 Task: Find connections with filter location Lara with filter topic #Jobpostingwith filter profile language French with filter current company Mobile Programming LLC with filter school G.B. Pant Govt. Engineering College with filter industry Writing and Editing with filter service category Human Resources with filter keywords title Marketing Communications Manager
Action: Mouse moved to (229, 270)
Screenshot: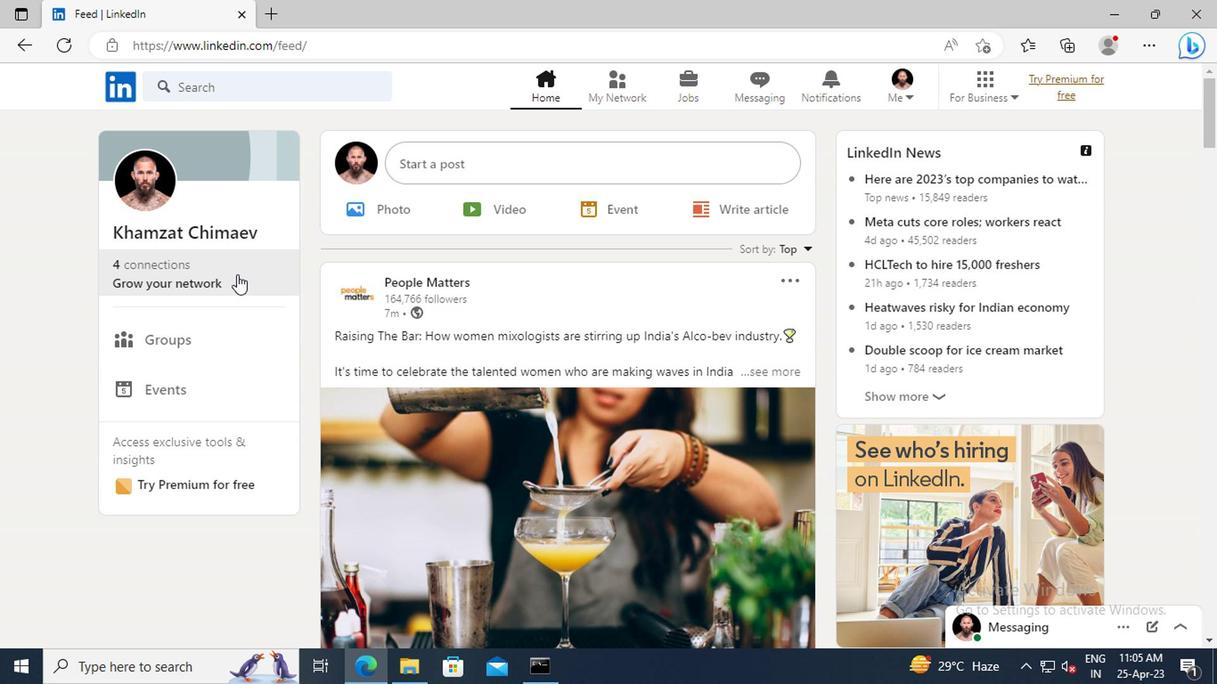 
Action: Mouse pressed left at (229, 270)
Screenshot: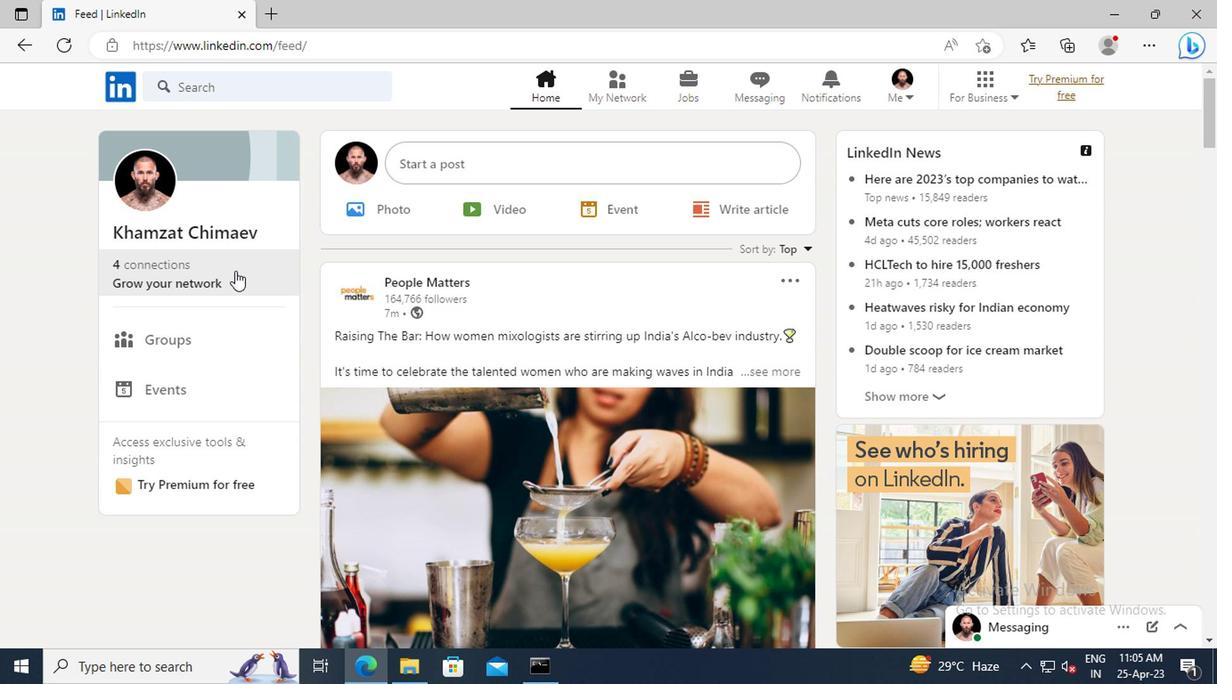 
Action: Mouse moved to (242, 192)
Screenshot: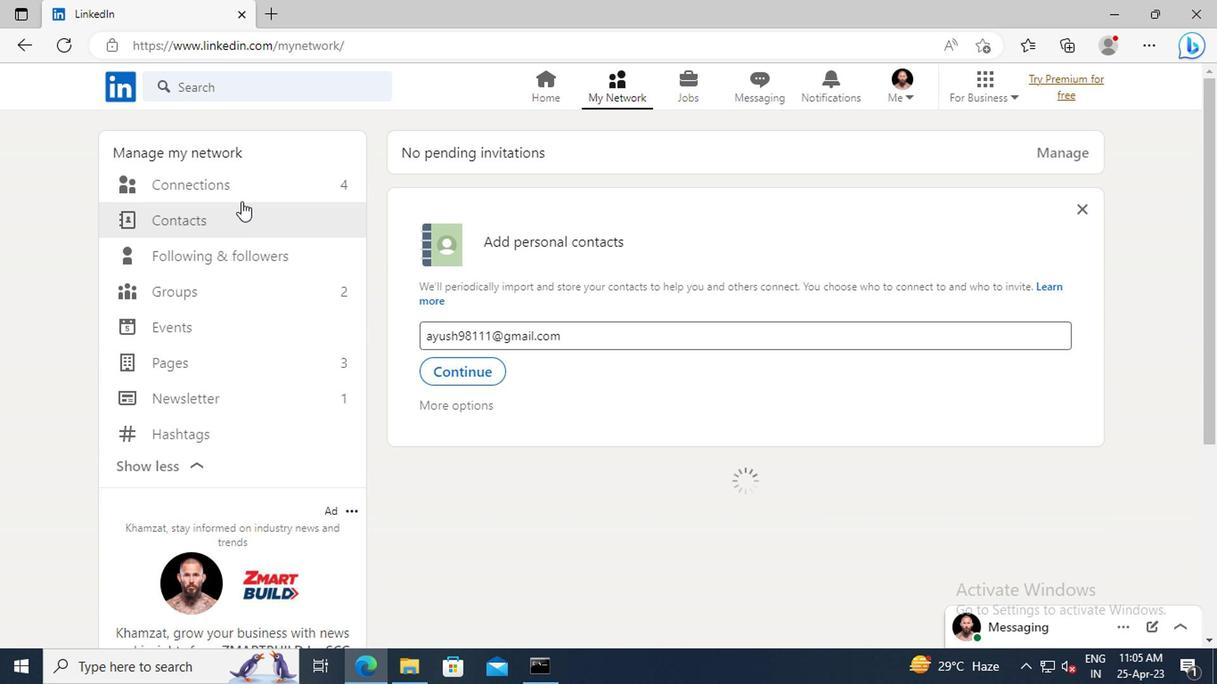 
Action: Mouse pressed left at (242, 192)
Screenshot: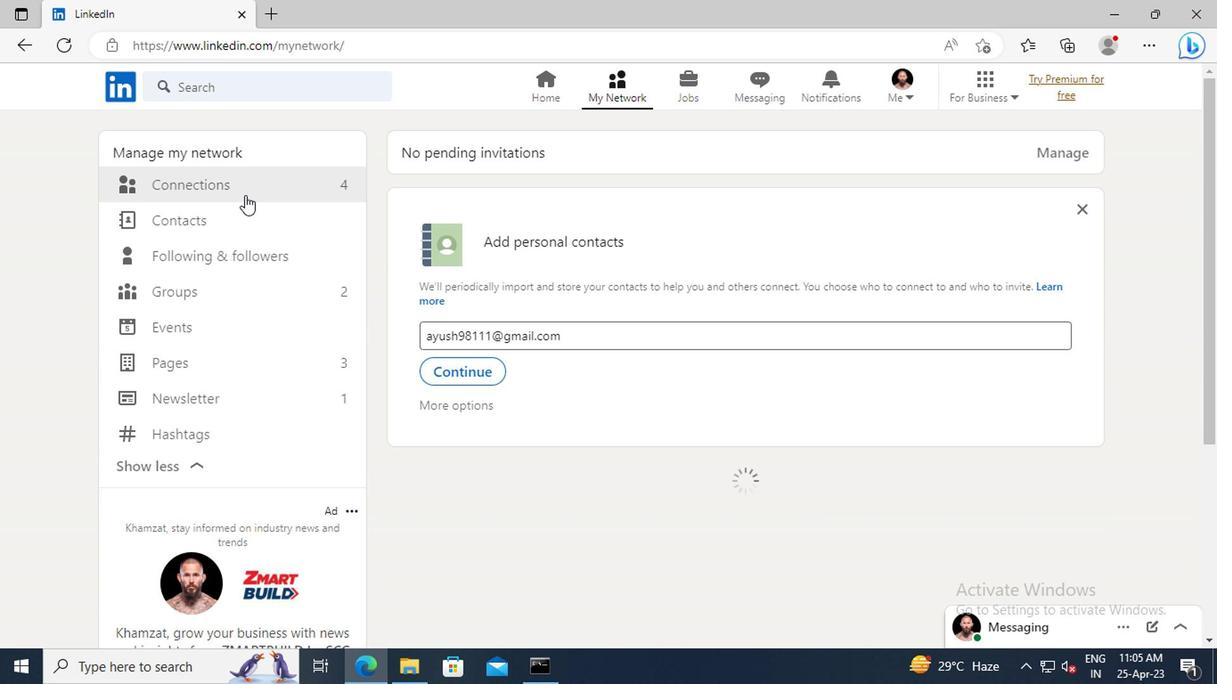 
Action: Mouse moved to (705, 185)
Screenshot: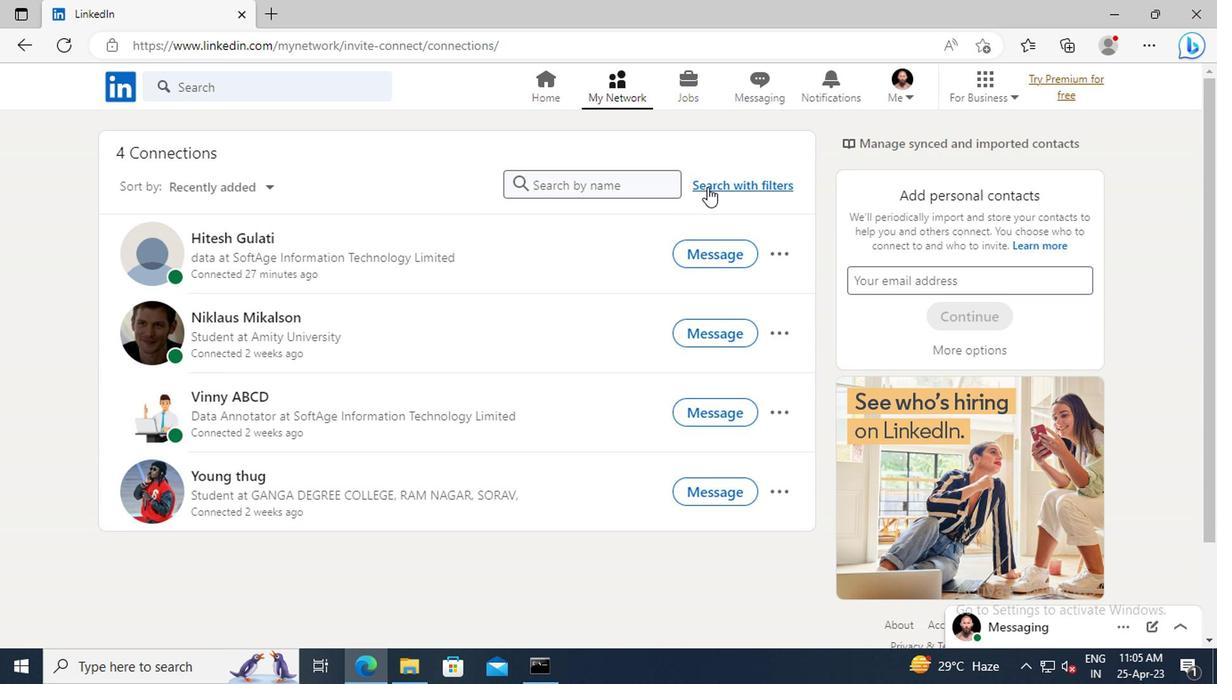 
Action: Mouse pressed left at (705, 185)
Screenshot: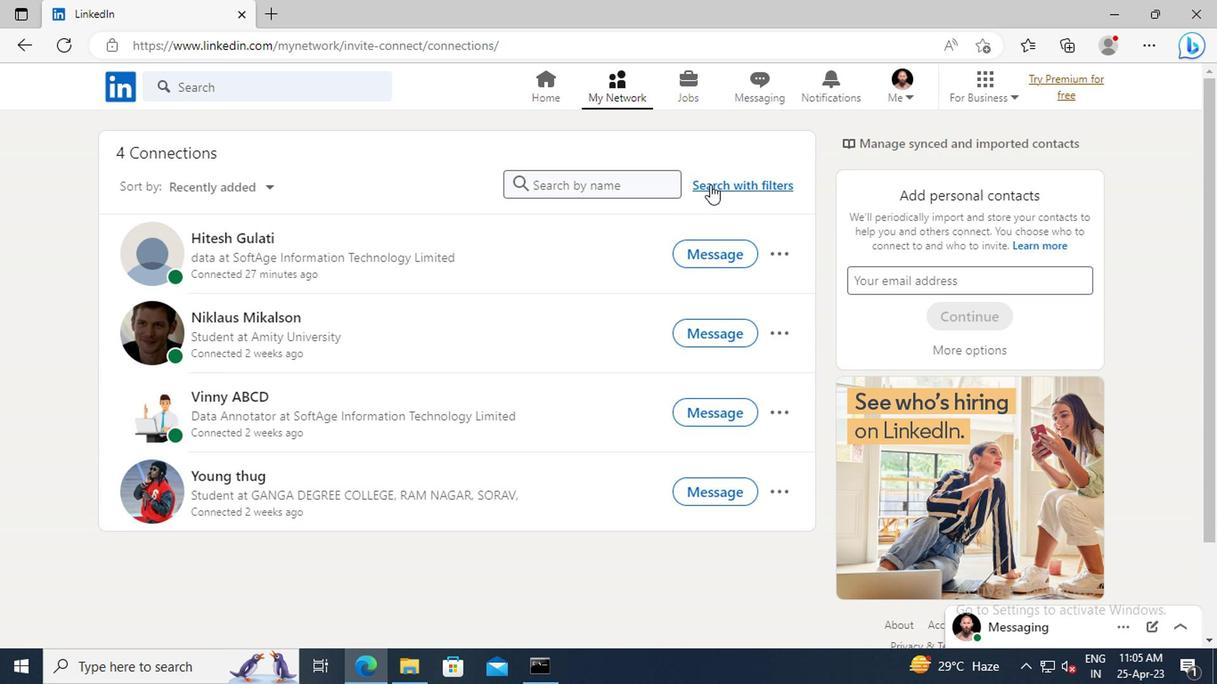 
Action: Mouse moved to (654, 142)
Screenshot: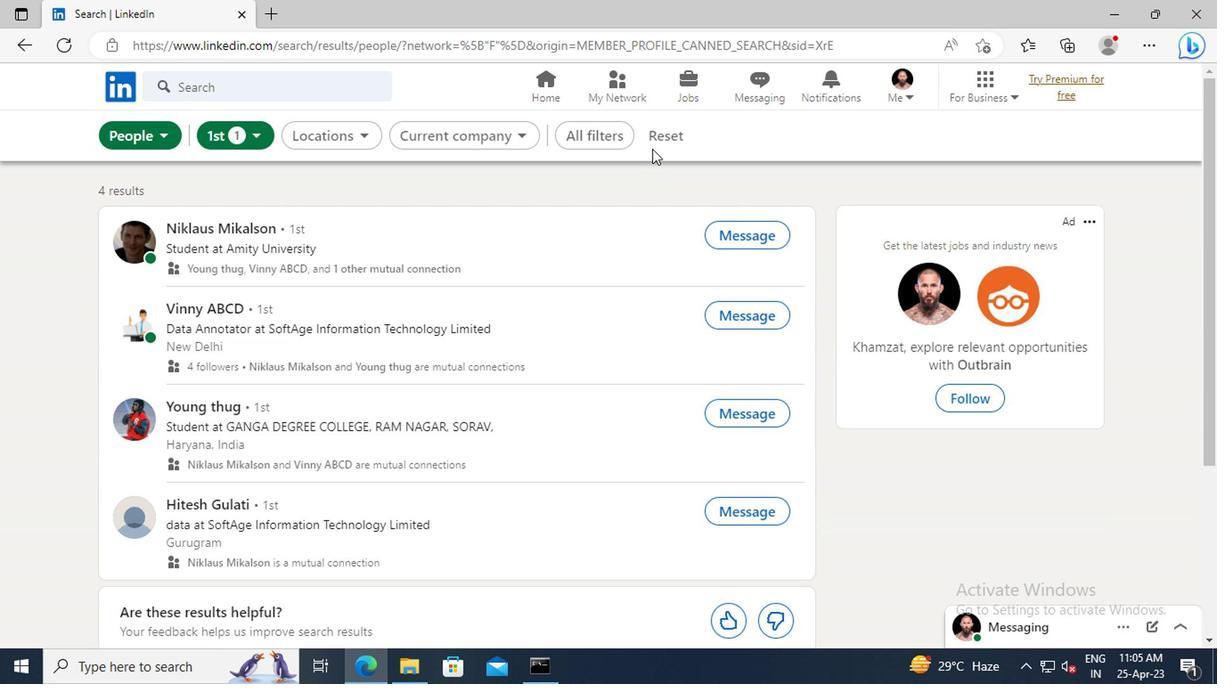 
Action: Mouse pressed left at (654, 142)
Screenshot: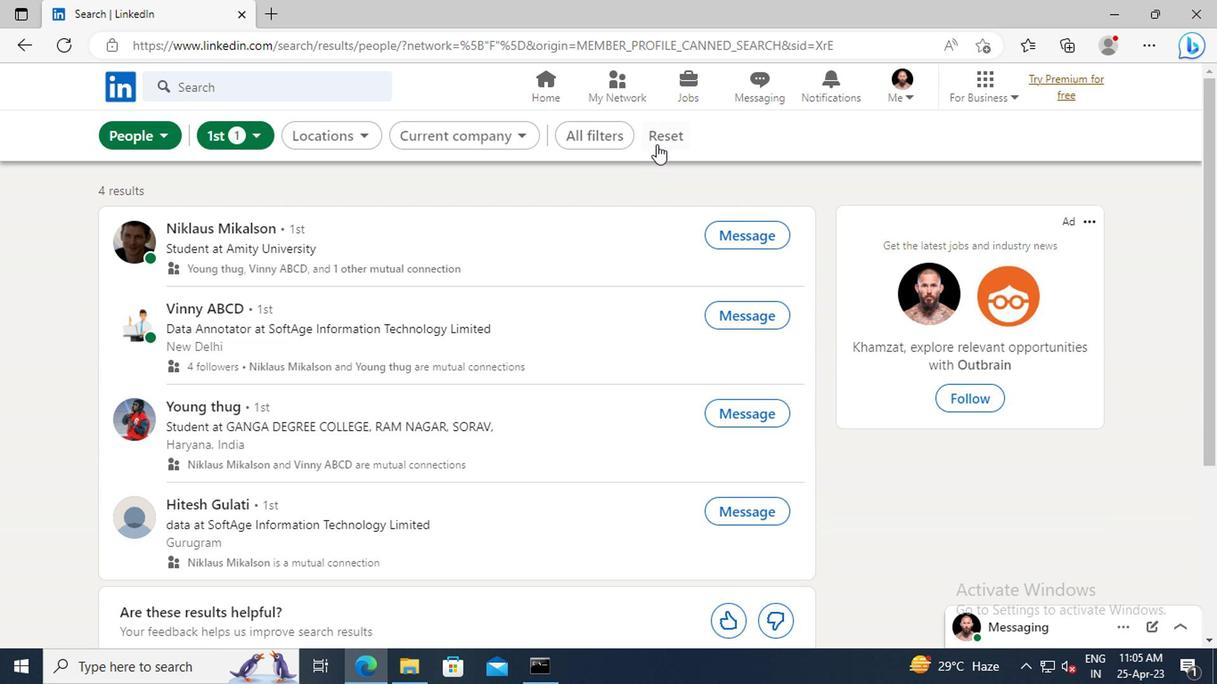 
Action: Mouse moved to (634, 142)
Screenshot: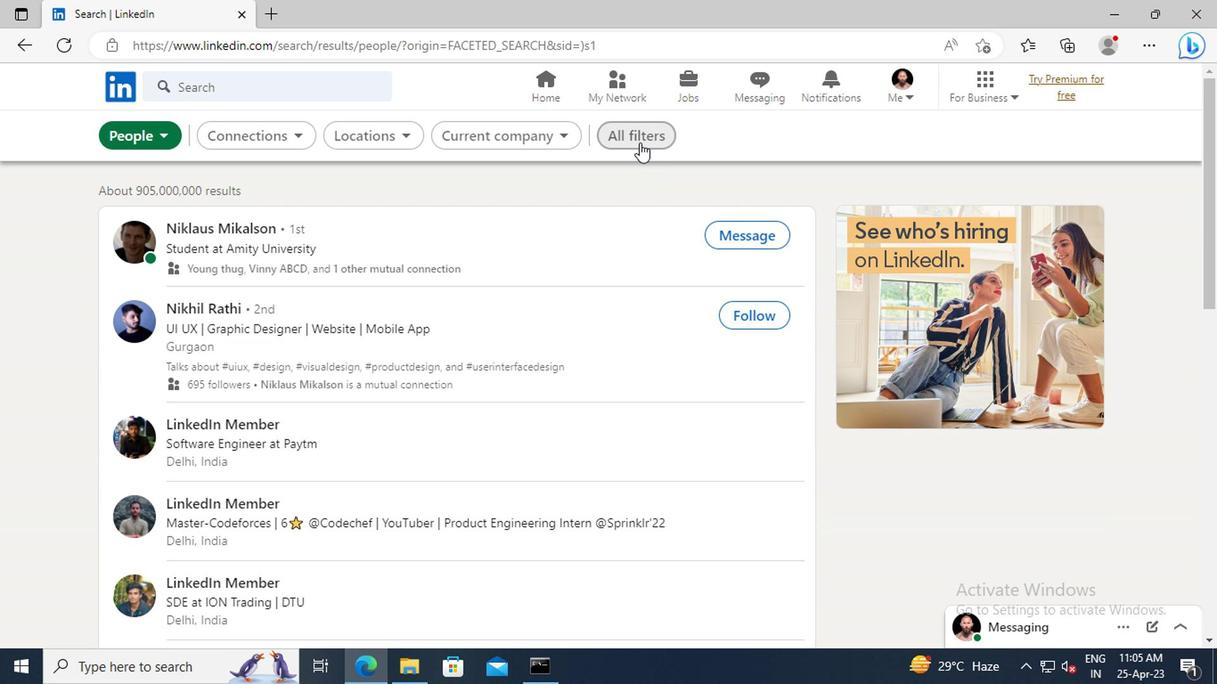 
Action: Mouse pressed left at (634, 142)
Screenshot: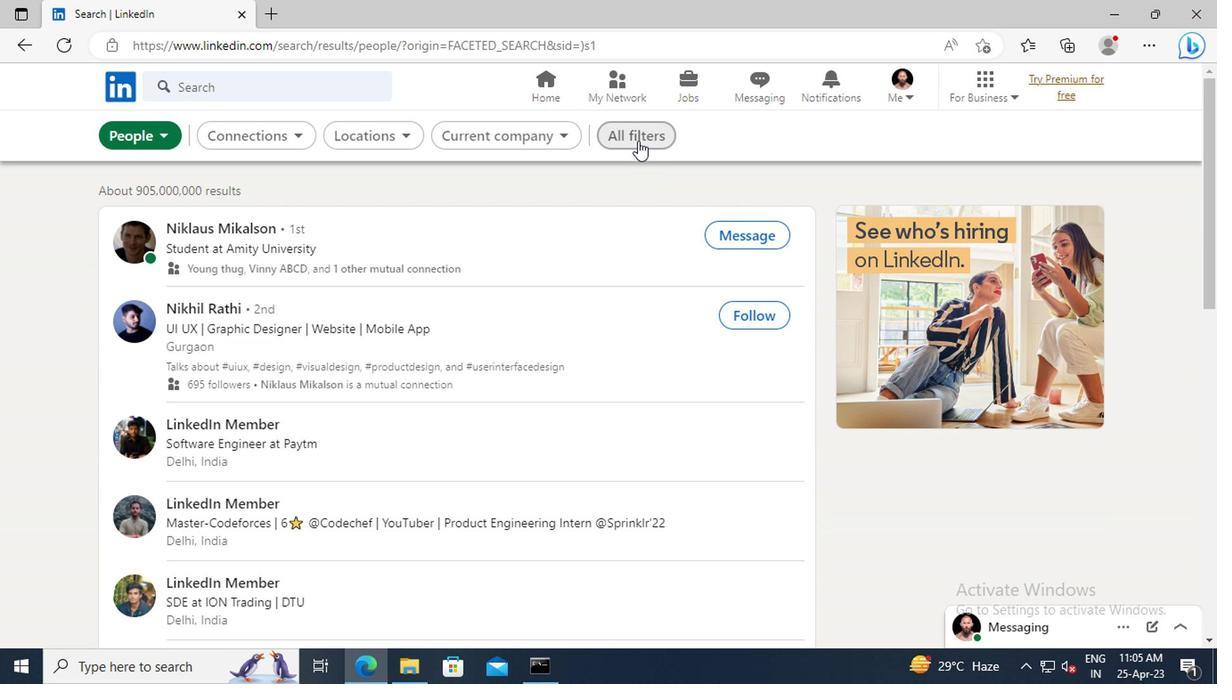 
Action: Mouse moved to (876, 283)
Screenshot: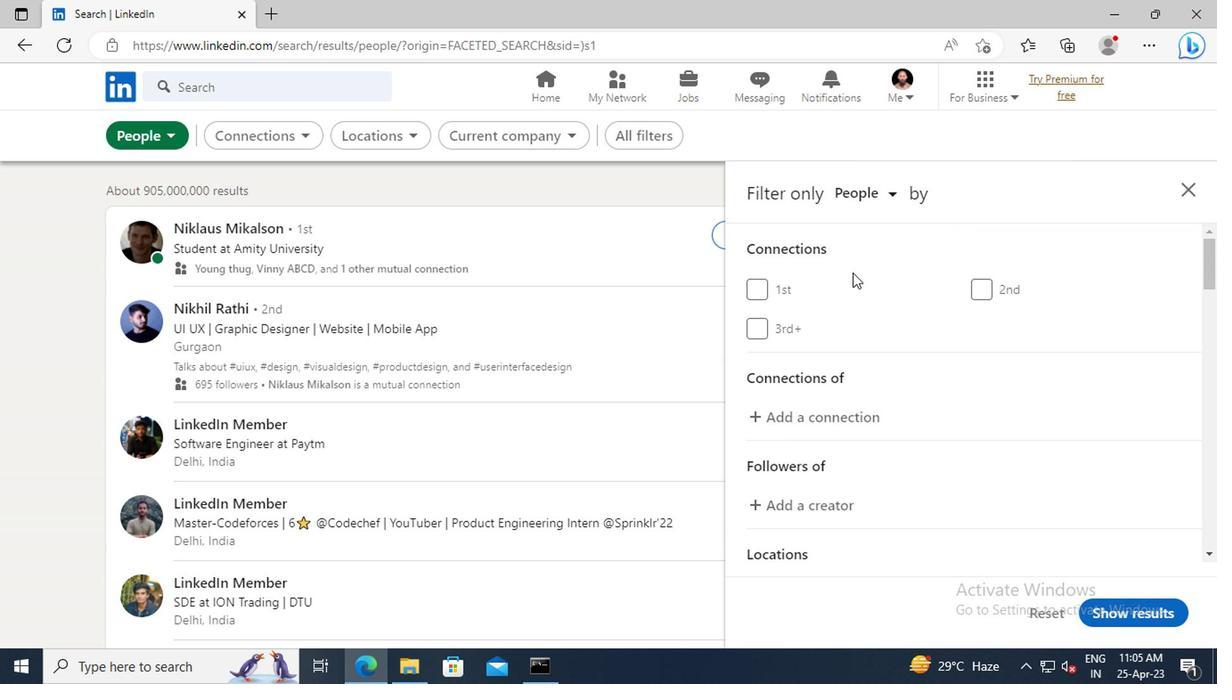 
Action: Mouse scrolled (876, 282) with delta (0, 0)
Screenshot: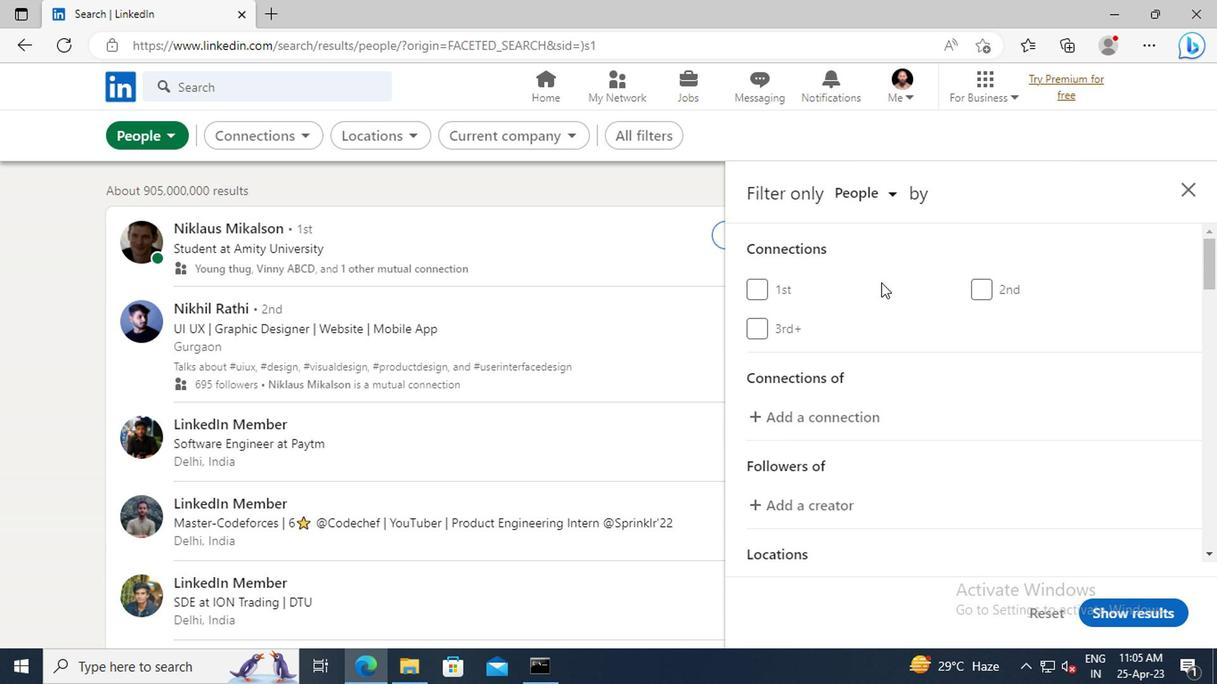 
Action: Mouse scrolled (876, 282) with delta (0, 0)
Screenshot: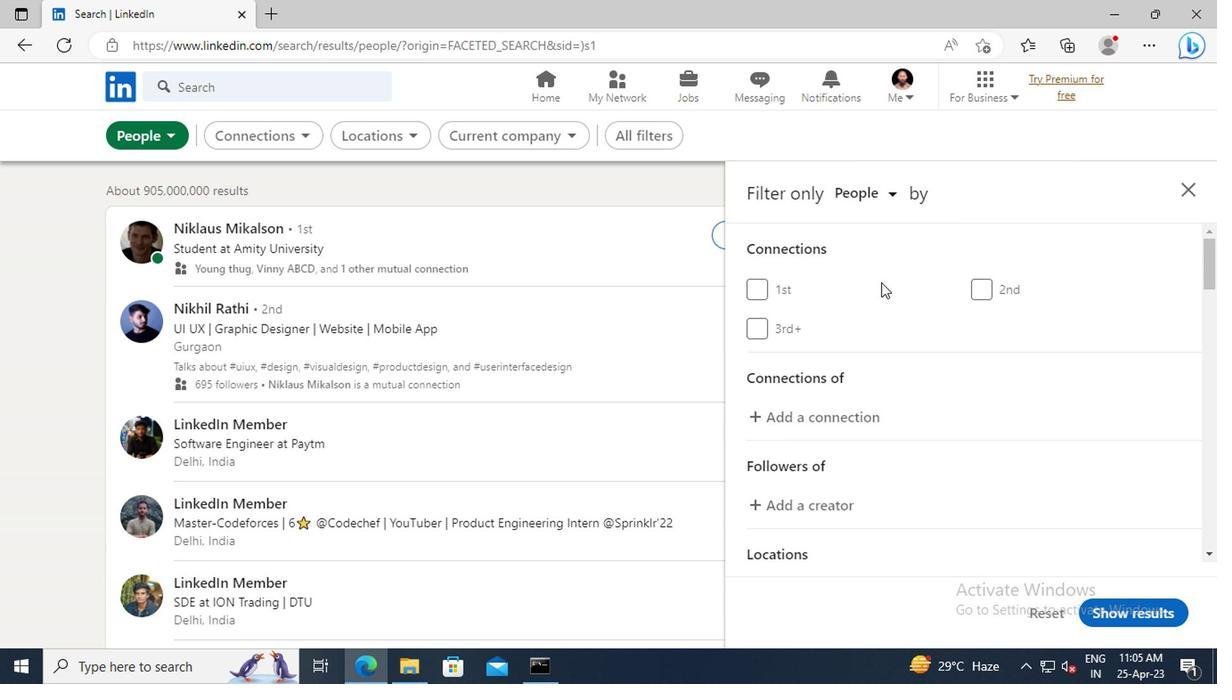 
Action: Mouse scrolled (876, 282) with delta (0, 0)
Screenshot: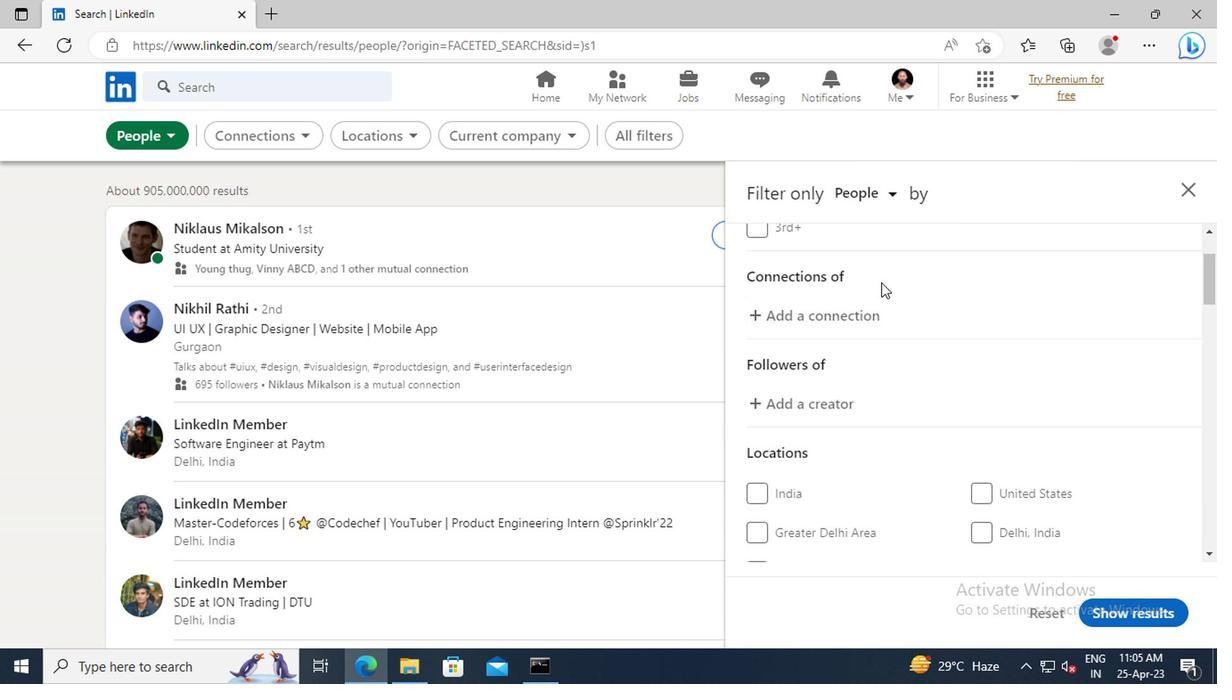 
Action: Mouse scrolled (876, 282) with delta (0, 0)
Screenshot: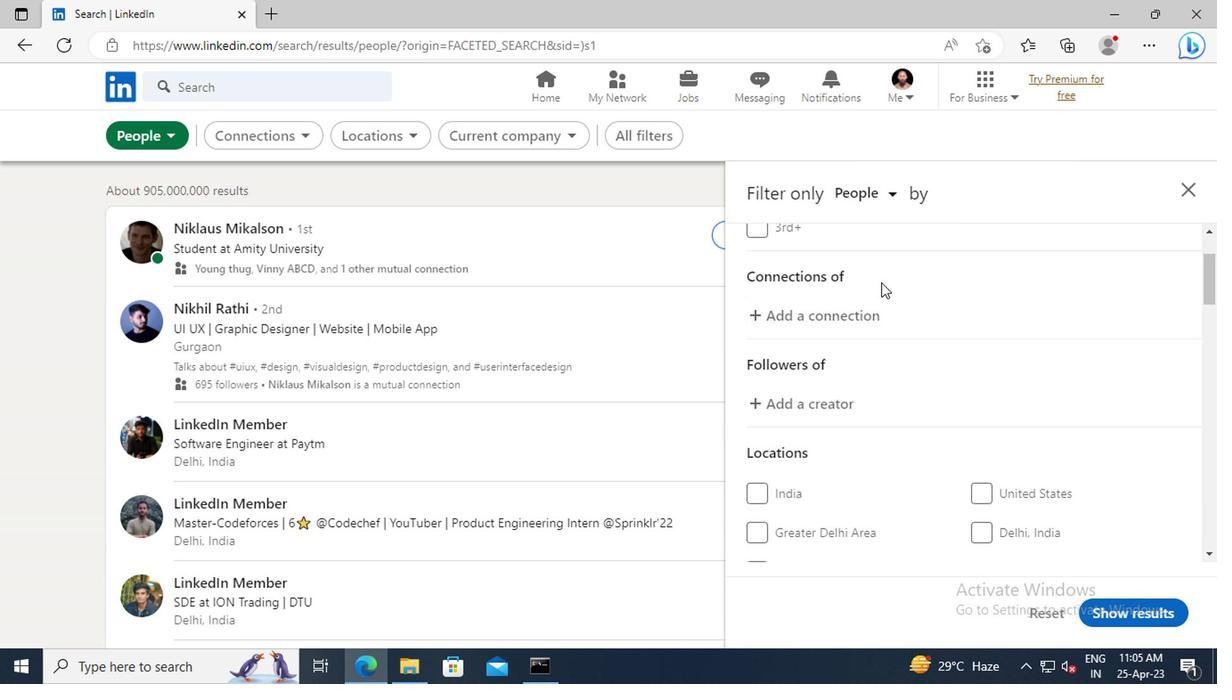 
Action: Mouse scrolled (876, 282) with delta (0, 0)
Screenshot: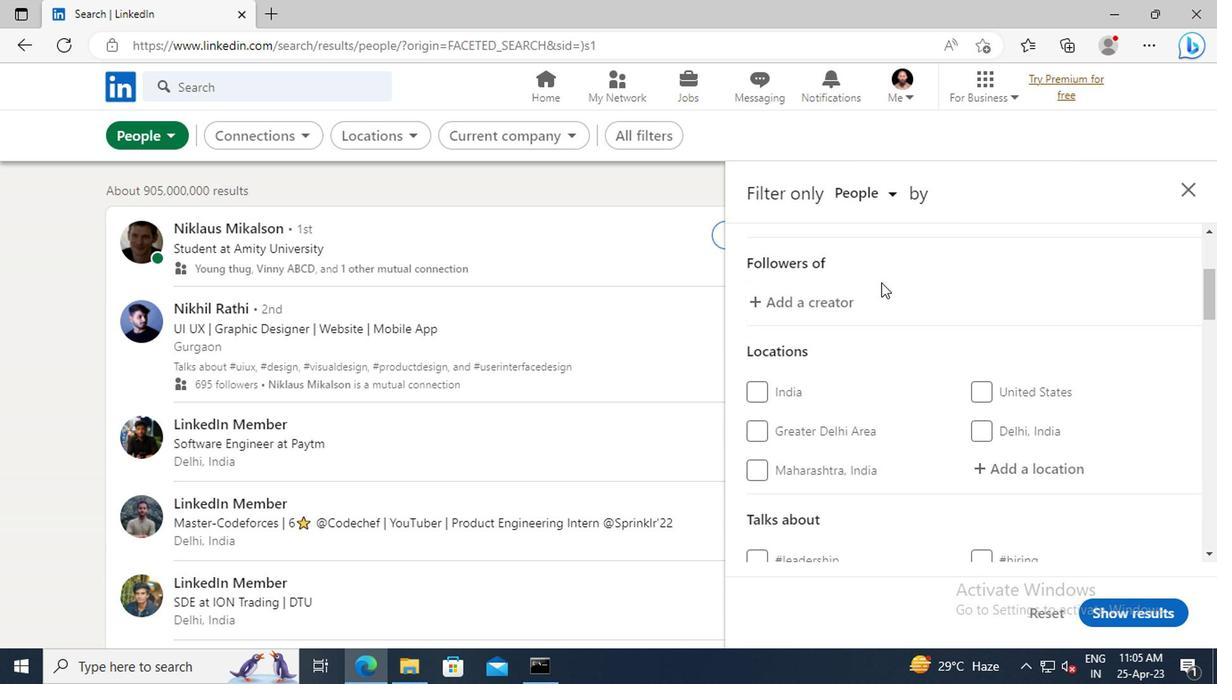 
Action: Mouse scrolled (876, 282) with delta (0, 0)
Screenshot: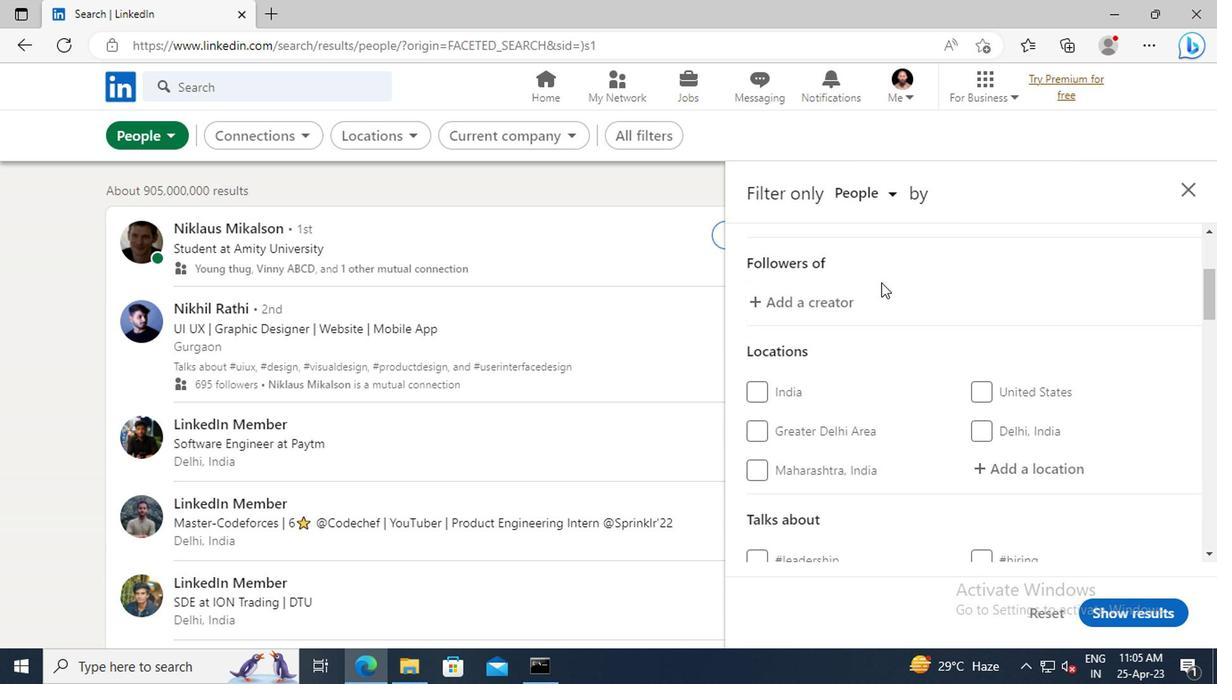 
Action: Mouse moved to (998, 367)
Screenshot: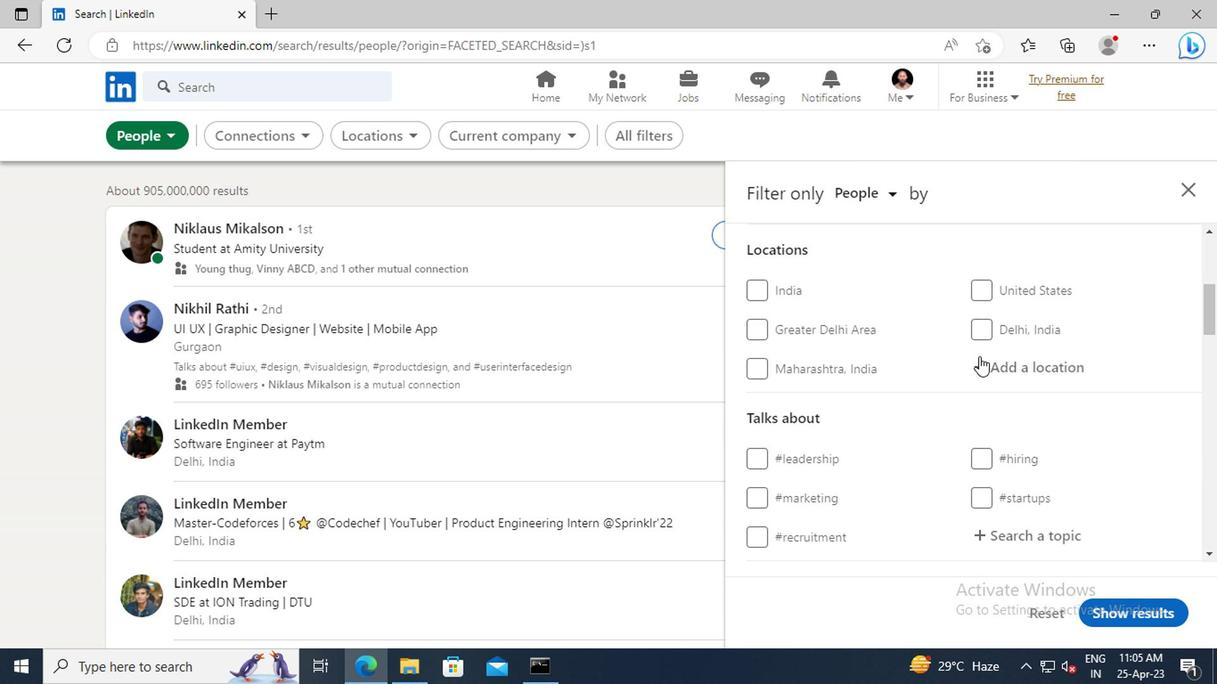 
Action: Mouse pressed left at (998, 367)
Screenshot: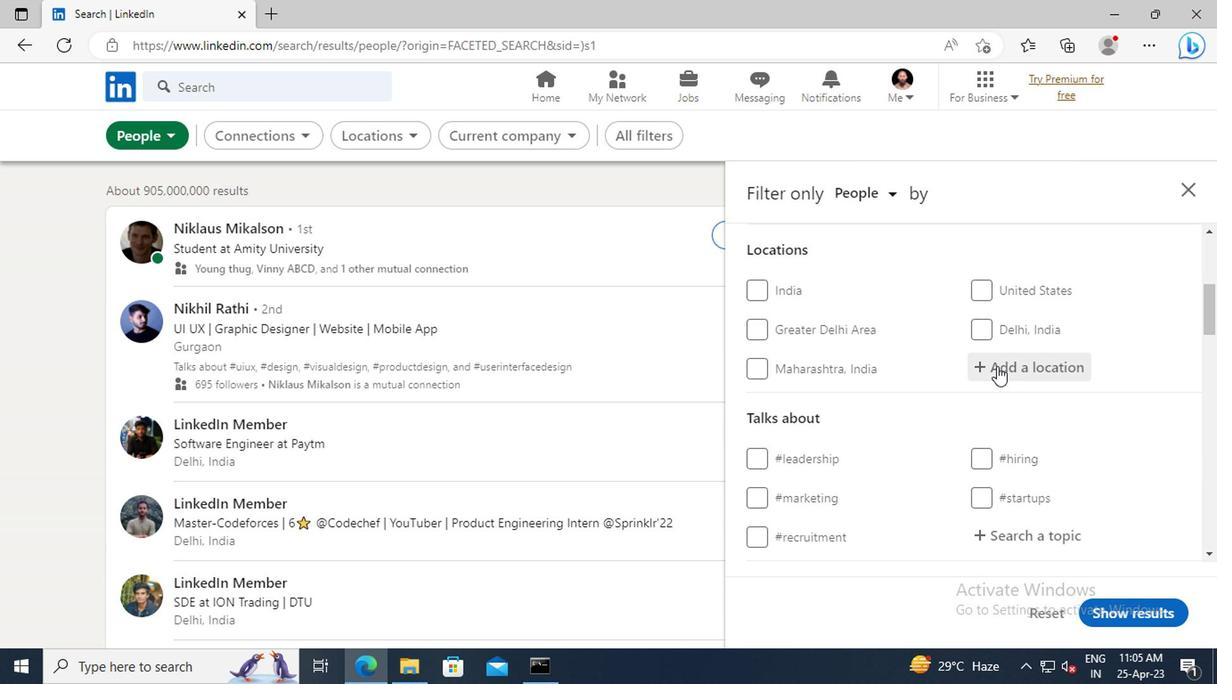 
Action: Key pressed <Key.shift>LARA
Screenshot: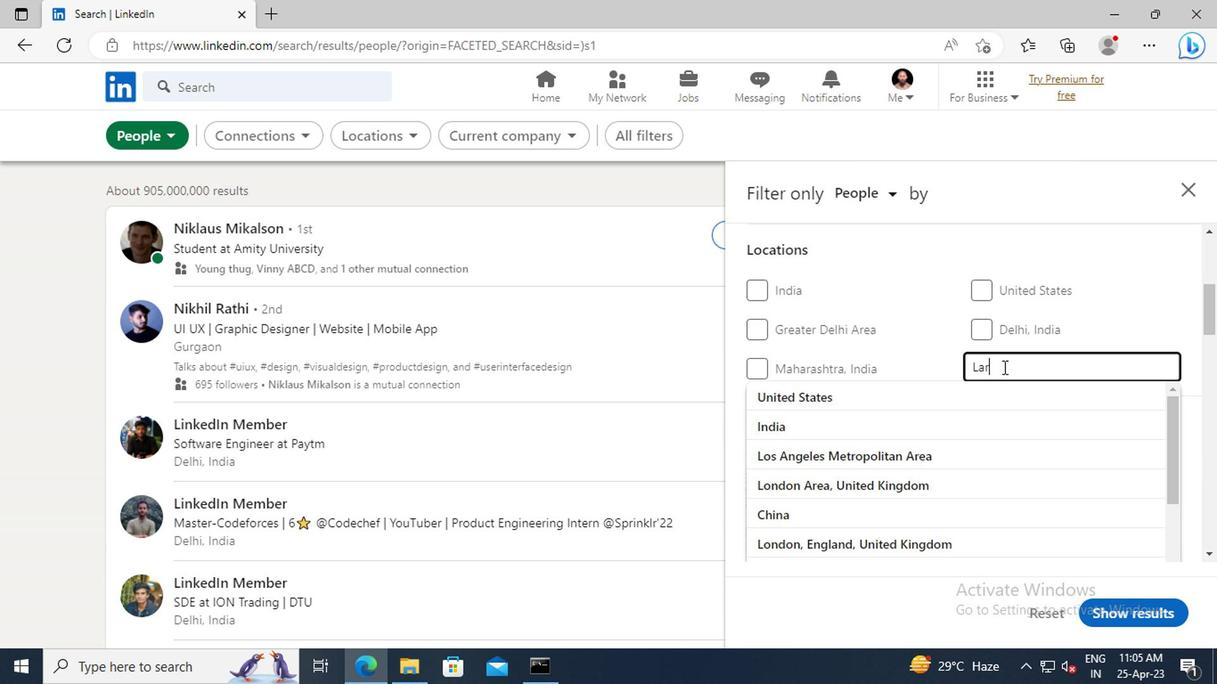 
Action: Mouse moved to (916, 390)
Screenshot: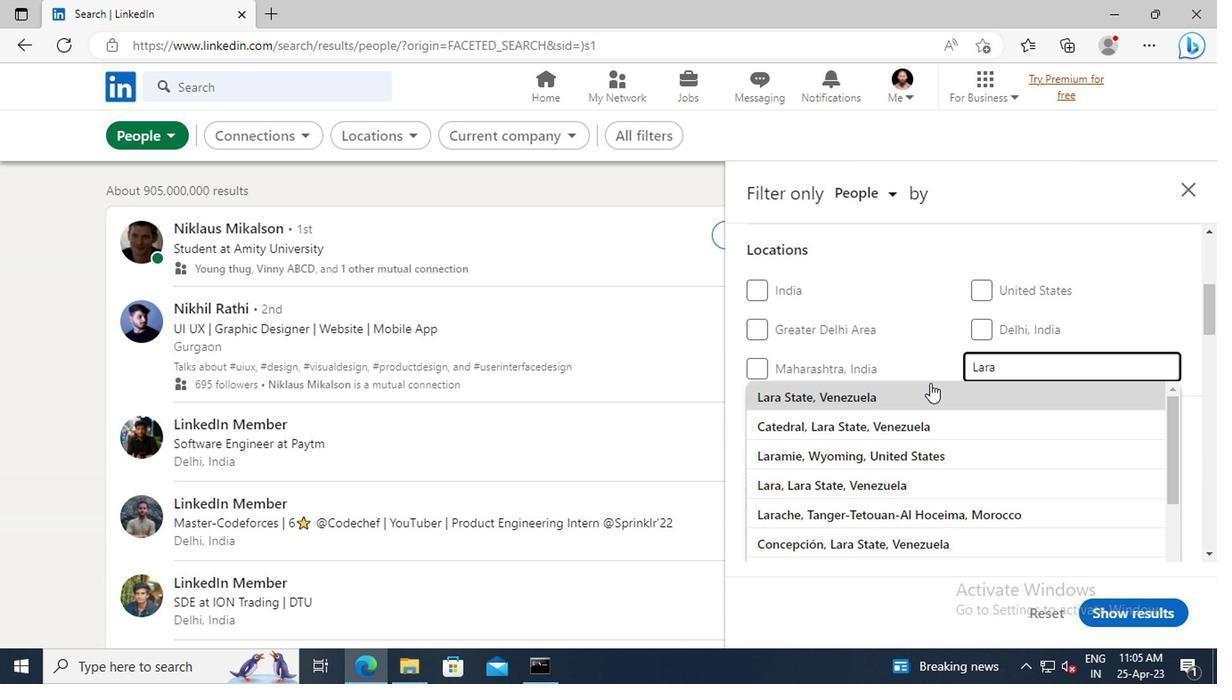 
Action: Mouse pressed left at (916, 390)
Screenshot: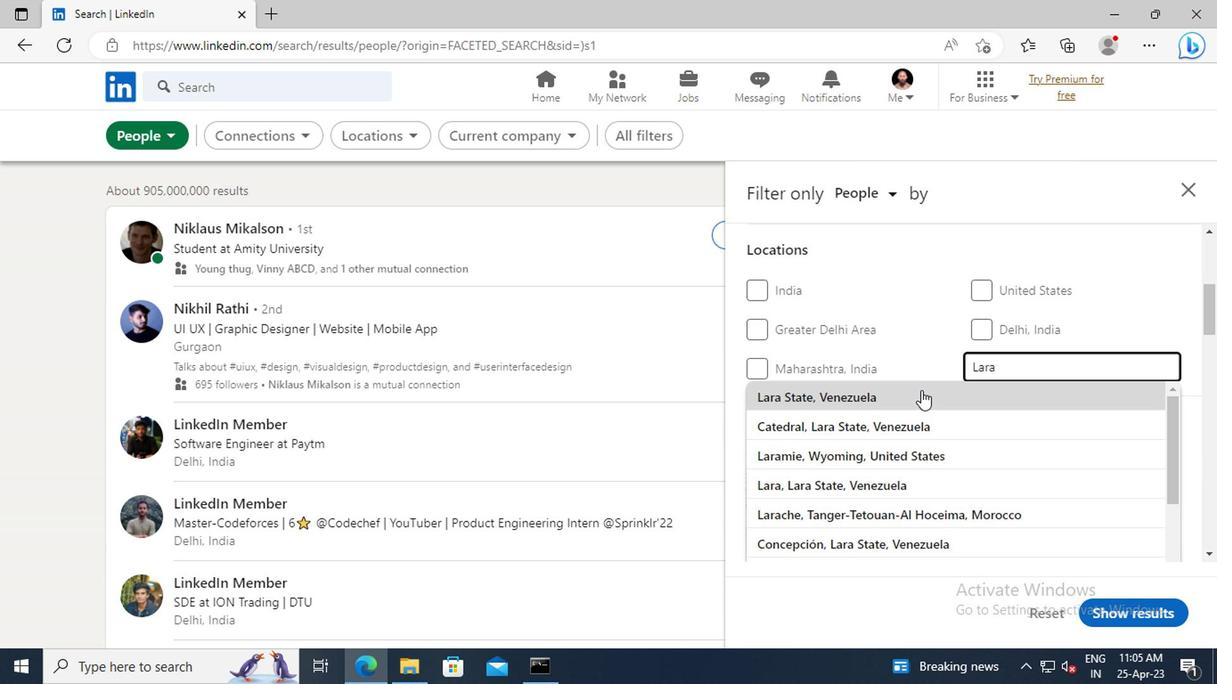 
Action: Mouse scrolled (916, 389) with delta (0, 0)
Screenshot: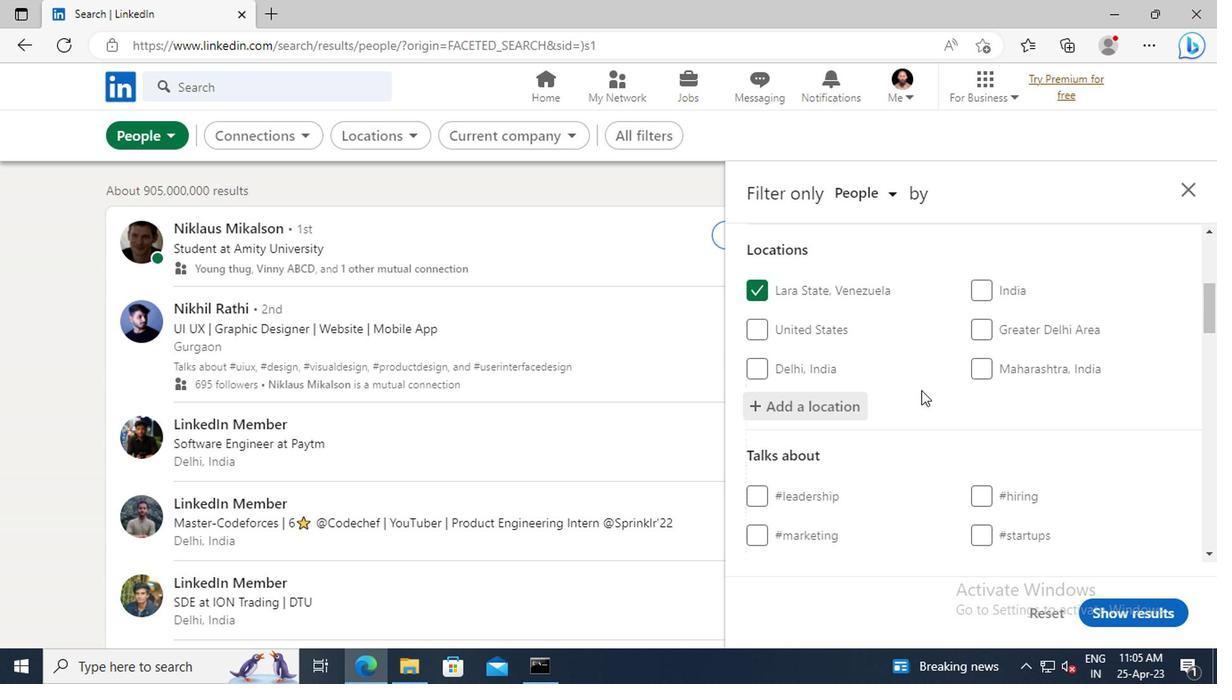 
Action: Mouse scrolled (916, 389) with delta (0, 0)
Screenshot: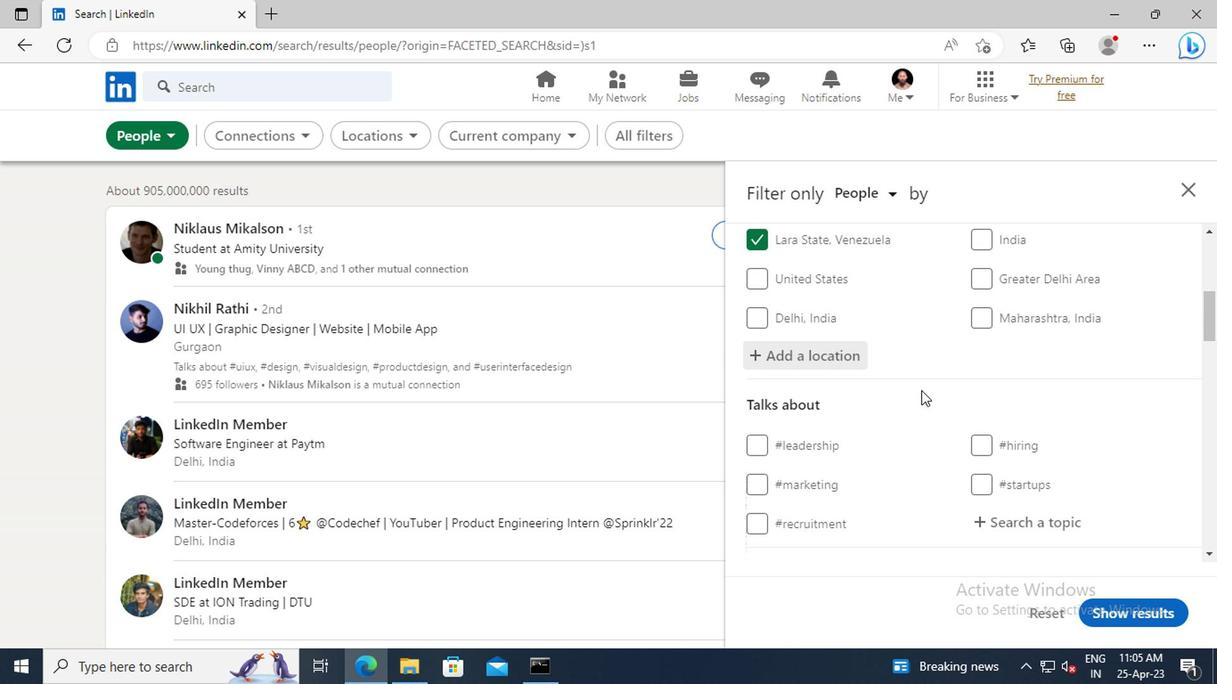 
Action: Mouse scrolled (916, 389) with delta (0, 0)
Screenshot: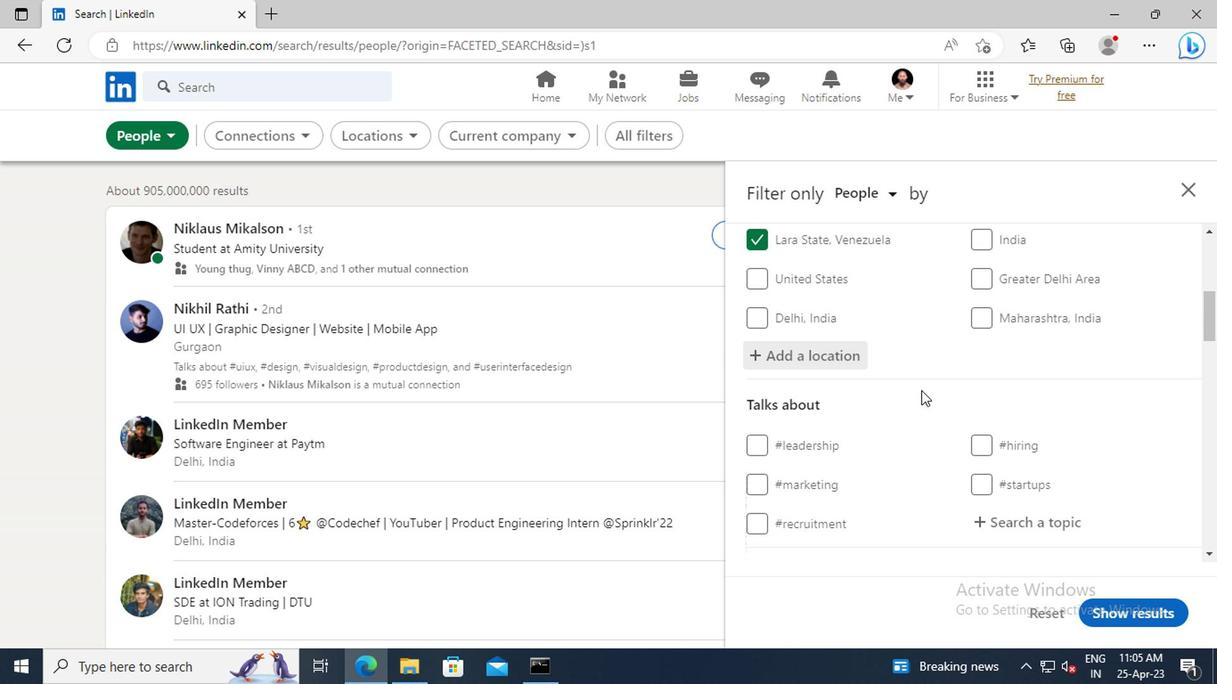 
Action: Mouse moved to (1017, 429)
Screenshot: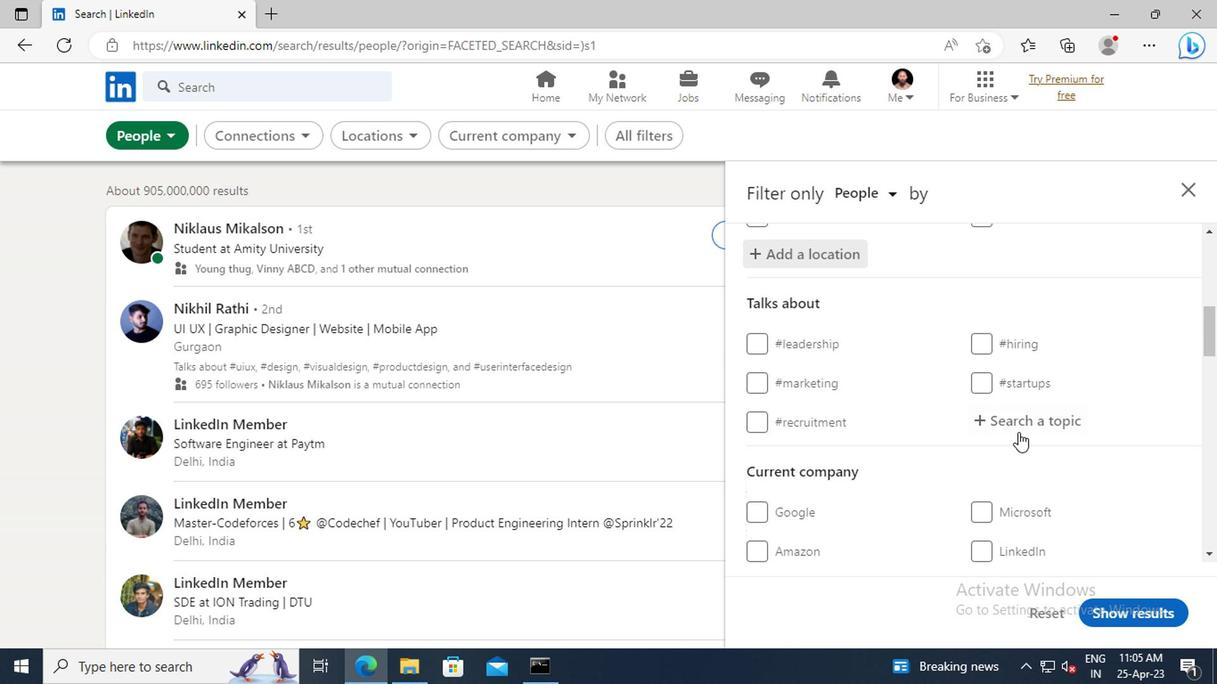 
Action: Mouse pressed left at (1017, 429)
Screenshot: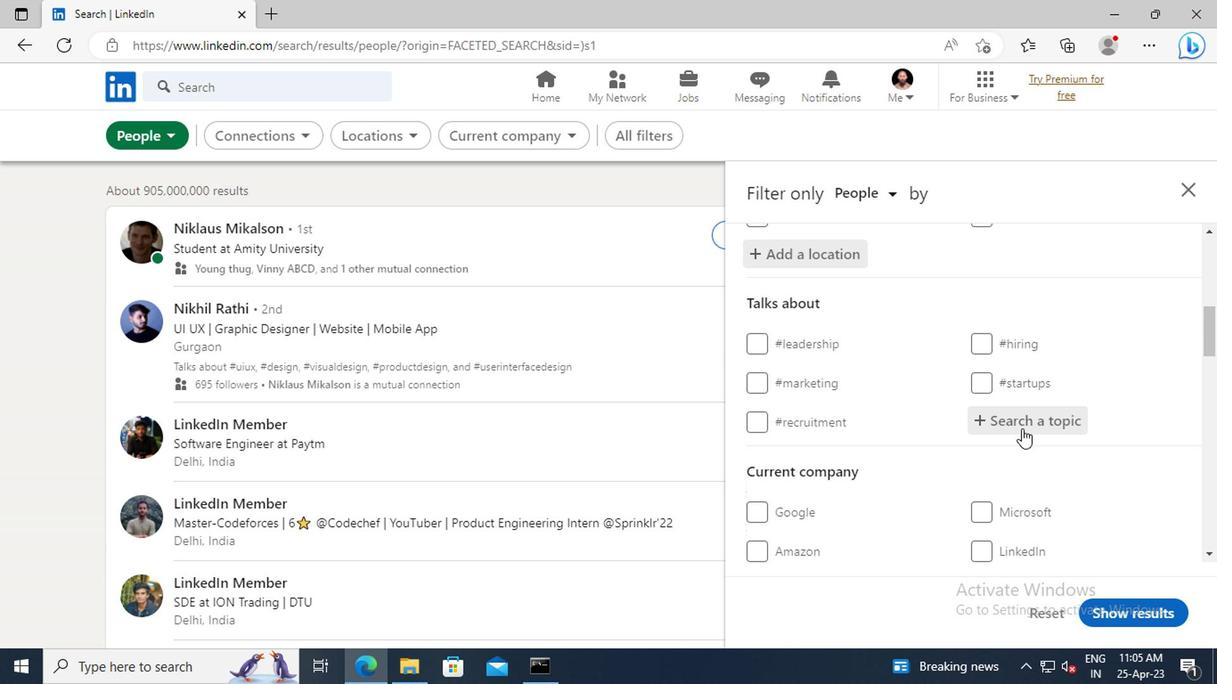
Action: Mouse moved to (995, 426)
Screenshot: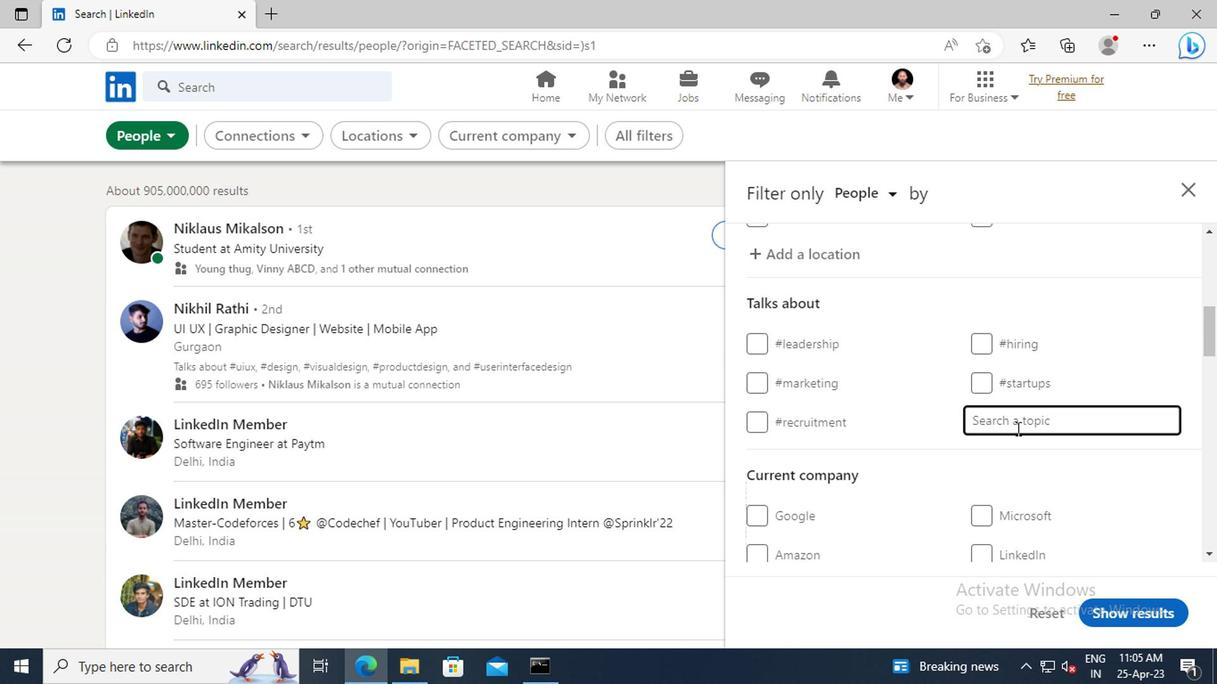 
Action: Key pressed <Key.shift>#<Key.shift>JOBPOSTINGWITH
Screenshot: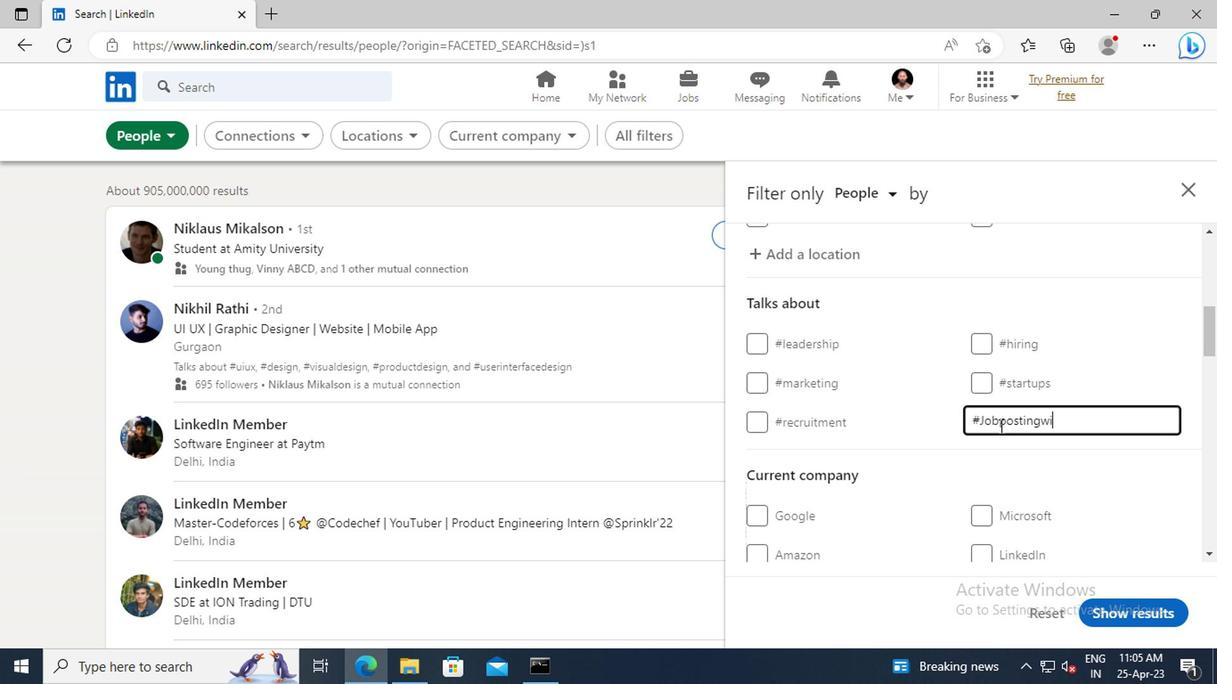 
Action: Mouse scrolled (995, 425) with delta (0, 0)
Screenshot: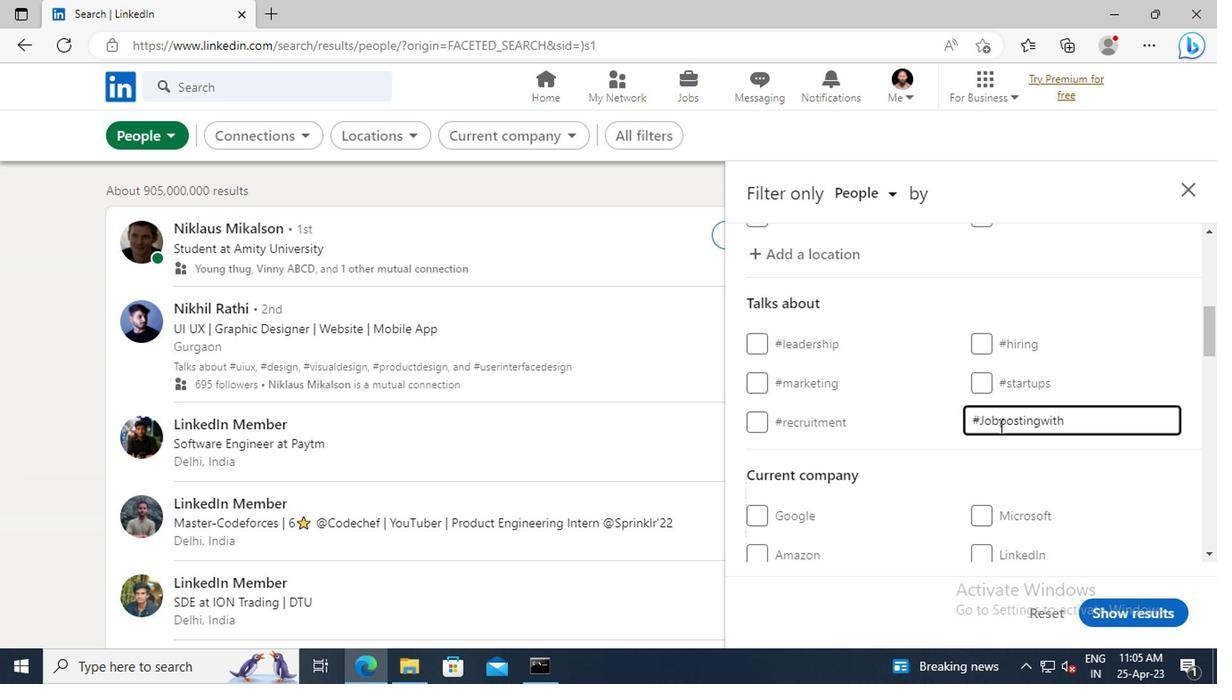 
Action: Mouse moved to (954, 403)
Screenshot: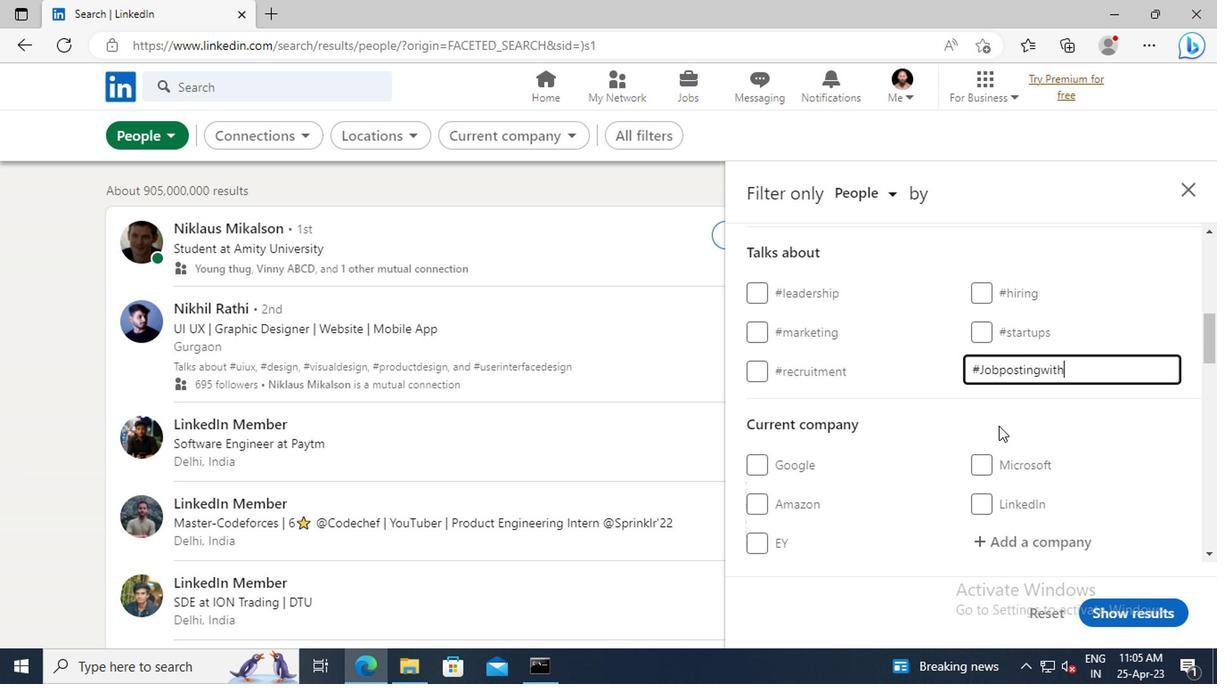 
Action: Mouse scrolled (954, 403) with delta (0, 0)
Screenshot: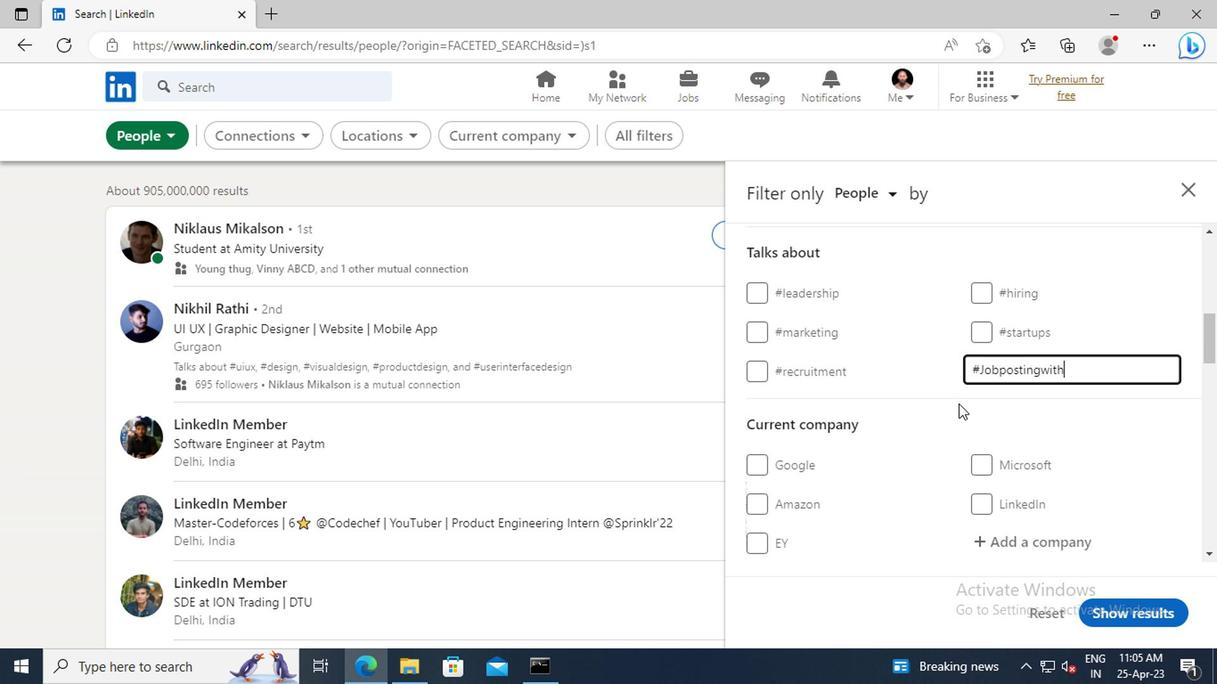 
Action: Mouse scrolled (954, 403) with delta (0, 0)
Screenshot: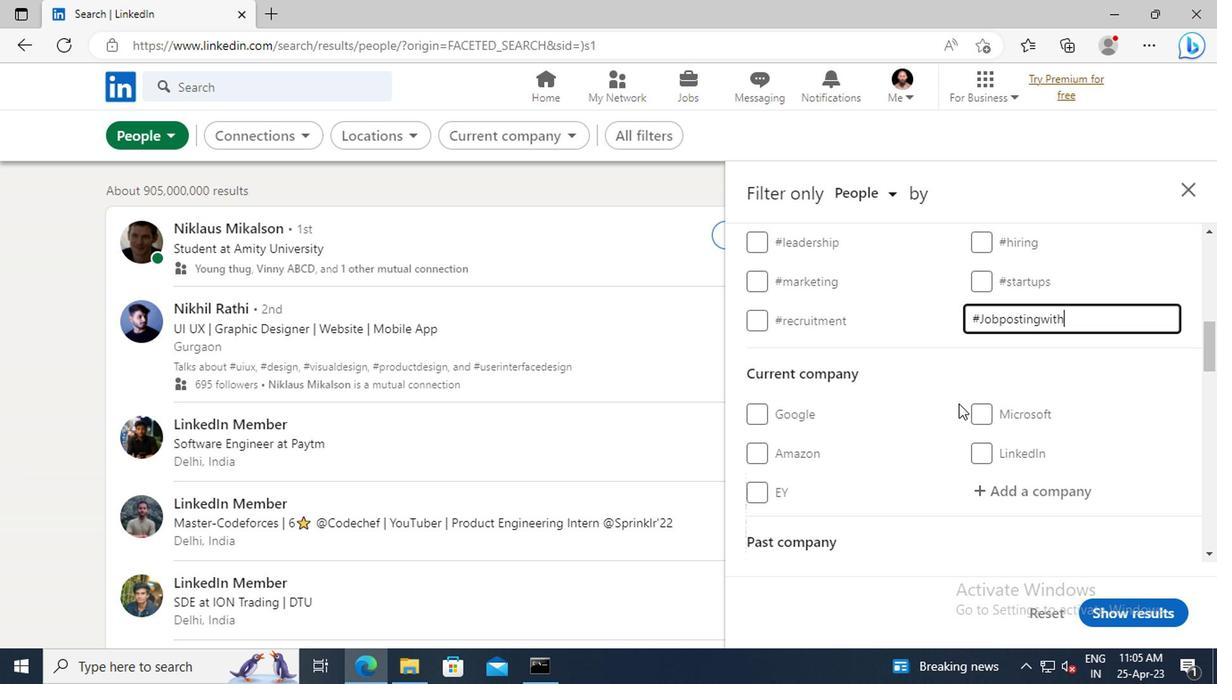 
Action: Mouse scrolled (954, 403) with delta (0, 0)
Screenshot: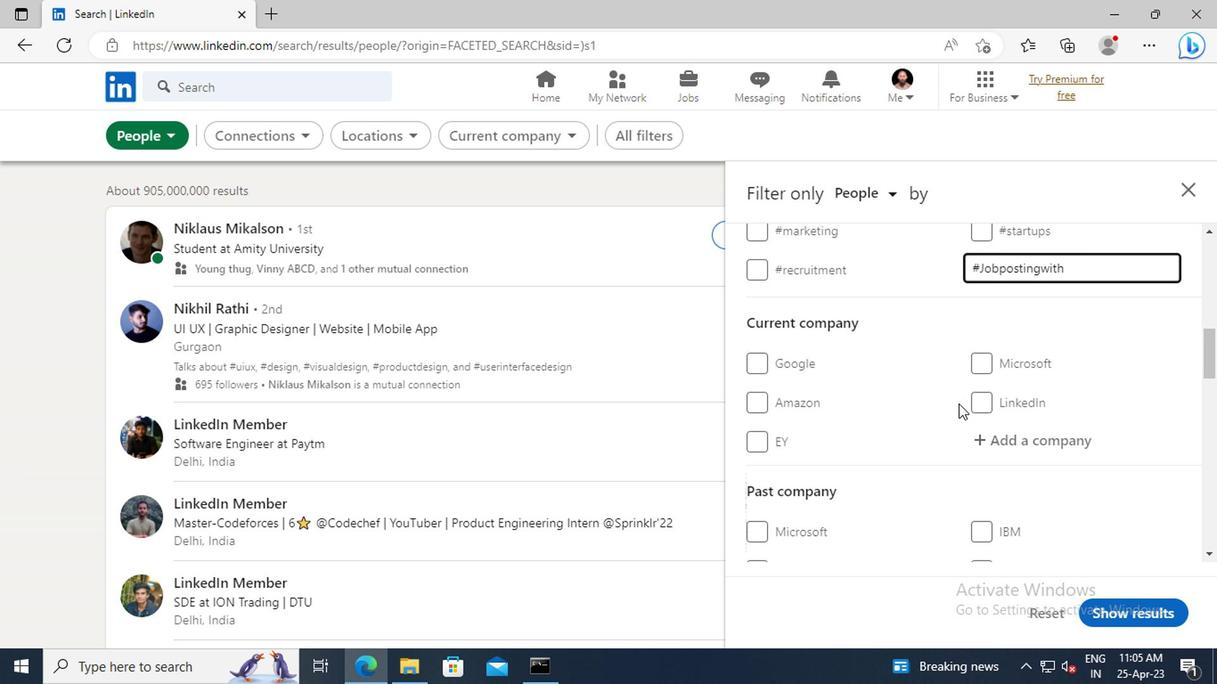 
Action: Mouse scrolled (954, 403) with delta (0, 0)
Screenshot: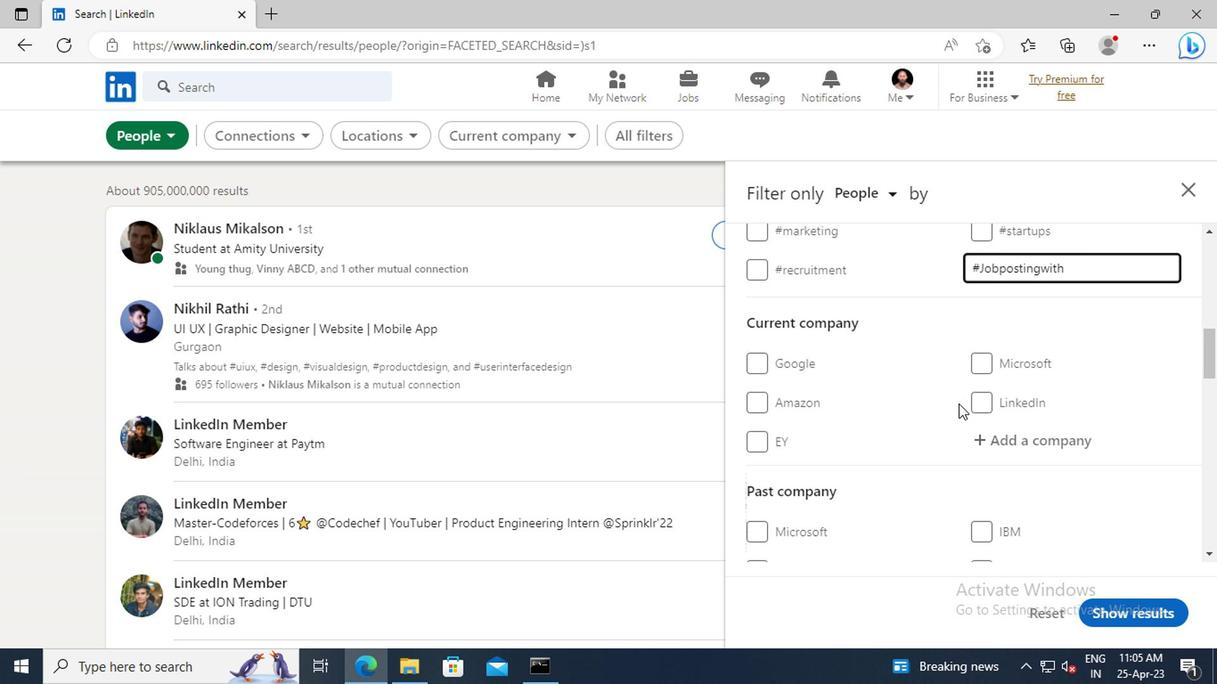 
Action: Mouse scrolled (954, 403) with delta (0, 0)
Screenshot: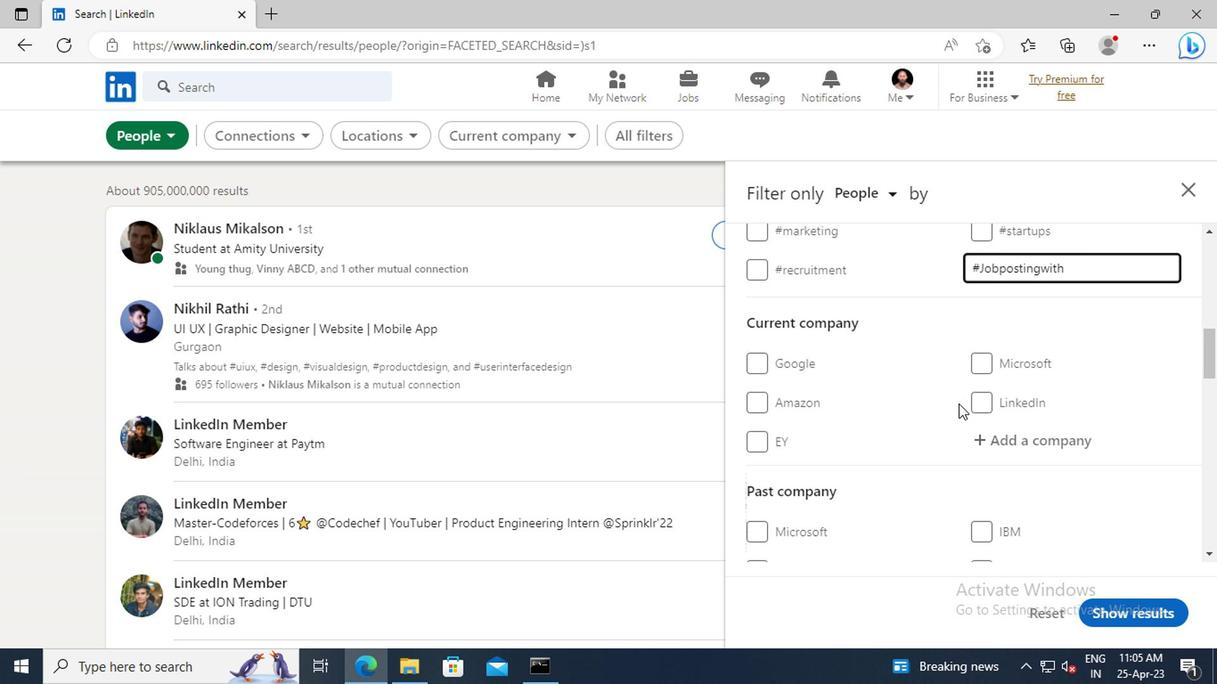 
Action: Mouse scrolled (954, 403) with delta (0, 0)
Screenshot: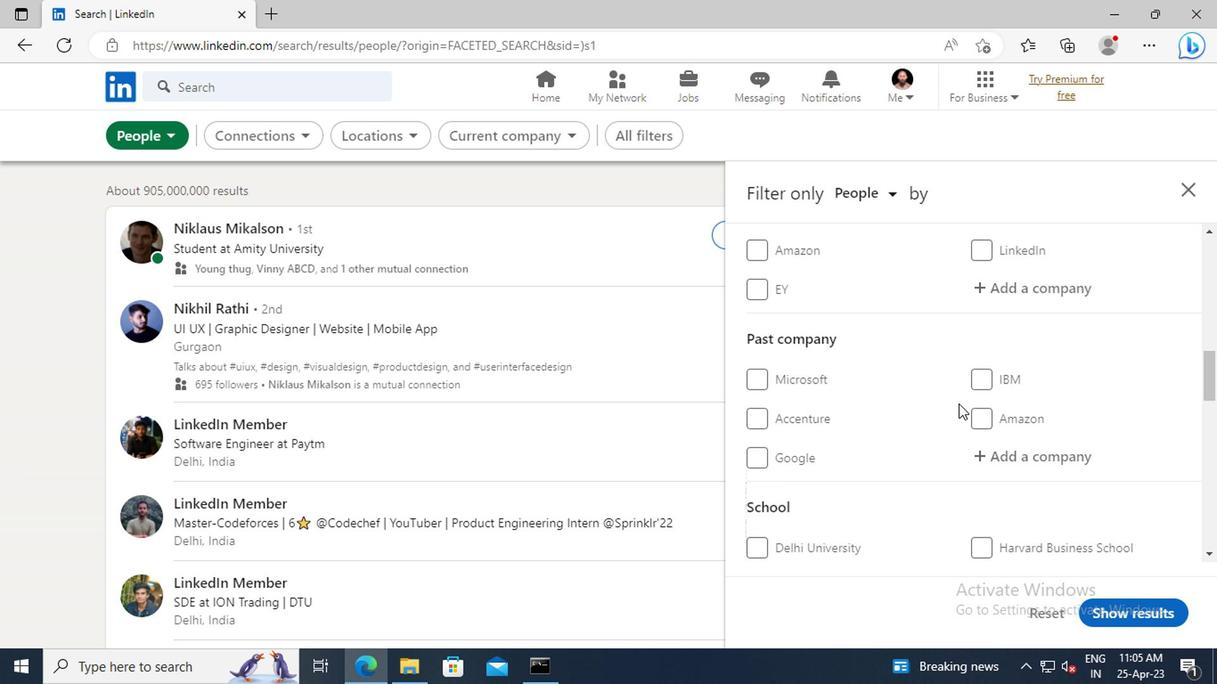 
Action: Mouse scrolled (954, 403) with delta (0, 0)
Screenshot: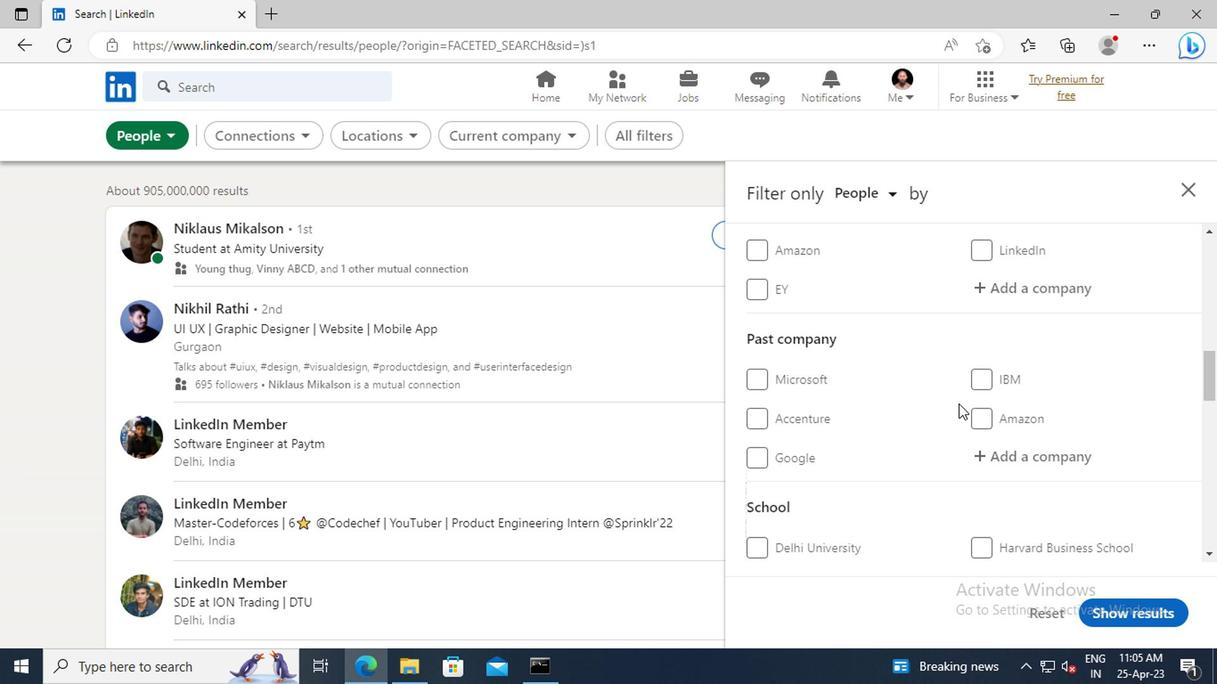 
Action: Mouse scrolled (954, 403) with delta (0, 0)
Screenshot: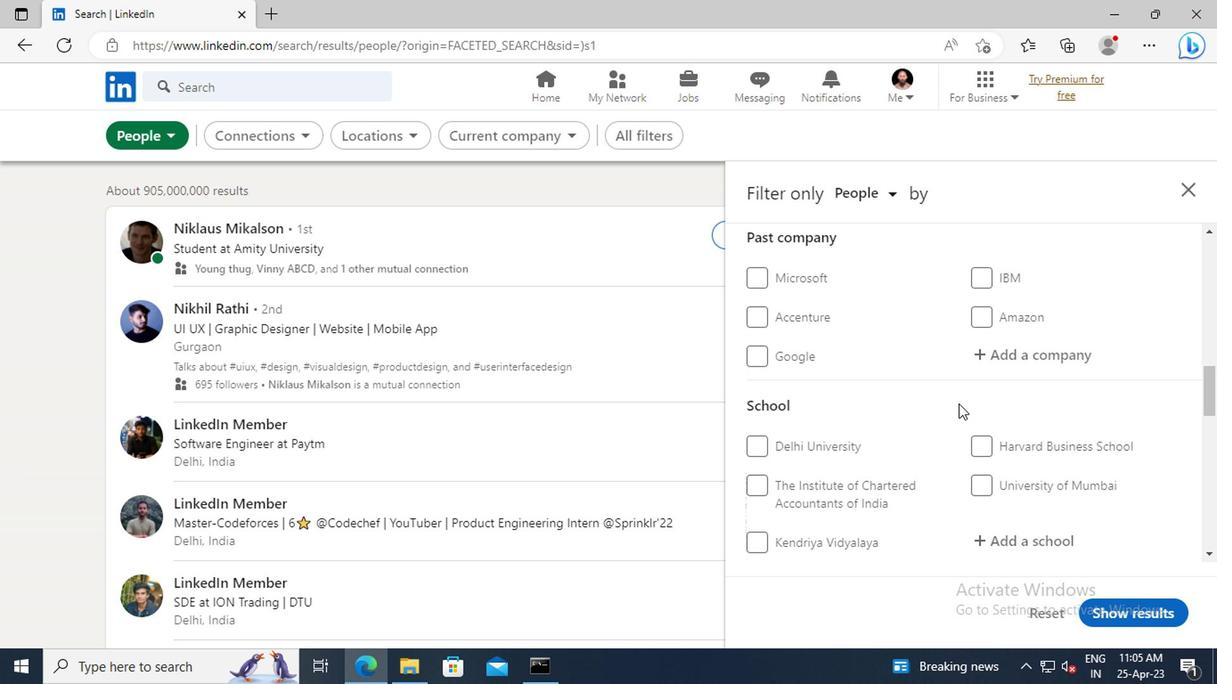 
Action: Mouse scrolled (954, 403) with delta (0, 0)
Screenshot: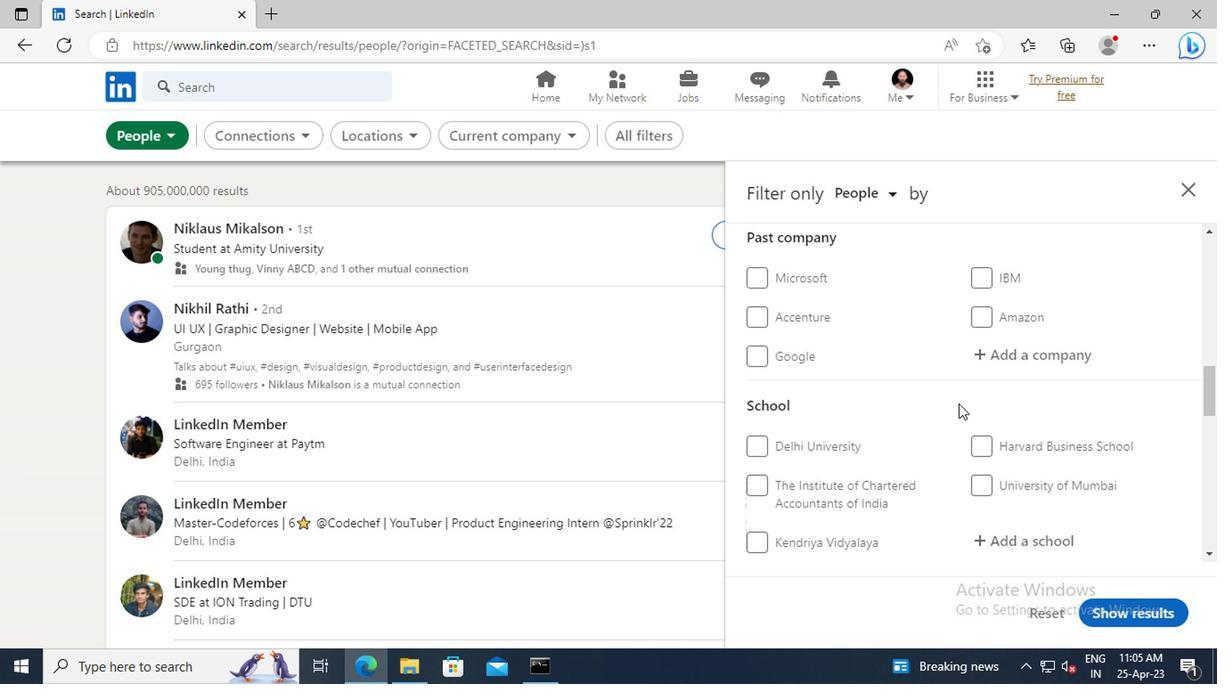 
Action: Mouse scrolled (954, 403) with delta (0, 0)
Screenshot: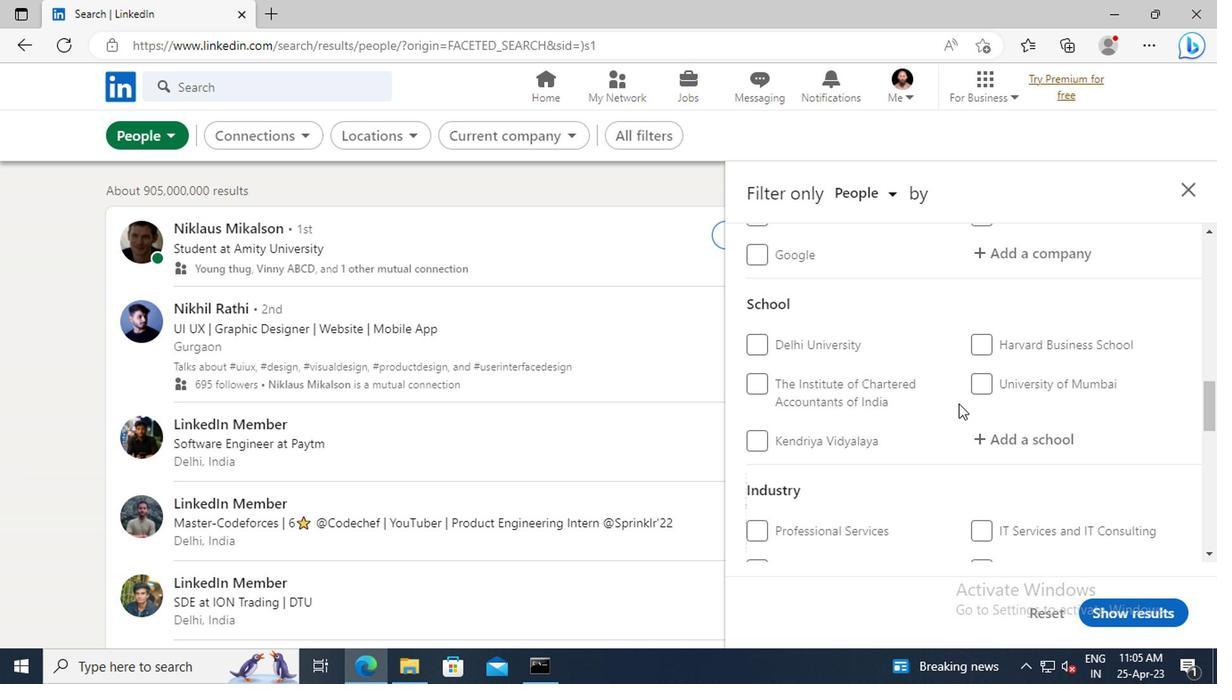 
Action: Mouse scrolled (954, 403) with delta (0, 0)
Screenshot: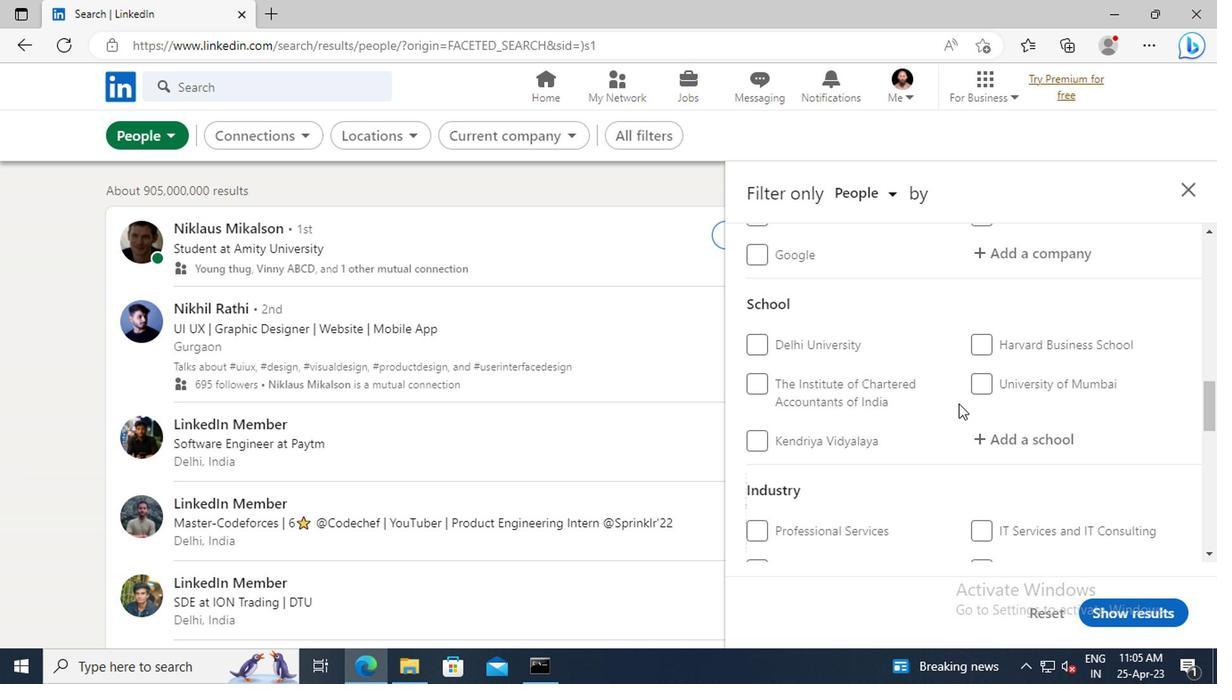 
Action: Mouse scrolled (954, 403) with delta (0, 0)
Screenshot: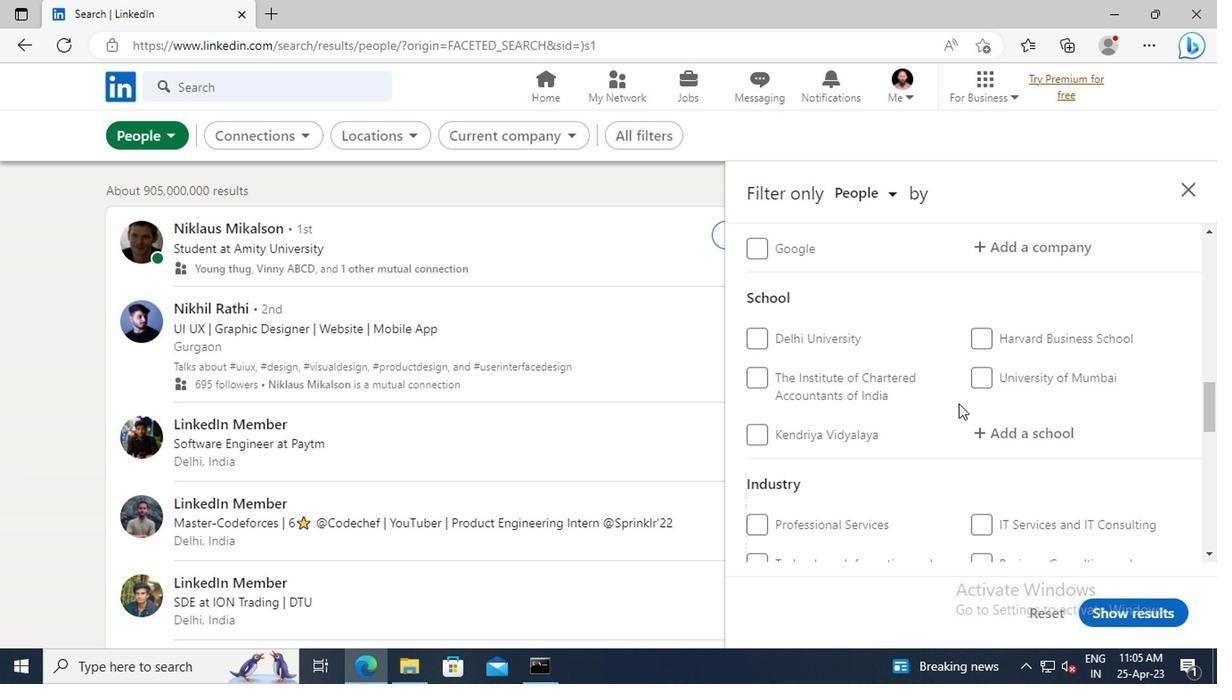 
Action: Mouse scrolled (954, 403) with delta (0, 0)
Screenshot: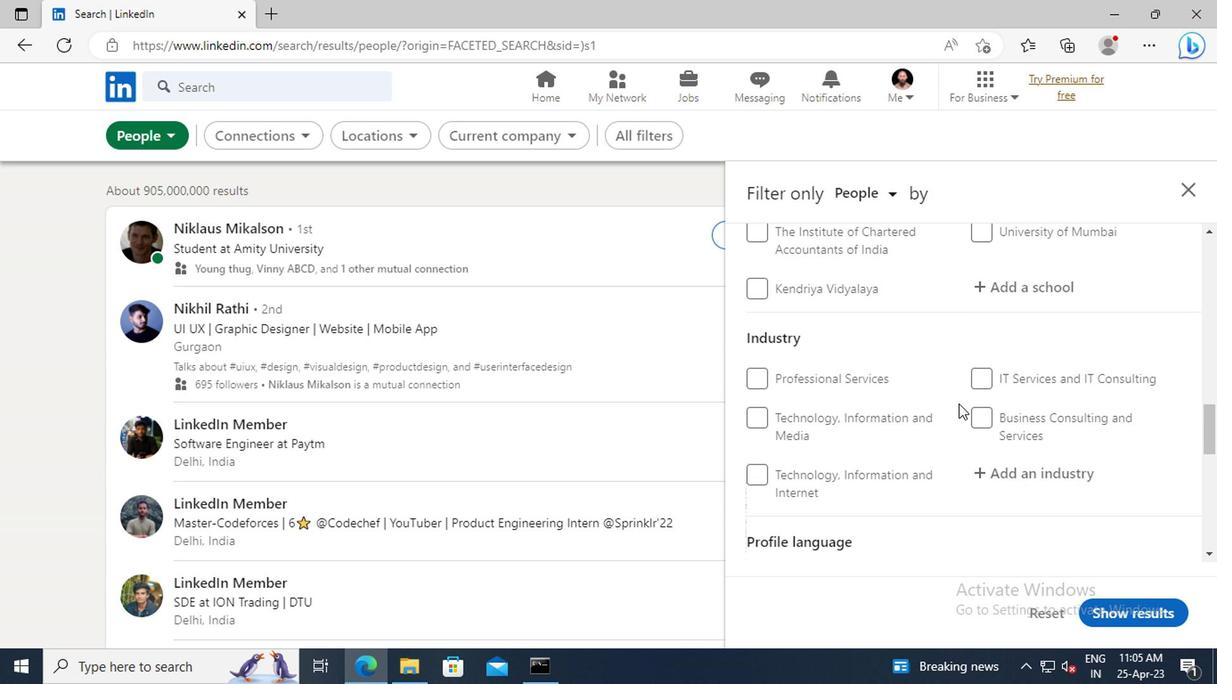 
Action: Mouse scrolled (954, 403) with delta (0, 0)
Screenshot: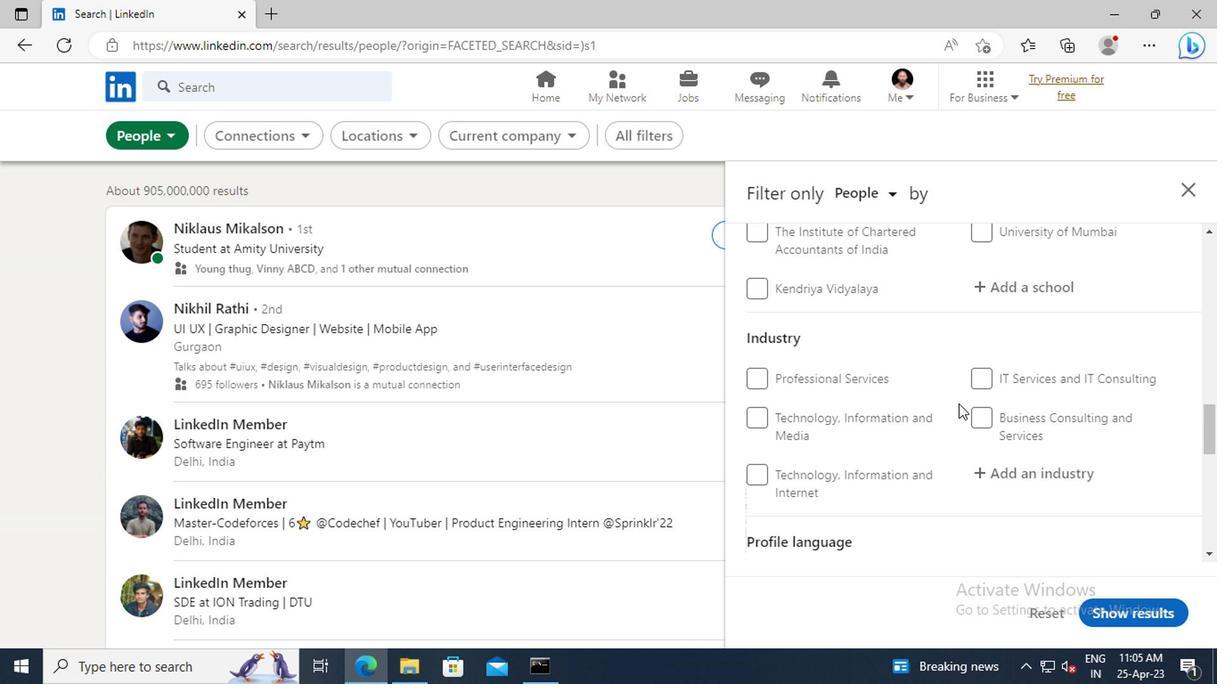 
Action: Mouse scrolled (954, 403) with delta (0, 0)
Screenshot: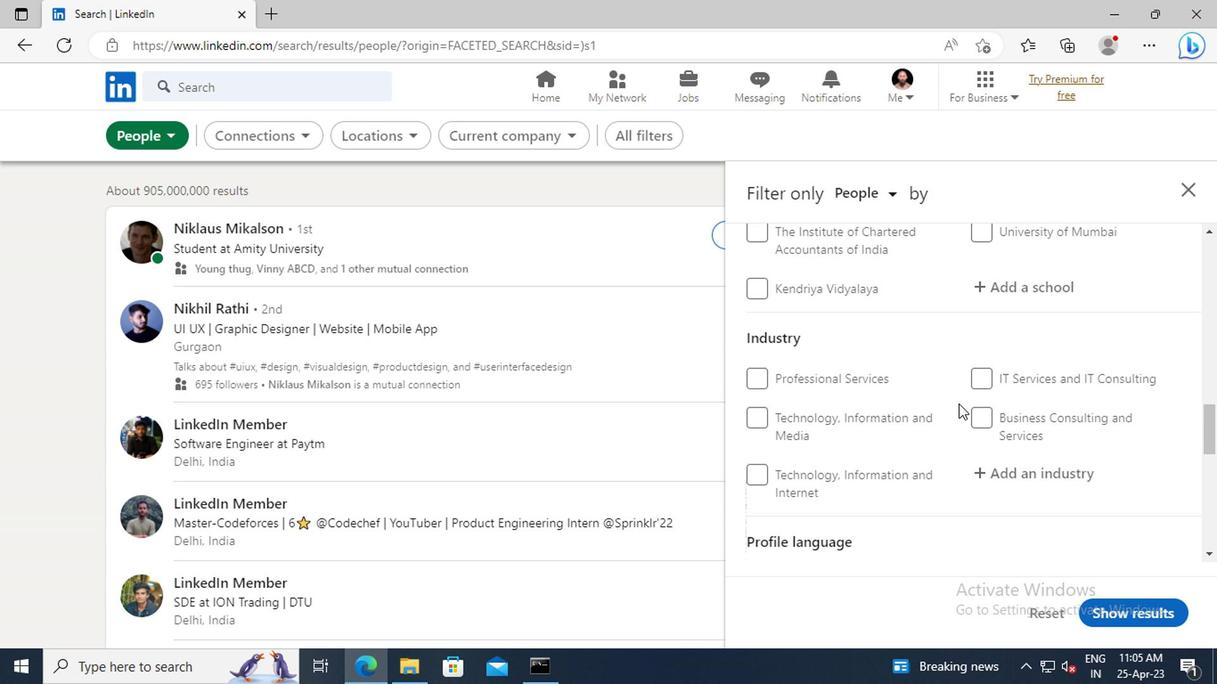 
Action: Mouse moved to (977, 433)
Screenshot: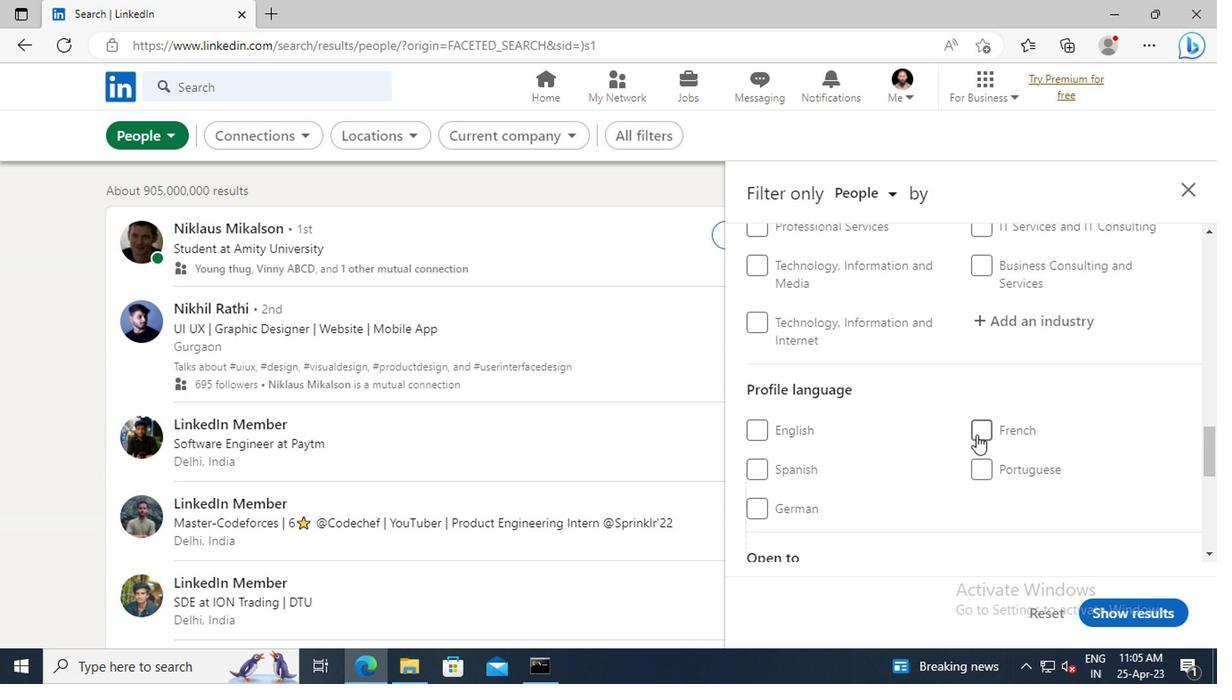 
Action: Mouse pressed left at (977, 433)
Screenshot: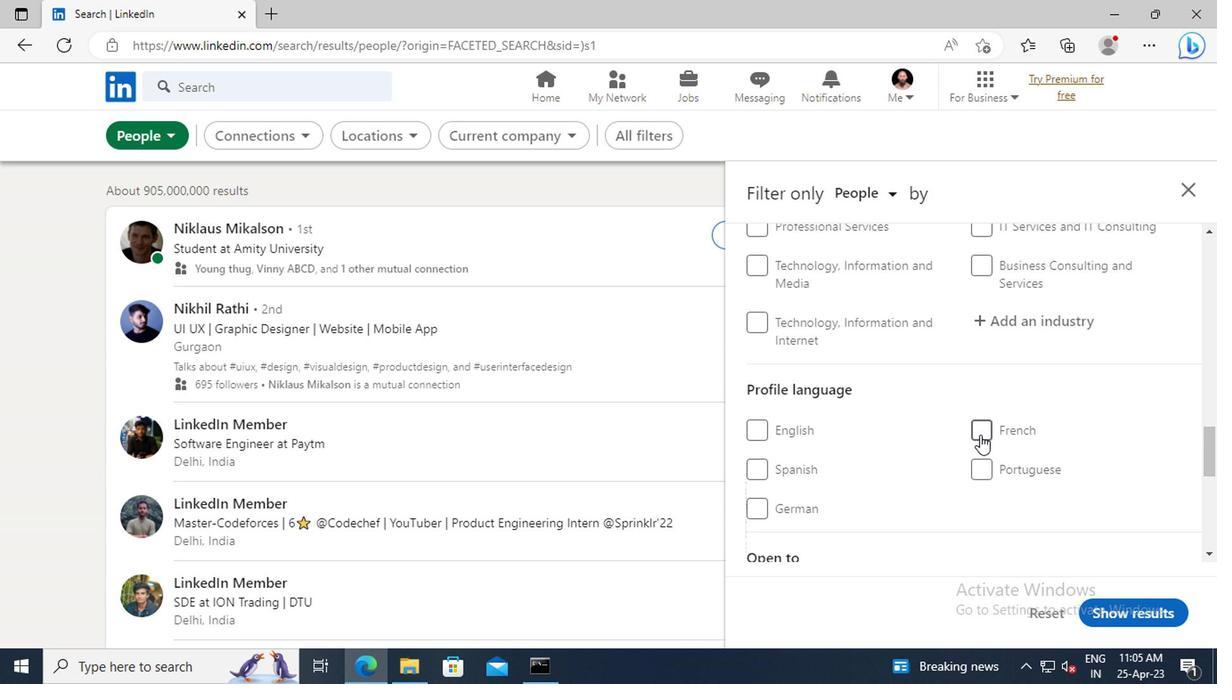 
Action: Mouse moved to (936, 438)
Screenshot: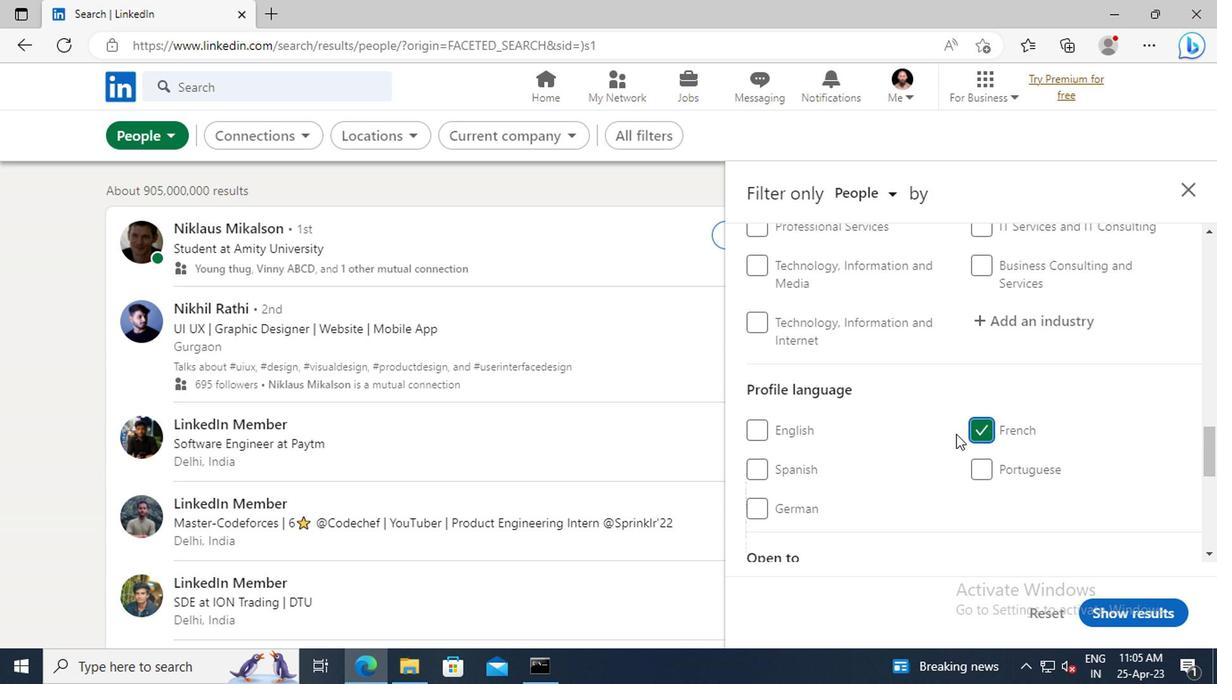 
Action: Mouse scrolled (936, 438) with delta (0, 0)
Screenshot: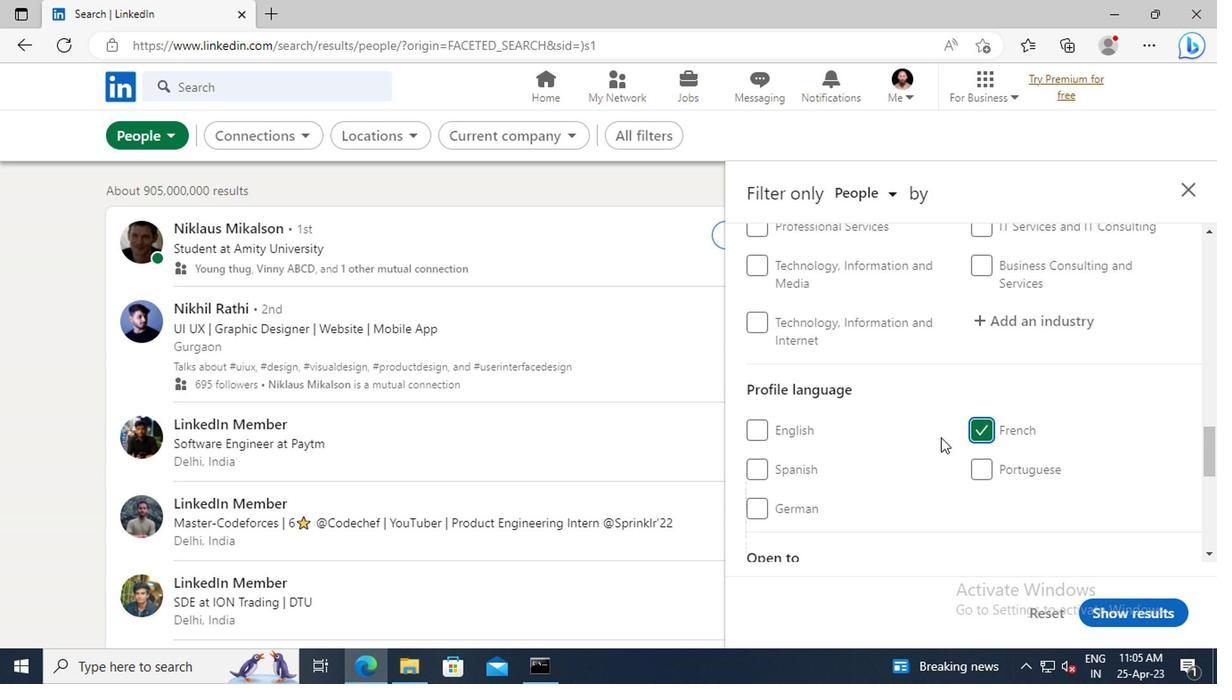 
Action: Mouse scrolled (936, 438) with delta (0, 0)
Screenshot: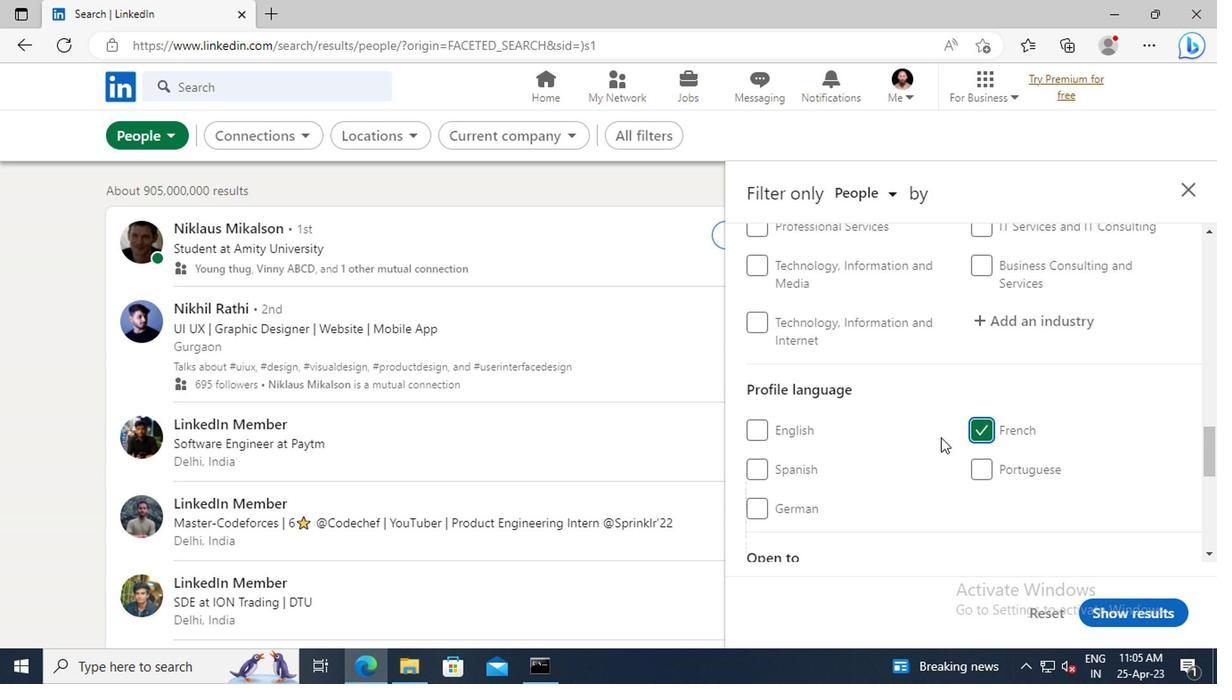 
Action: Mouse scrolled (936, 438) with delta (0, 0)
Screenshot: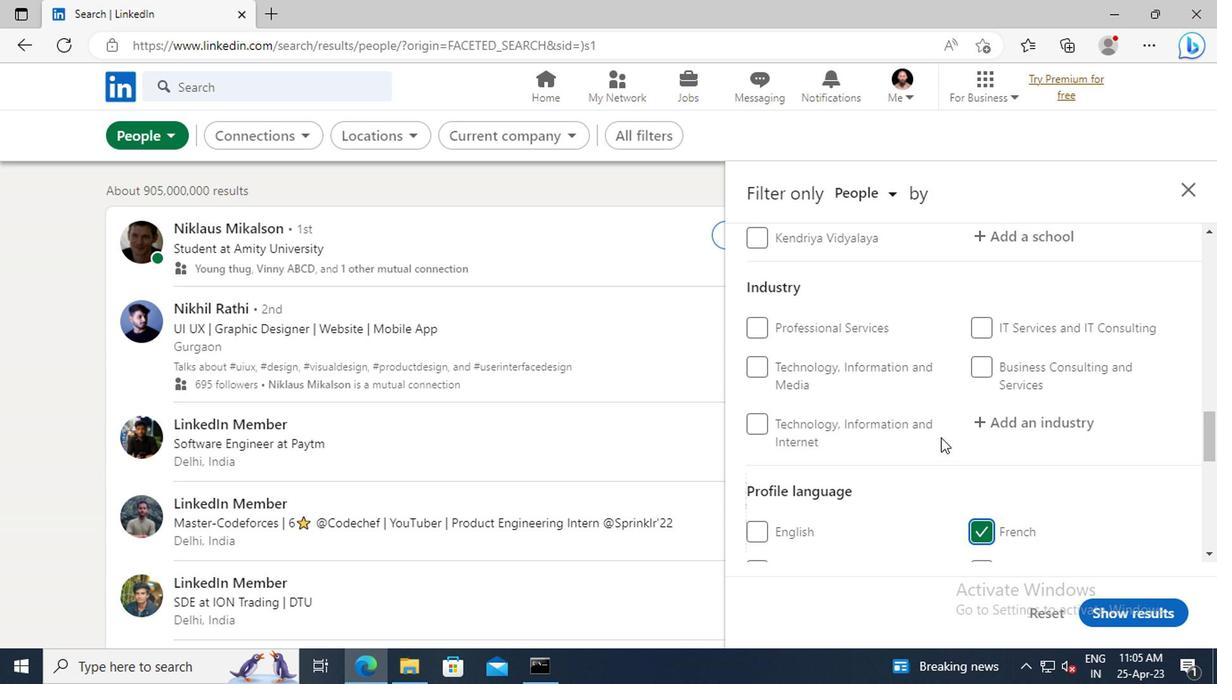 
Action: Mouse scrolled (936, 438) with delta (0, 0)
Screenshot: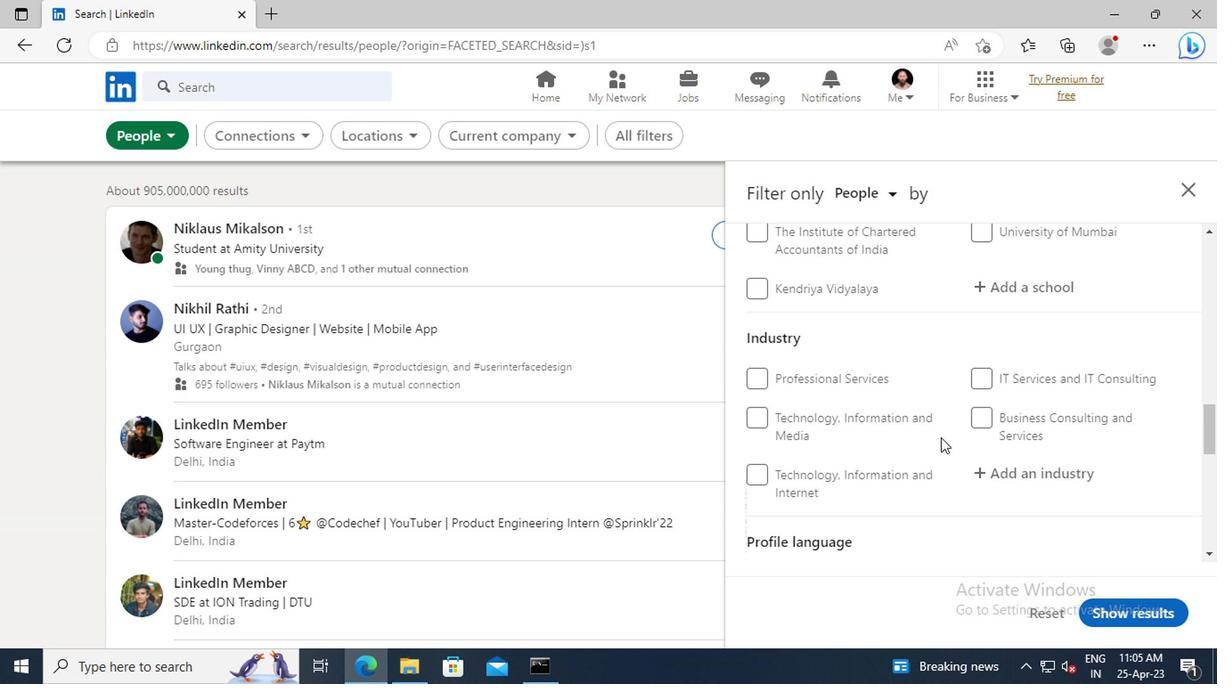 
Action: Mouse scrolled (936, 438) with delta (0, 0)
Screenshot: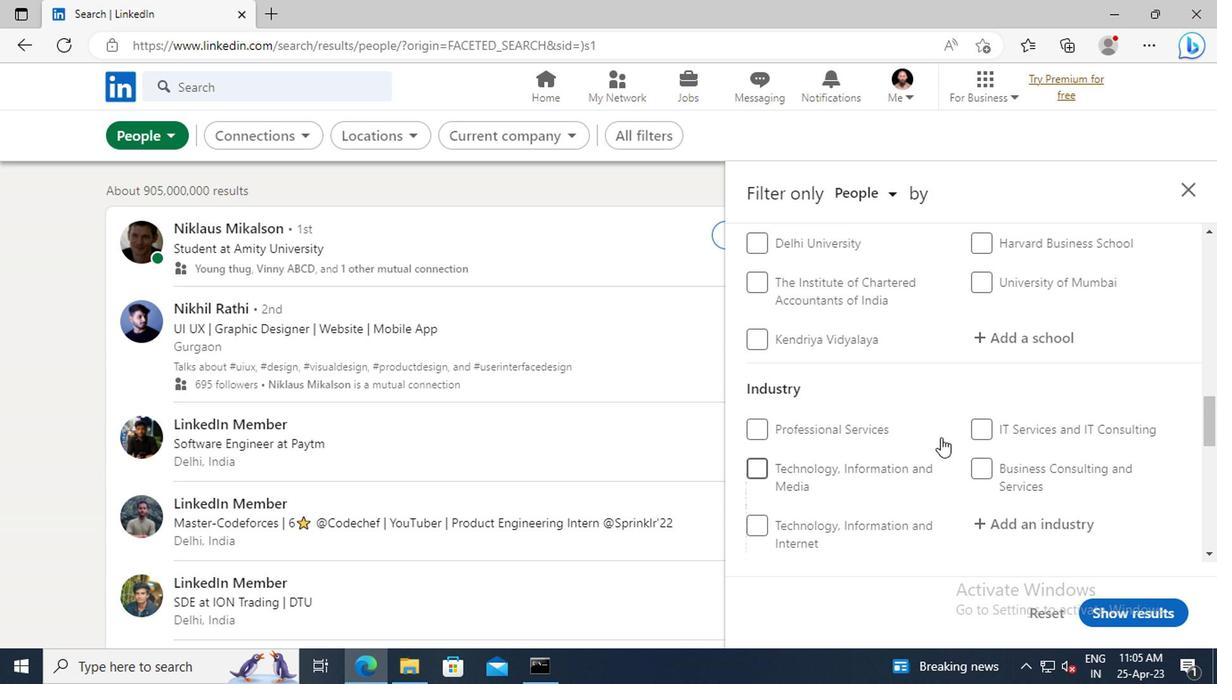 
Action: Mouse scrolled (936, 438) with delta (0, 0)
Screenshot: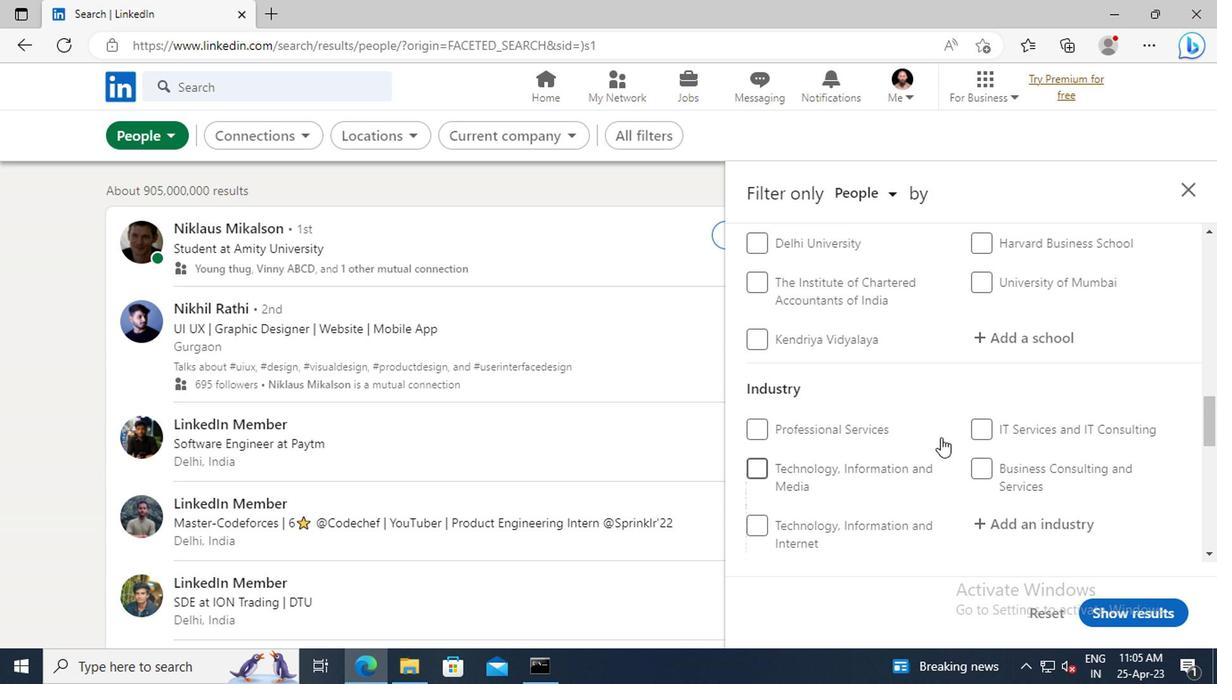 
Action: Mouse scrolled (936, 438) with delta (0, 0)
Screenshot: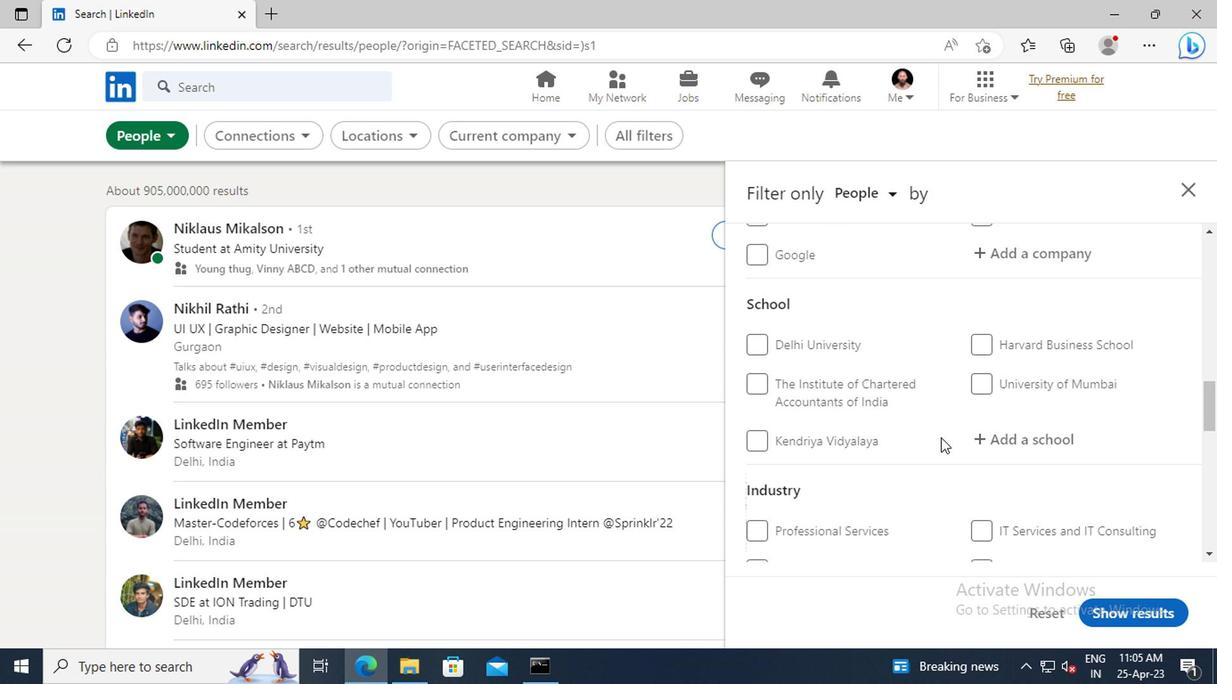 
Action: Mouse scrolled (936, 438) with delta (0, 0)
Screenshot: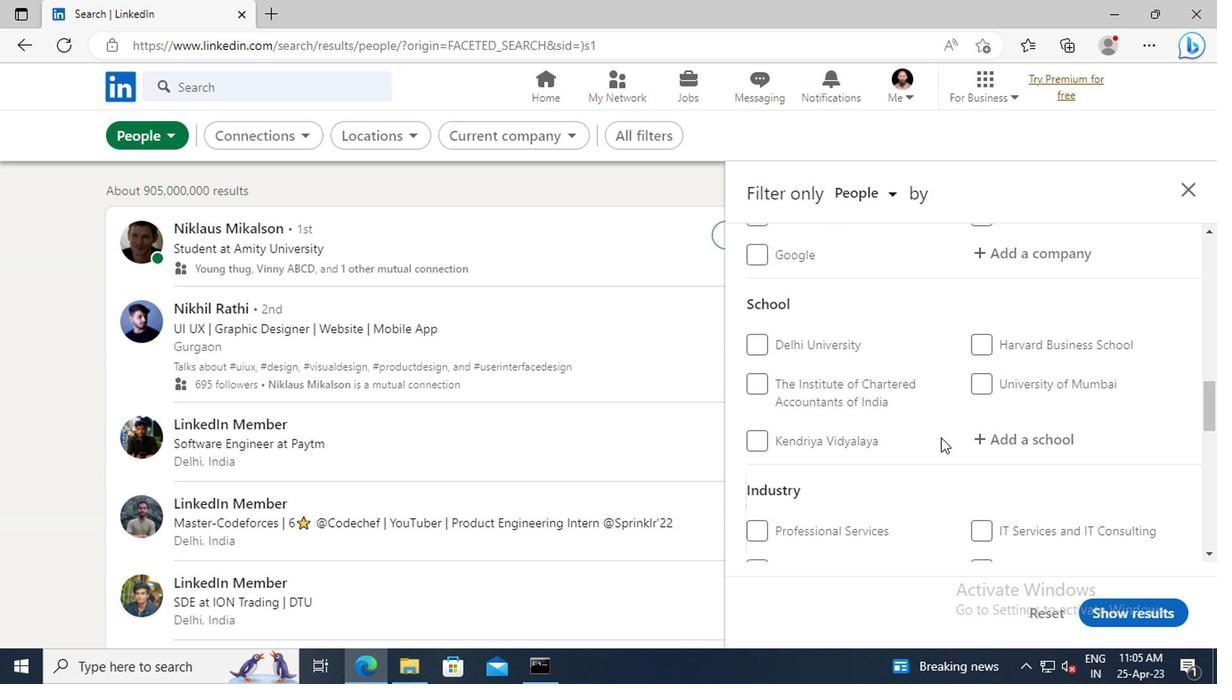 
Action: Mouse scrolled (936, 438) with delta (0, 0)
Screenshot: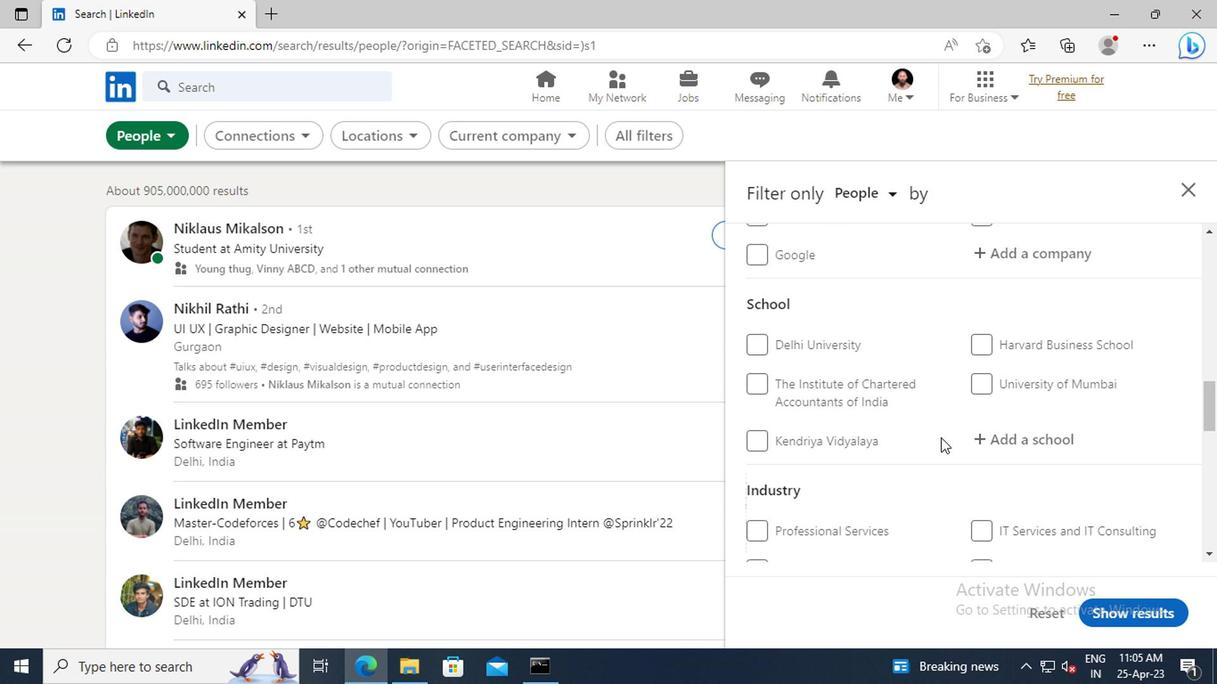 
Action: Mouse scrolled (936, 438) with delta (0, 0)
Screenshot: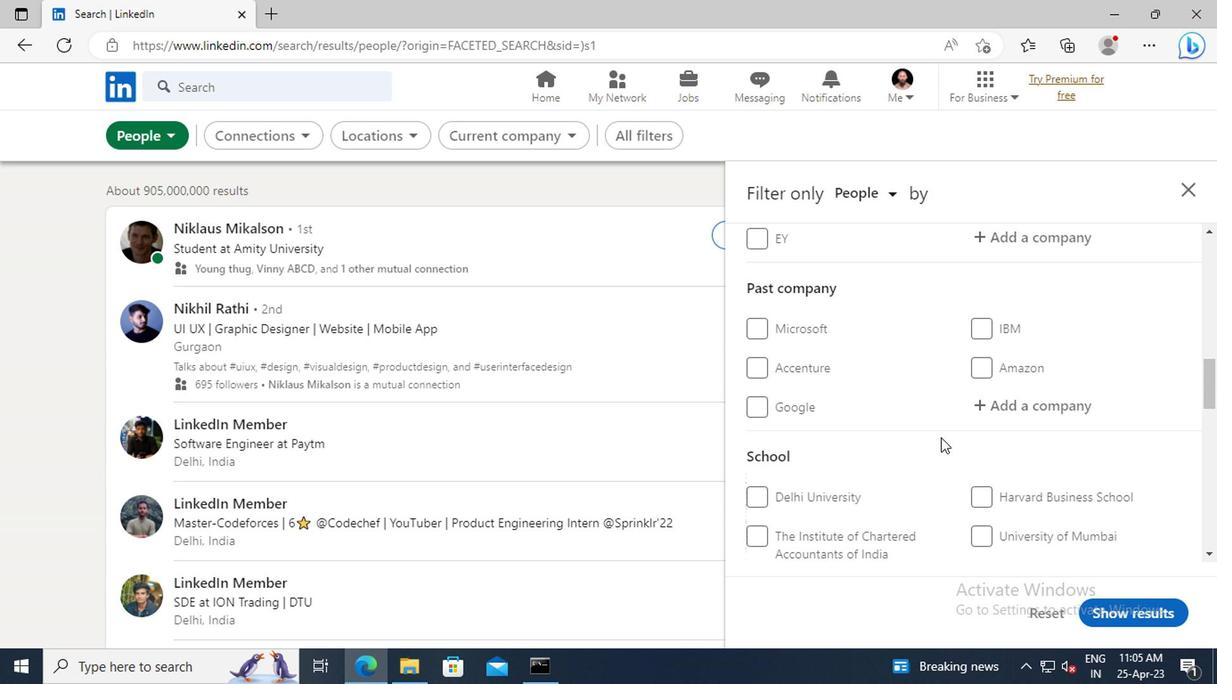 
Action: Mouse scrolled (936, 438) with delta (0, 0)
Screenshot: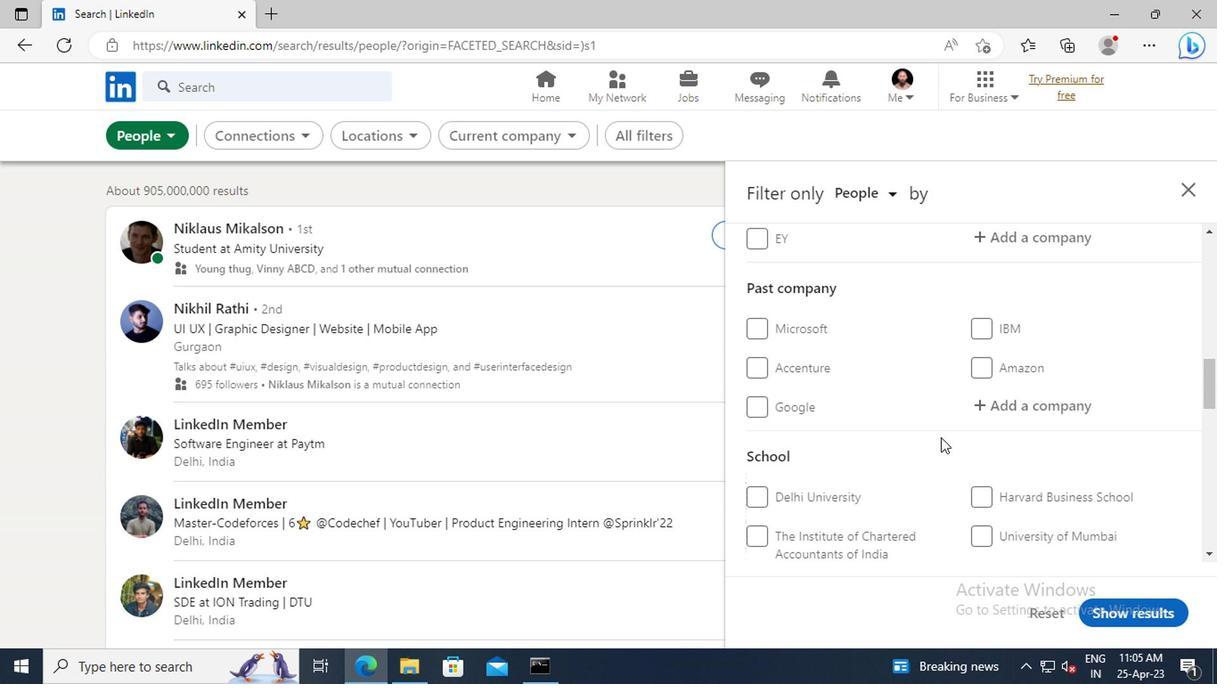 
Action: Mouse scrolled (936, 438) with delta (0, 0)
Screenshot: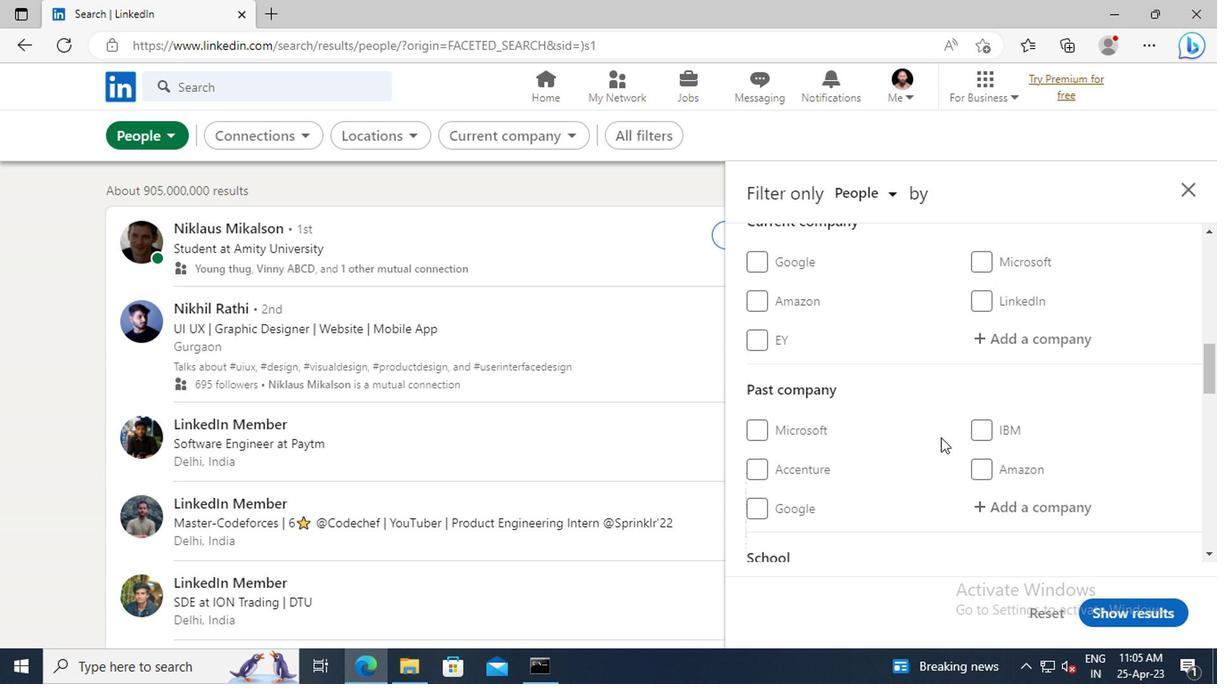
Action: Mouse scrolled (936, 438) with delta (0, 0)
Screenshot: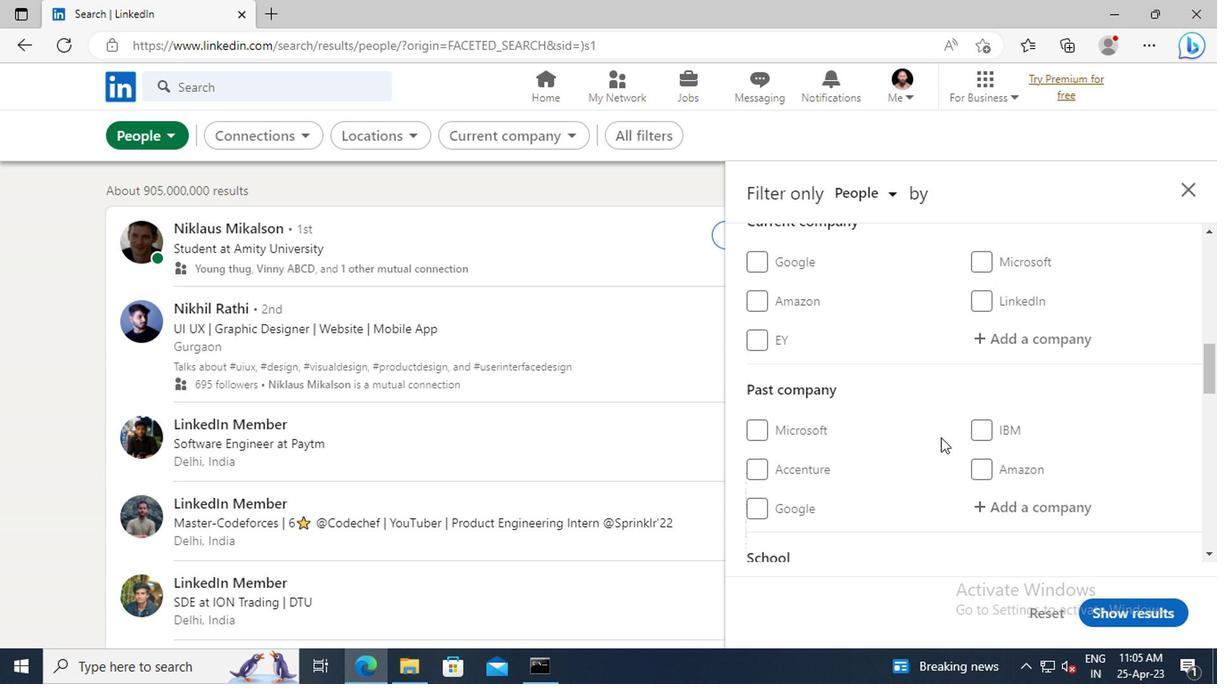 
Action: Mouse moved to (990, 438)
Screenshot: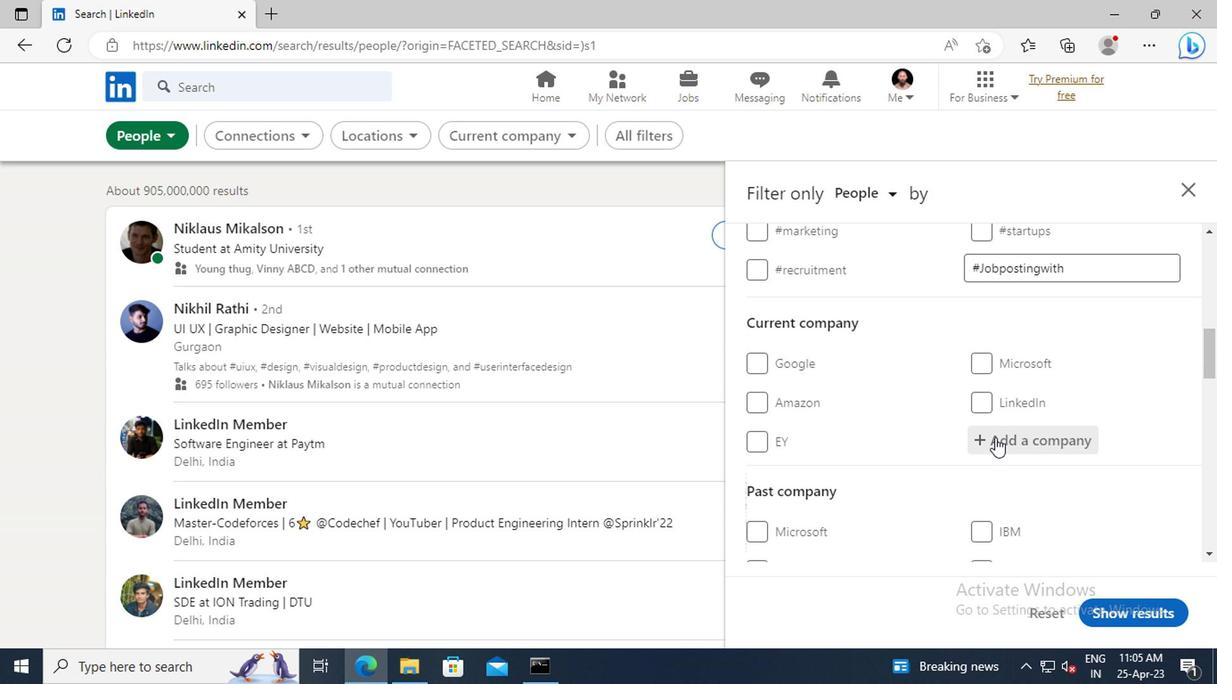 
Action: Mouse pressed left at (990, 438)
Screenshot: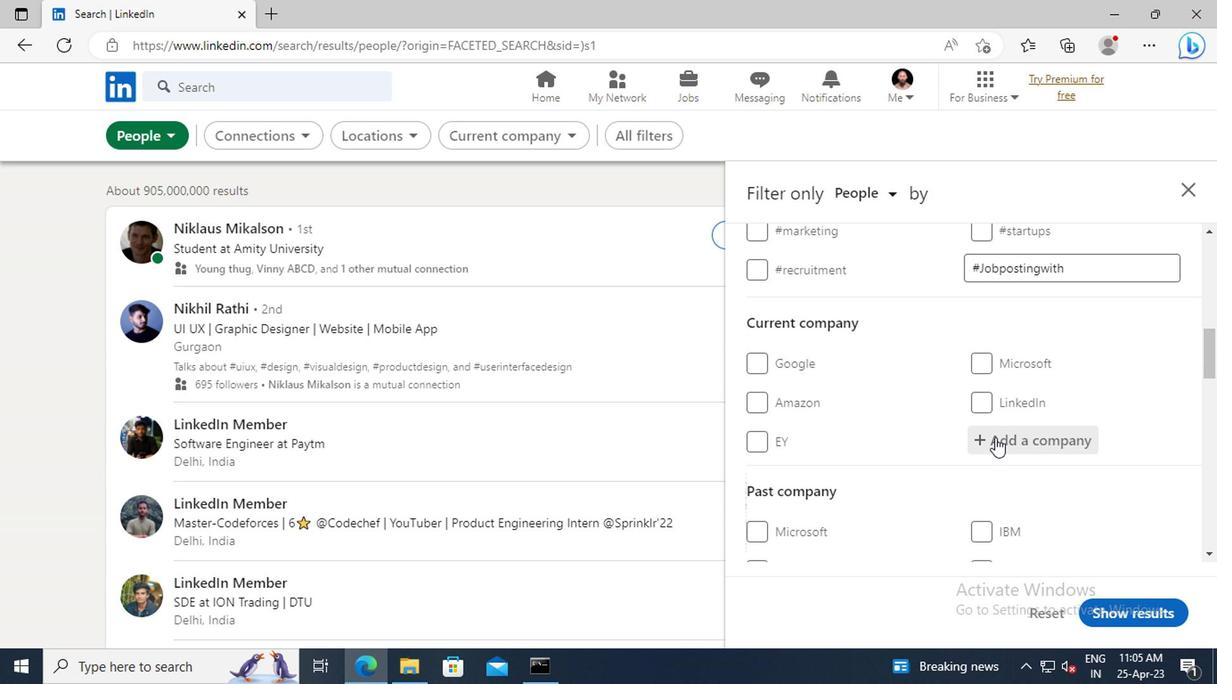 
Action: Key pressed <Key.shift>MOBILE<Key.space><Key.shift>PROGRAMMING<Key.space><Key.shift>LLC
Screenshot: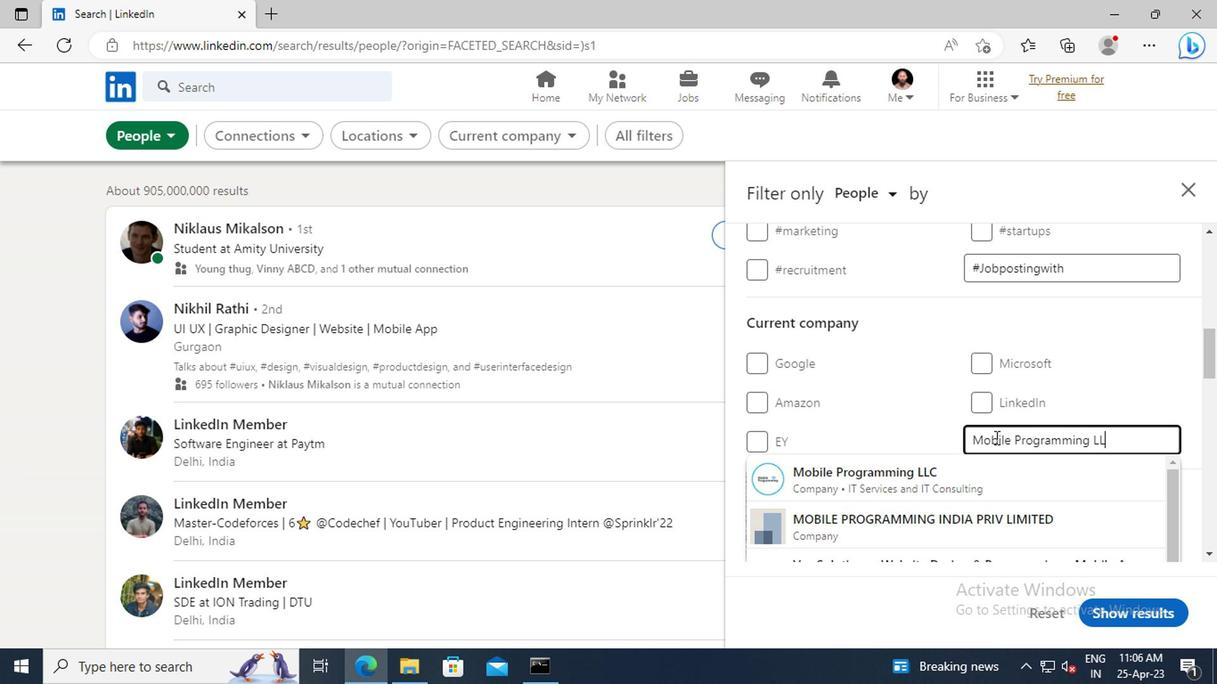 
Action: Mouse moved to (960, 471)
Screenshot: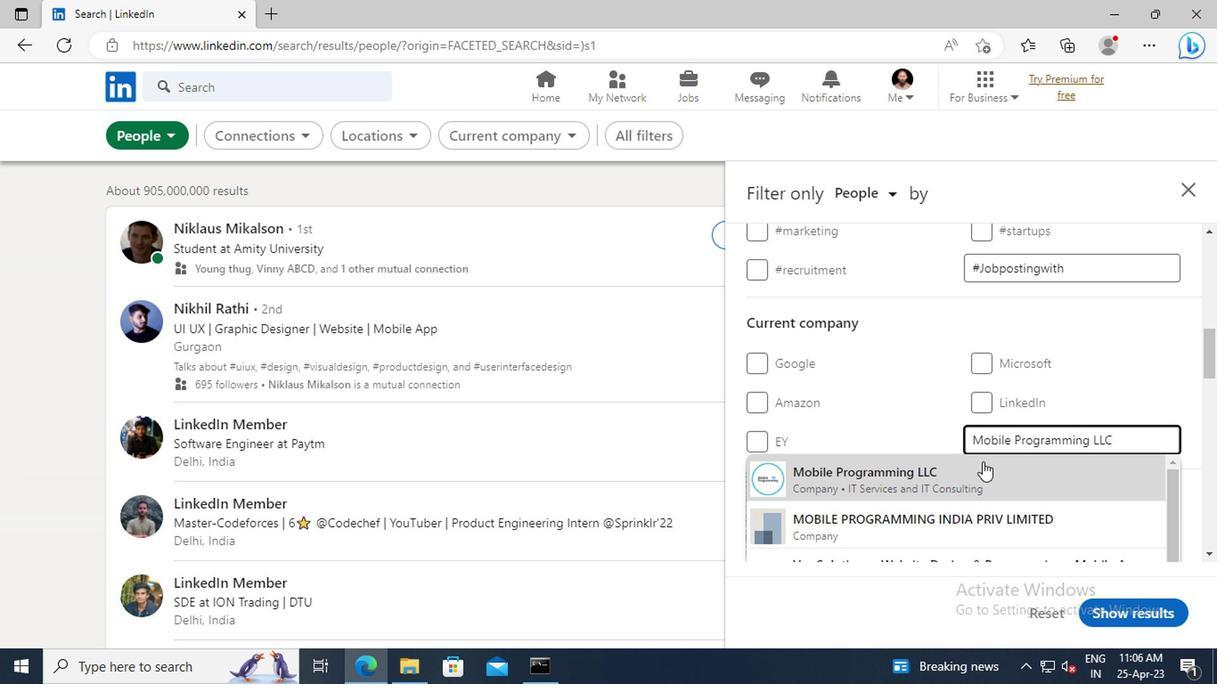 
Action: Mouse pressed left at (960, 471)
Screenshot: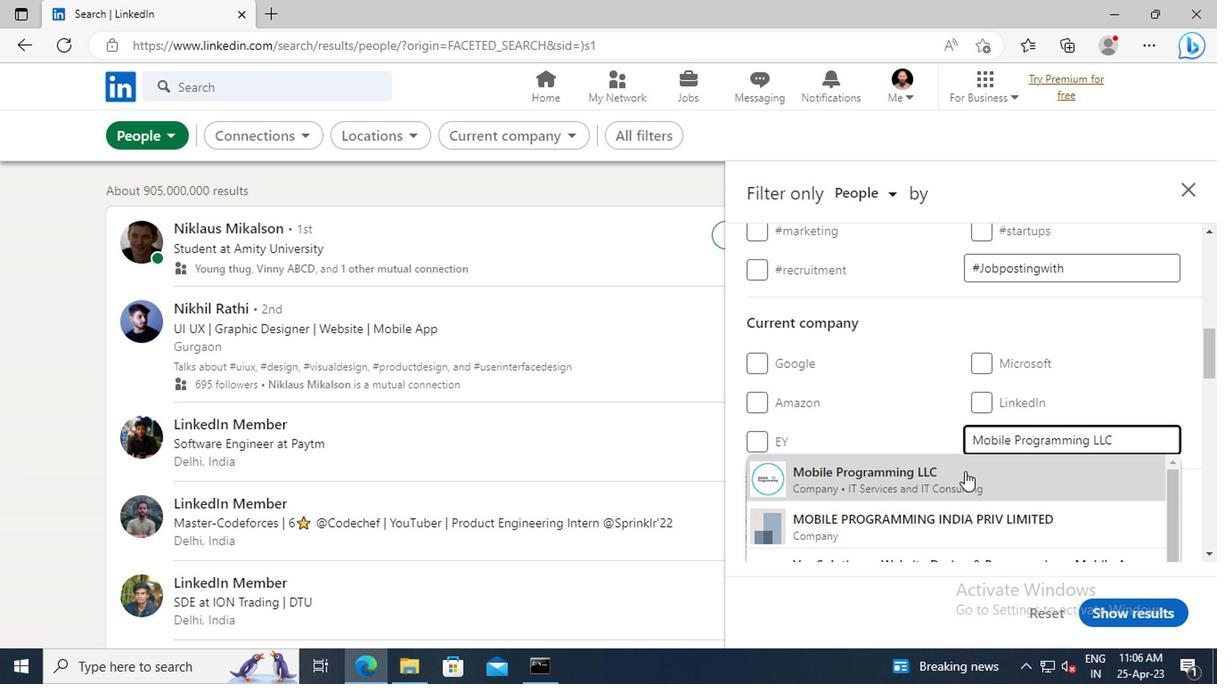 
Action: Mouse moved to (898, 389)
Screenshot: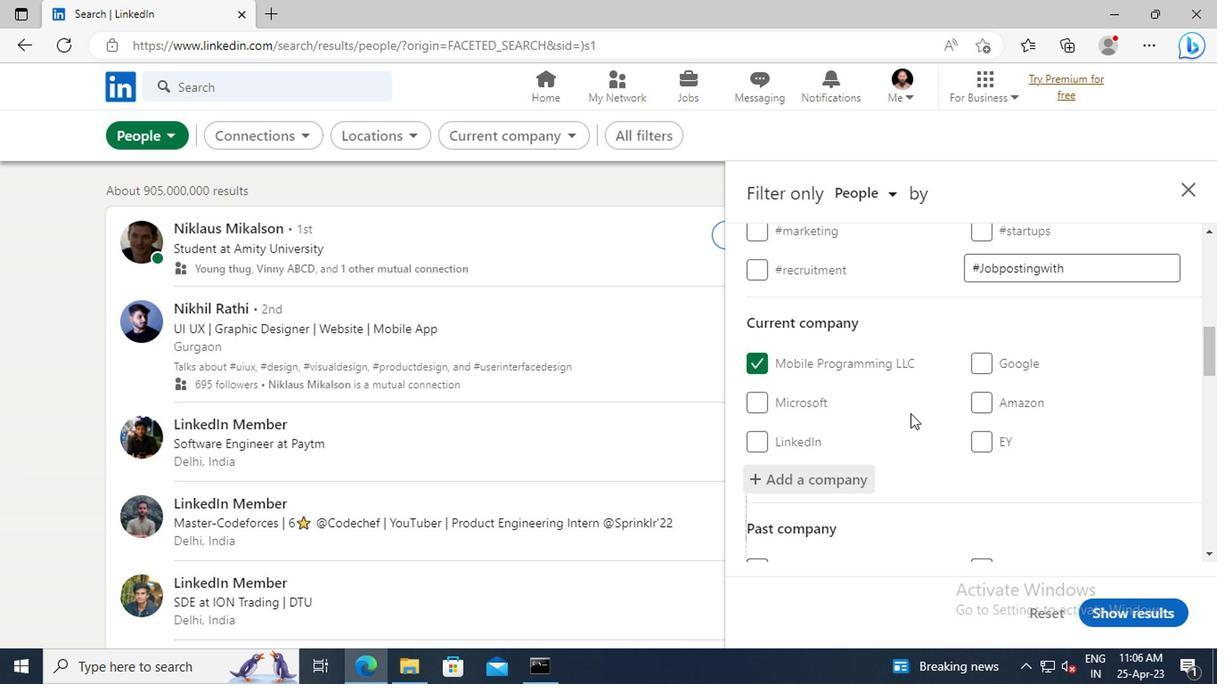 
Action: Mouse scrolled (898, 388) with delta (0, -1)
Screenshot: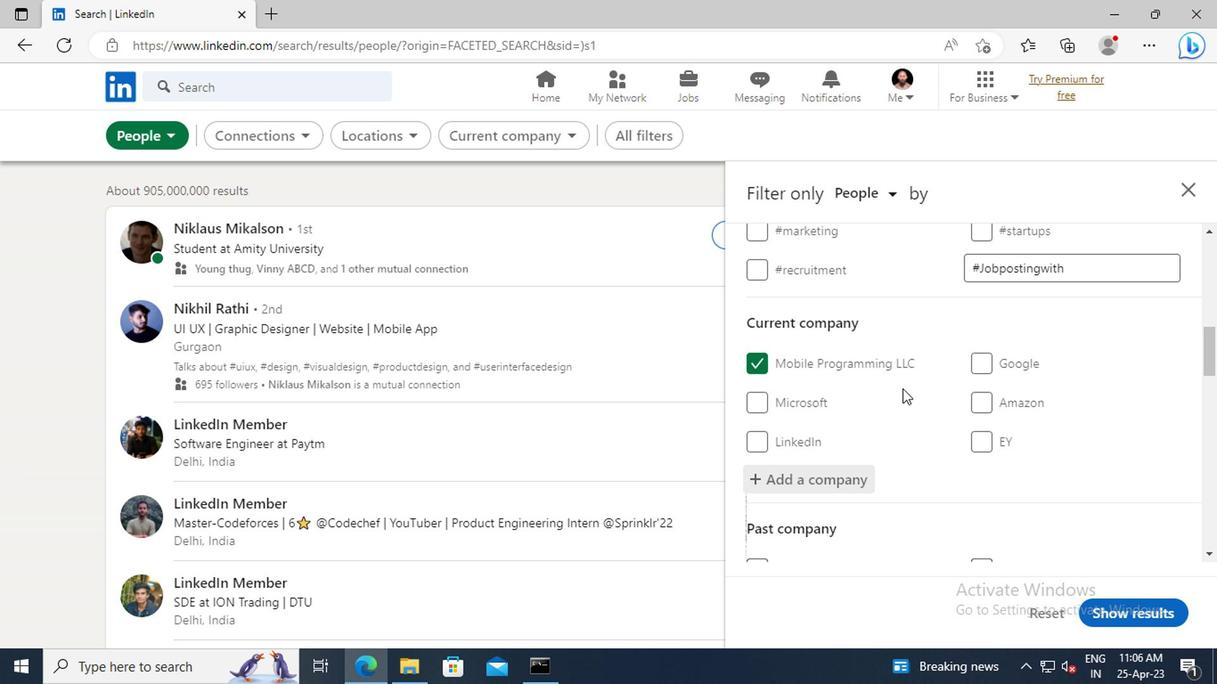 
Action: Mouse scrolled (898, 388) with delta (0, -1)
Screenshot: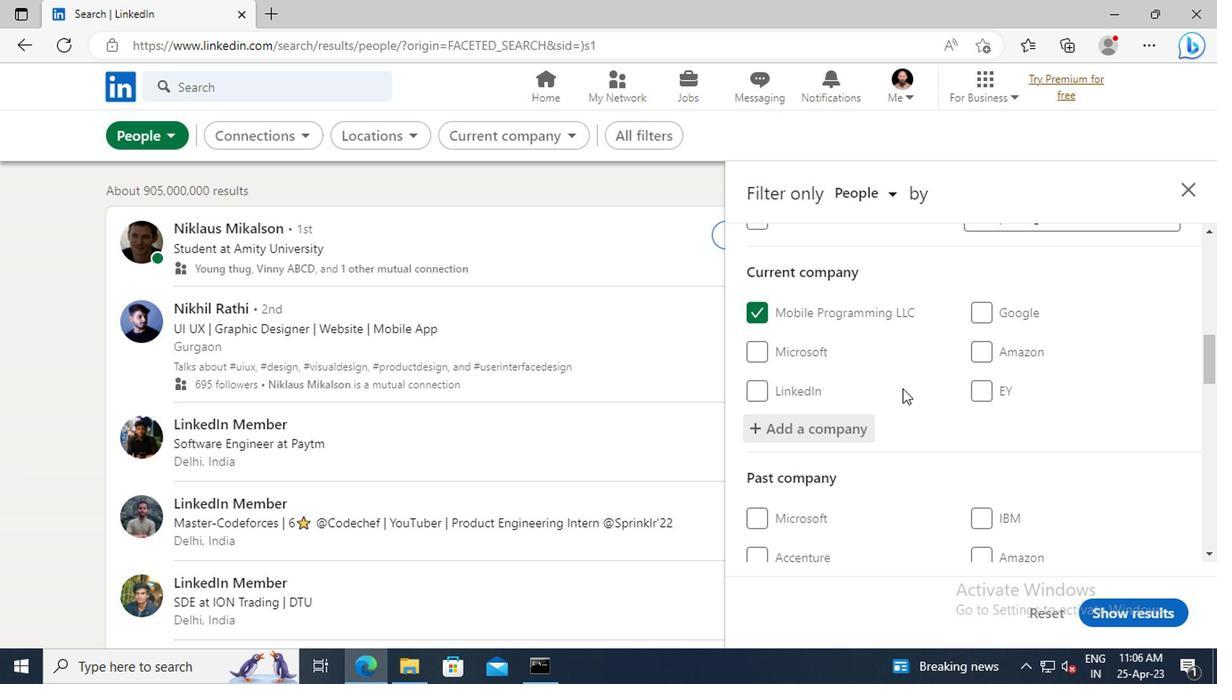 
Action: Mouse scrolled (898, 388) with delta (0, -1)
Screenshot: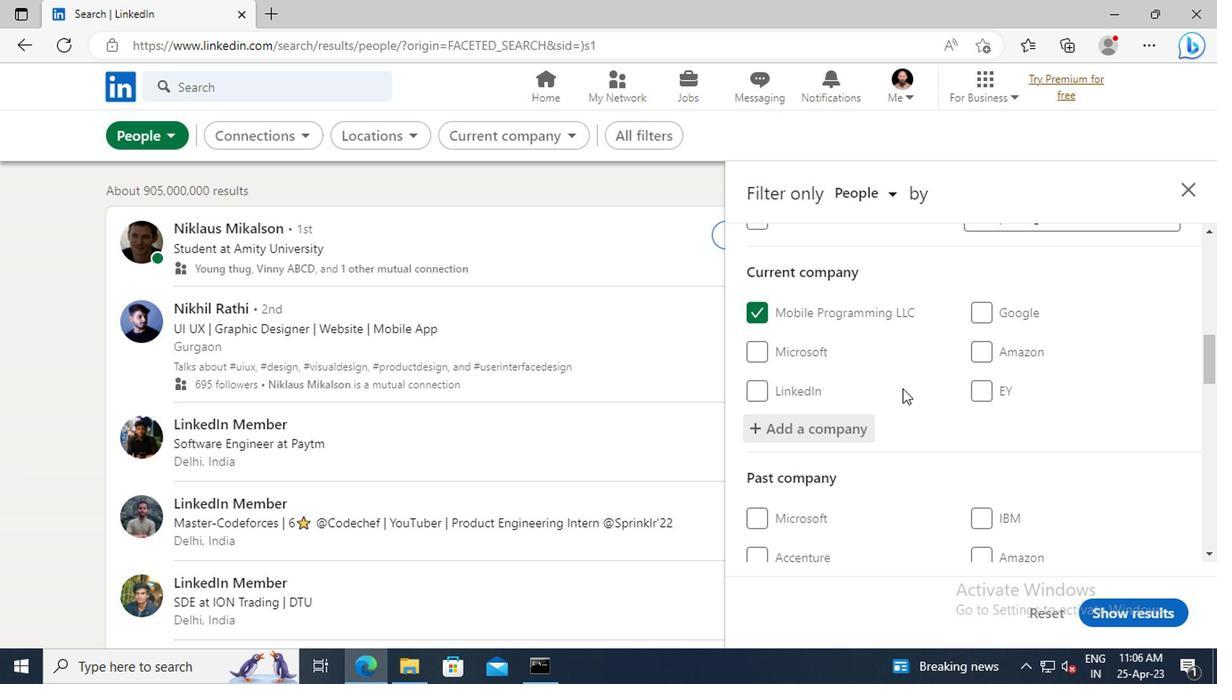 
Action: Mouse scrolled (898, 388) with delta (0, -1)
Screenshot: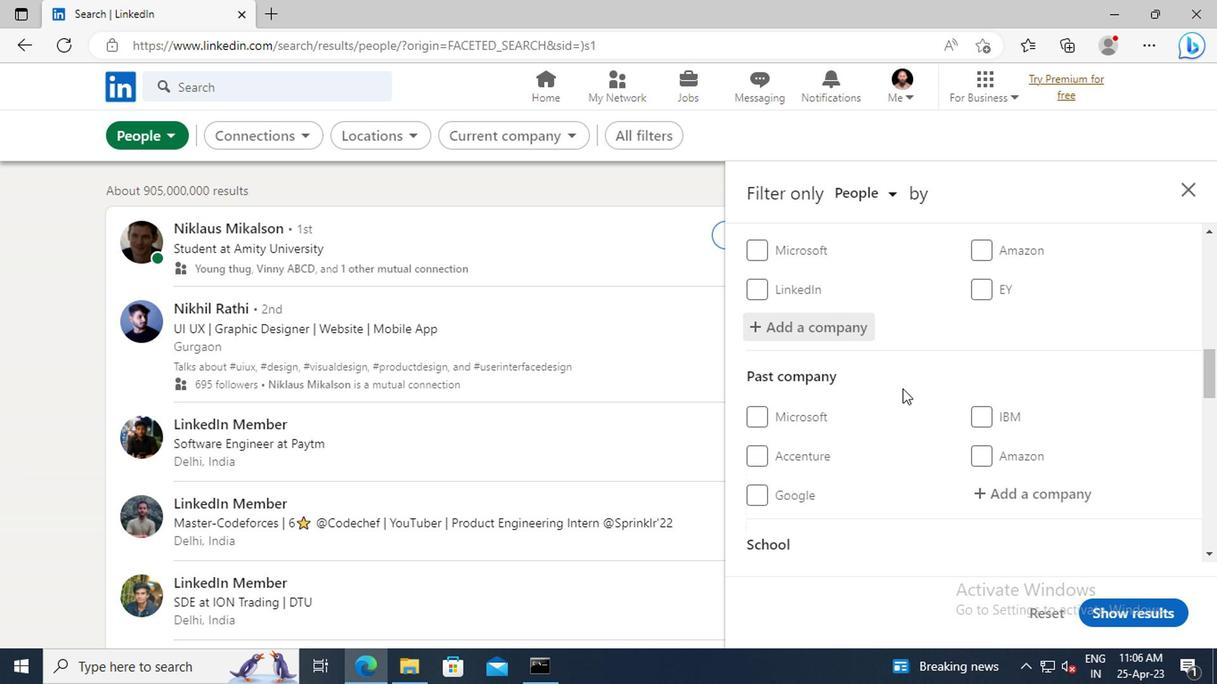 
Action: Mouse scrolled (898, 388) with delta (0, -1)
Screenshot: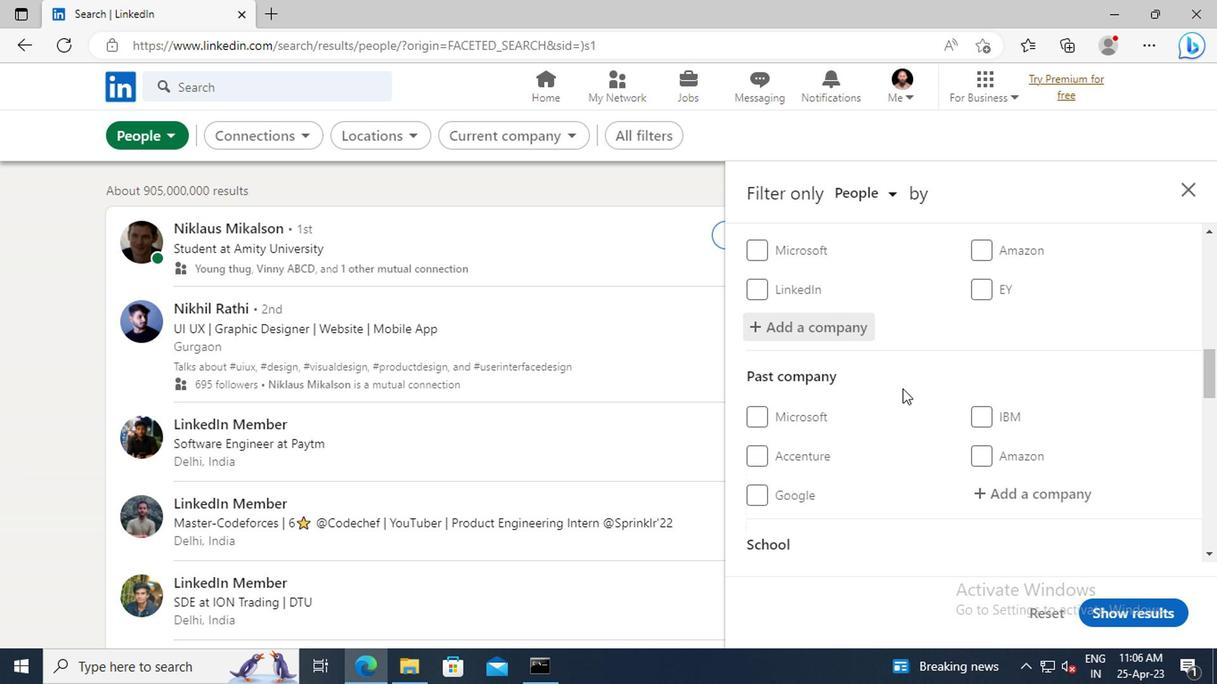 
Action: Mouse scrolled (898, 388) with delta (0, -1)
Screenshot: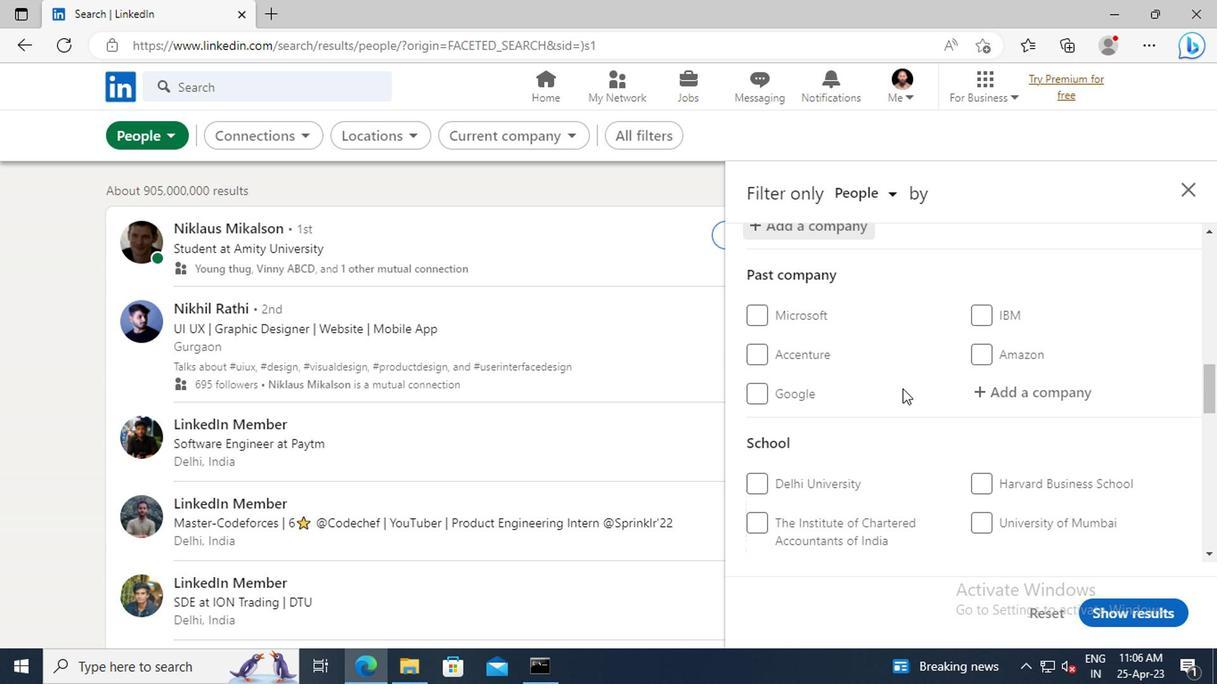 
Action: Mouse scrolled (898, 388) with delta (0, -1)
Screenshot: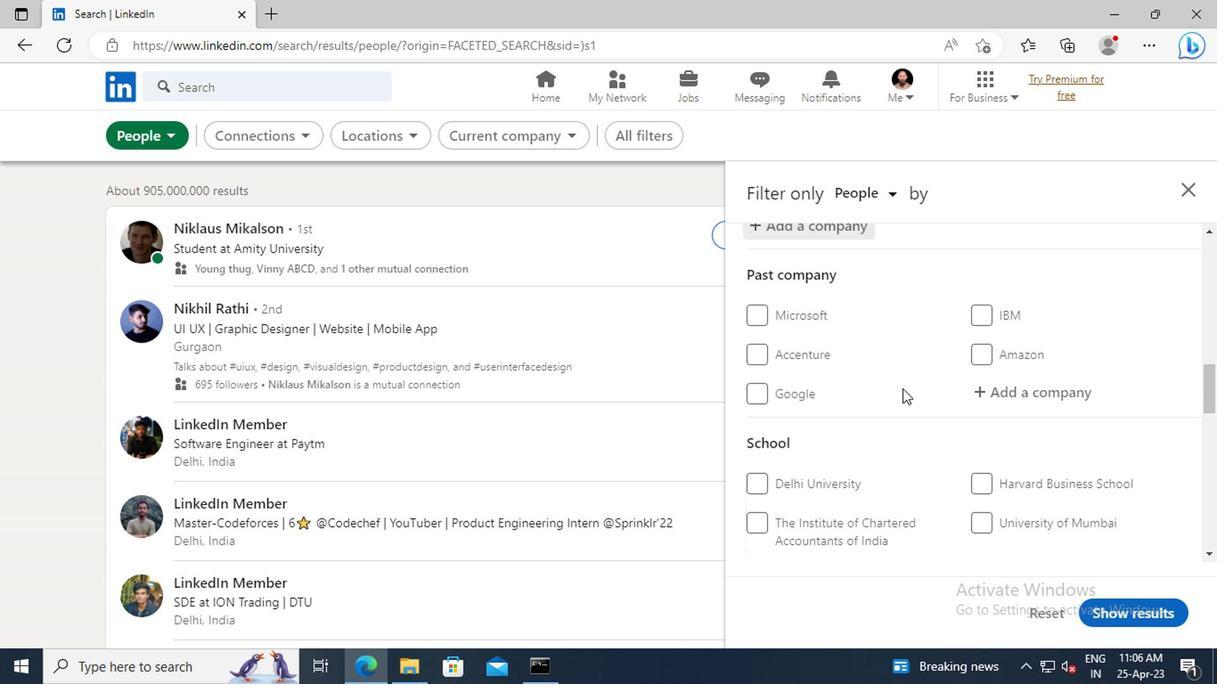 
Action: Mouse scrolled (898, 388) with delta (0, -1)
Screenshot: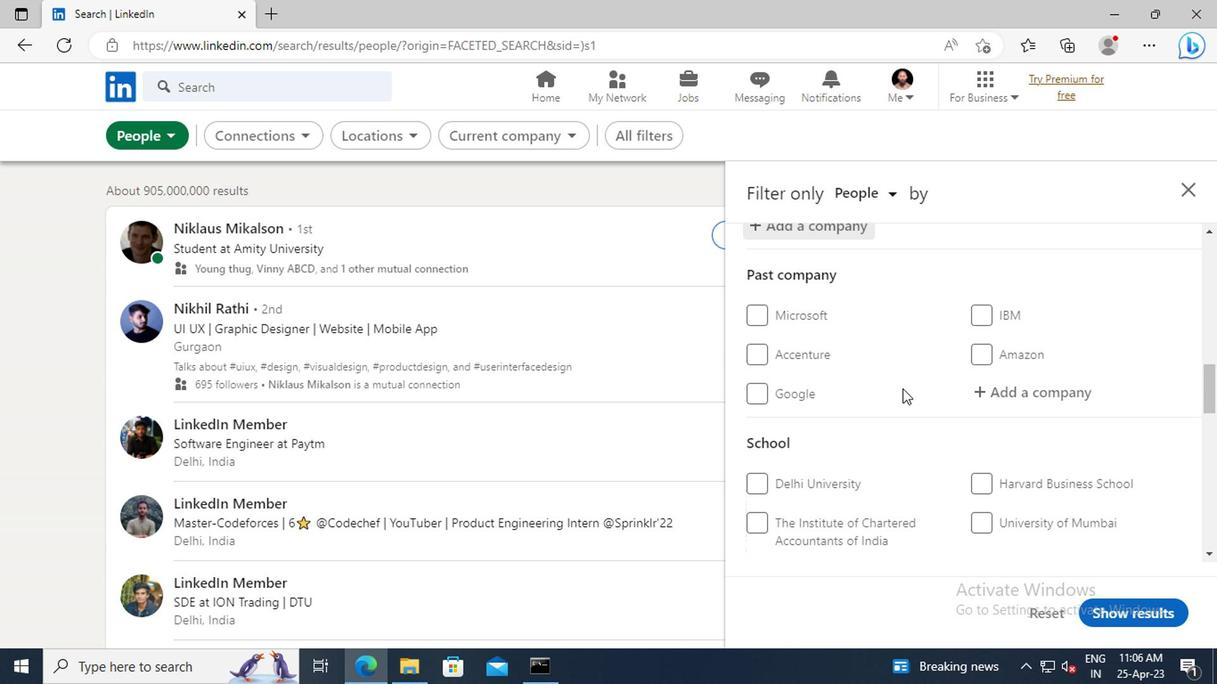 
Action: Mouse moved to (986, 415)
Screenshot: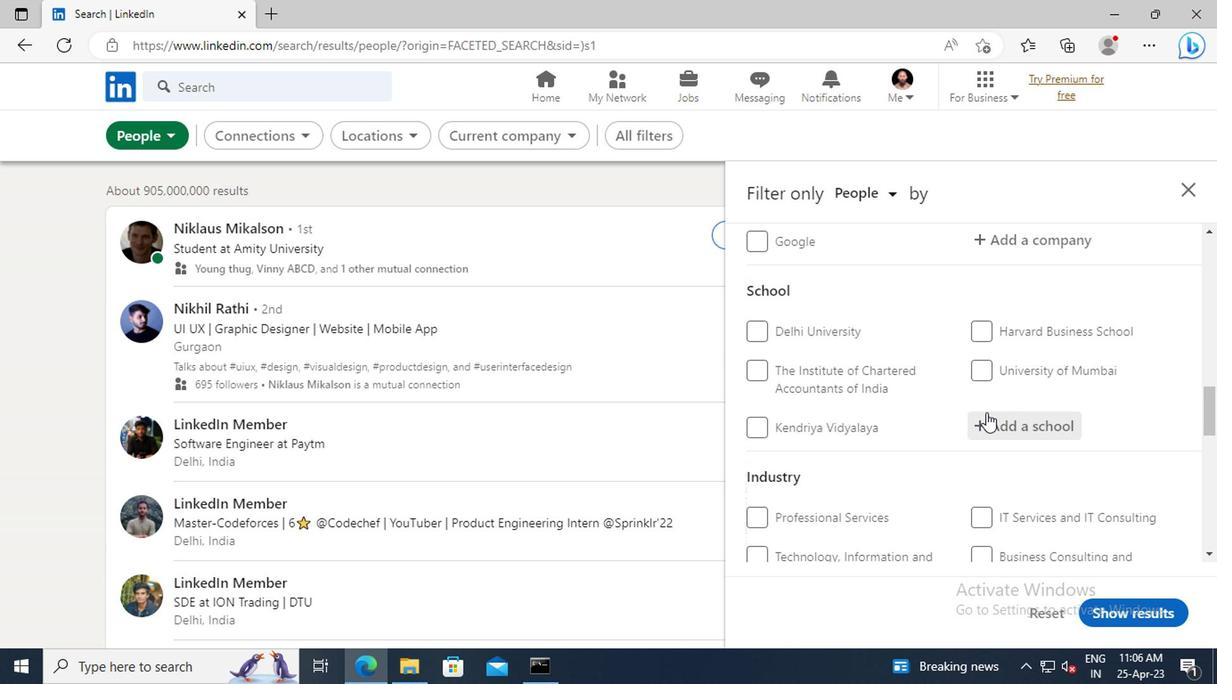 
Action: Mouse pressed left at (986, 415)
Screenshot: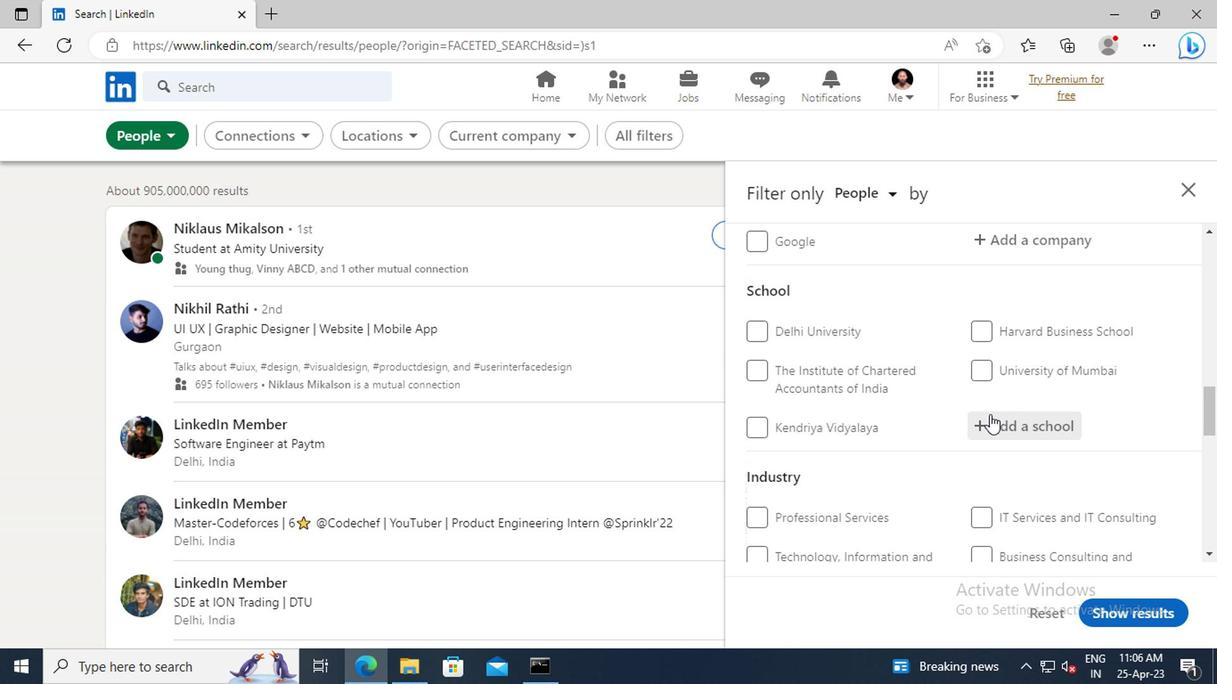 
Action: Key pressed <Key.shift>G.<Key.shift>B.<Key.space><Key.shift>PANT<Key.space><Key.shift>GOVT.<Key.space><Key.shift>ENGINEERING<Key.space><Key.shift>COLLEGE
Screenshot: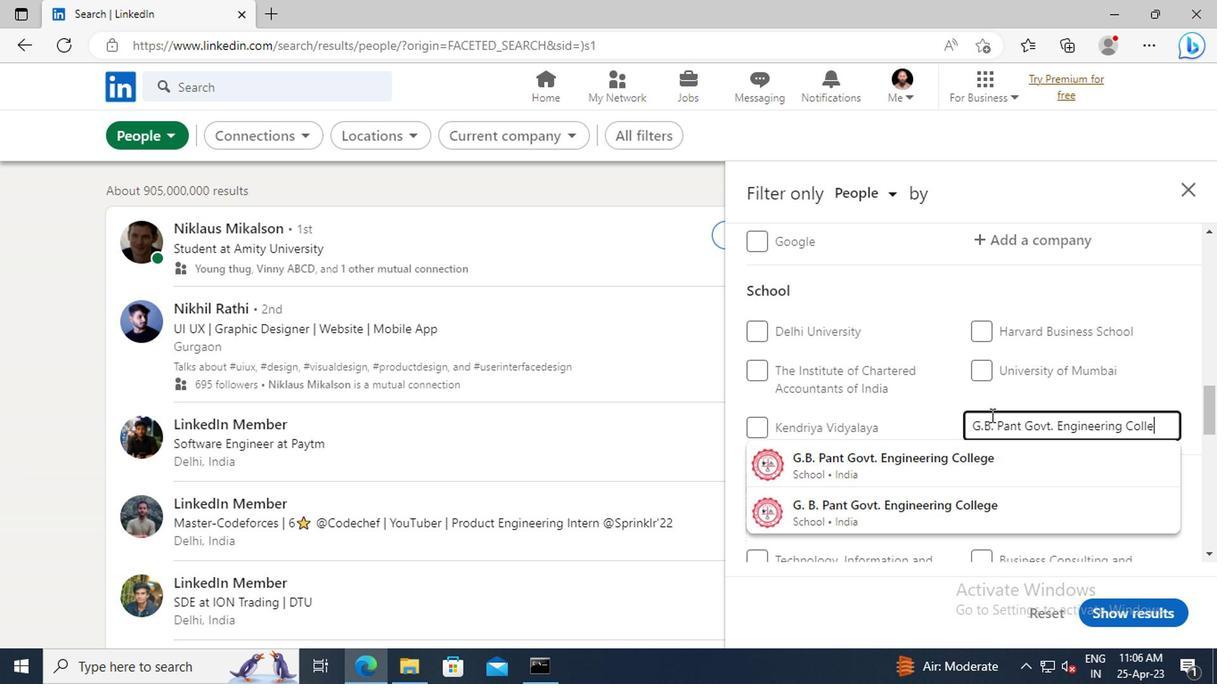 
Action: Mouse moved to (951, 456)
Screenshot: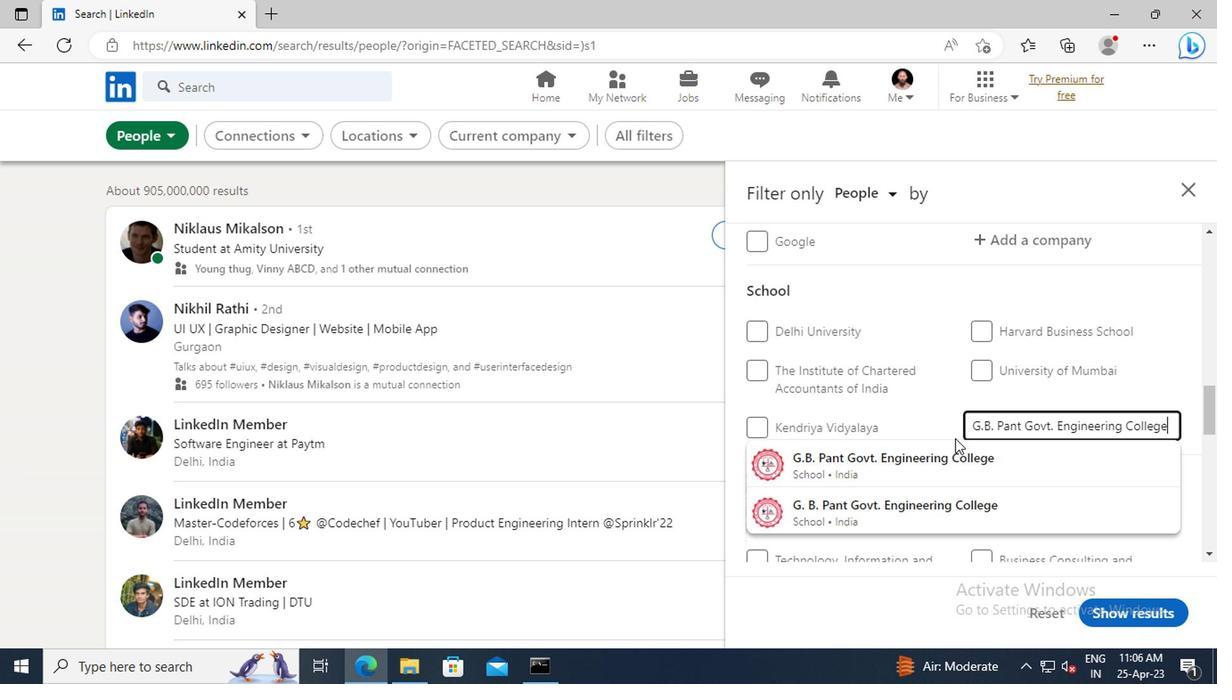 
Action: Mouse pressed left at (951, 456)
Screenshot: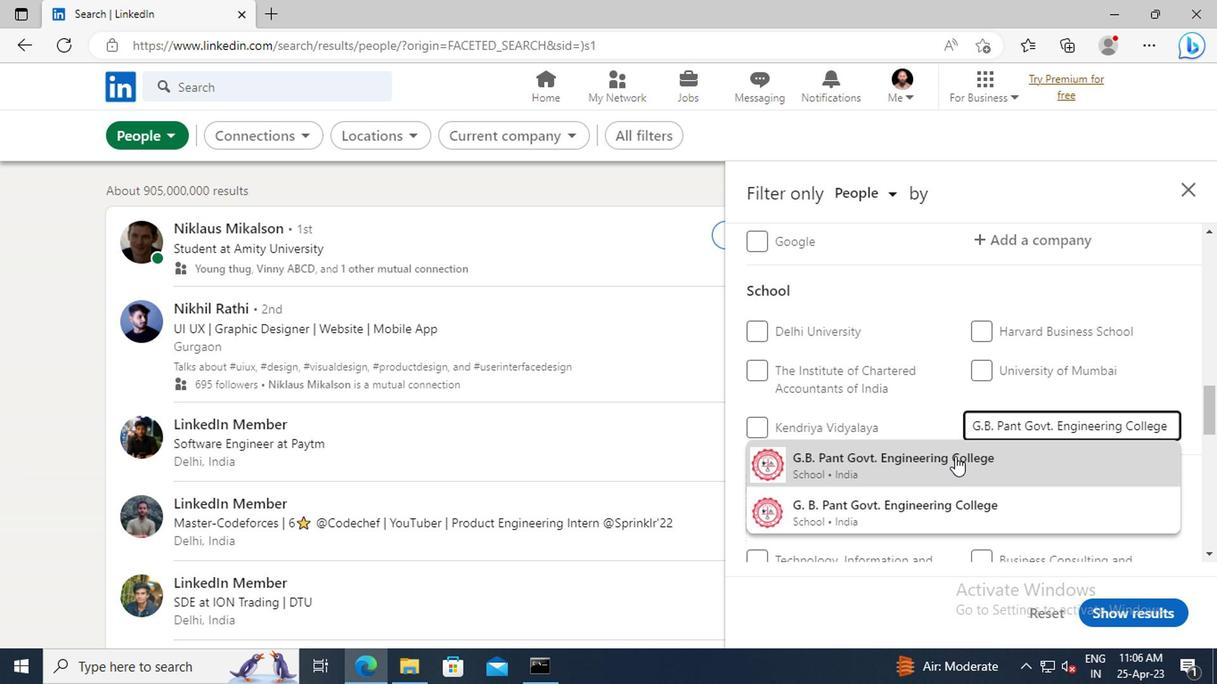 
Action: Mouse moved to (920, 389)
Screenshot: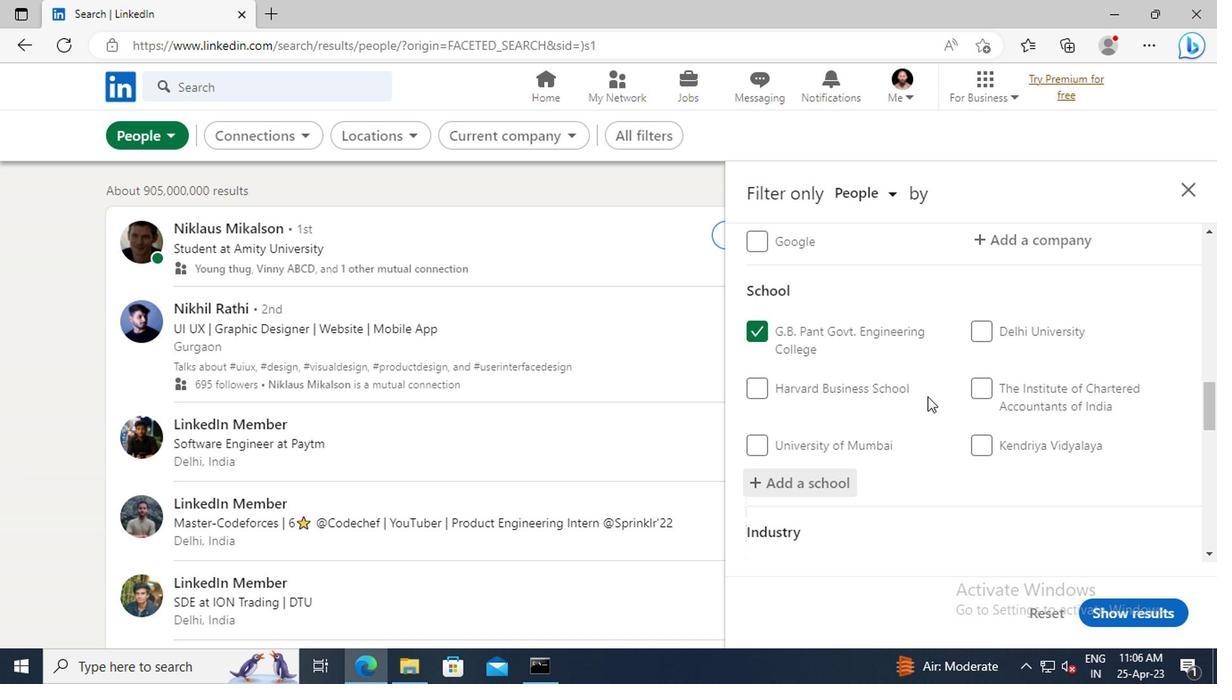 
Action: Mouse scrolled (920, 388) with delta (0, -1)
Screenshot: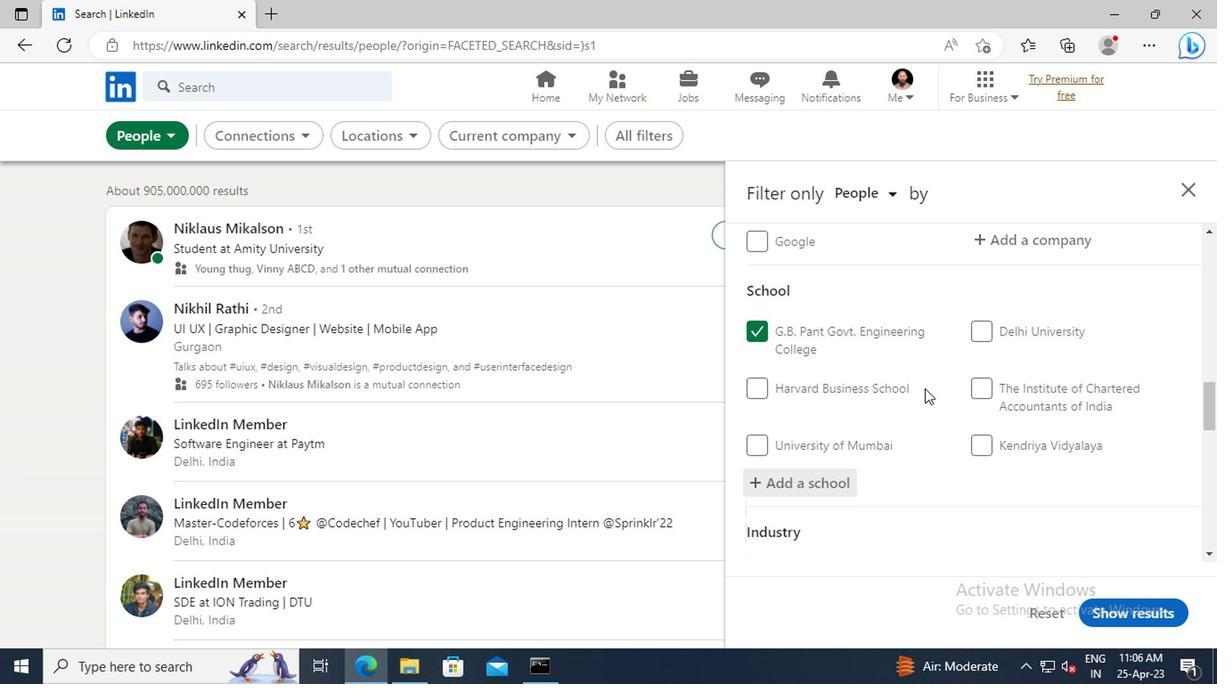 
Action: Mouse scrolled (920, 388) with delta (0, -1)
Screenshot: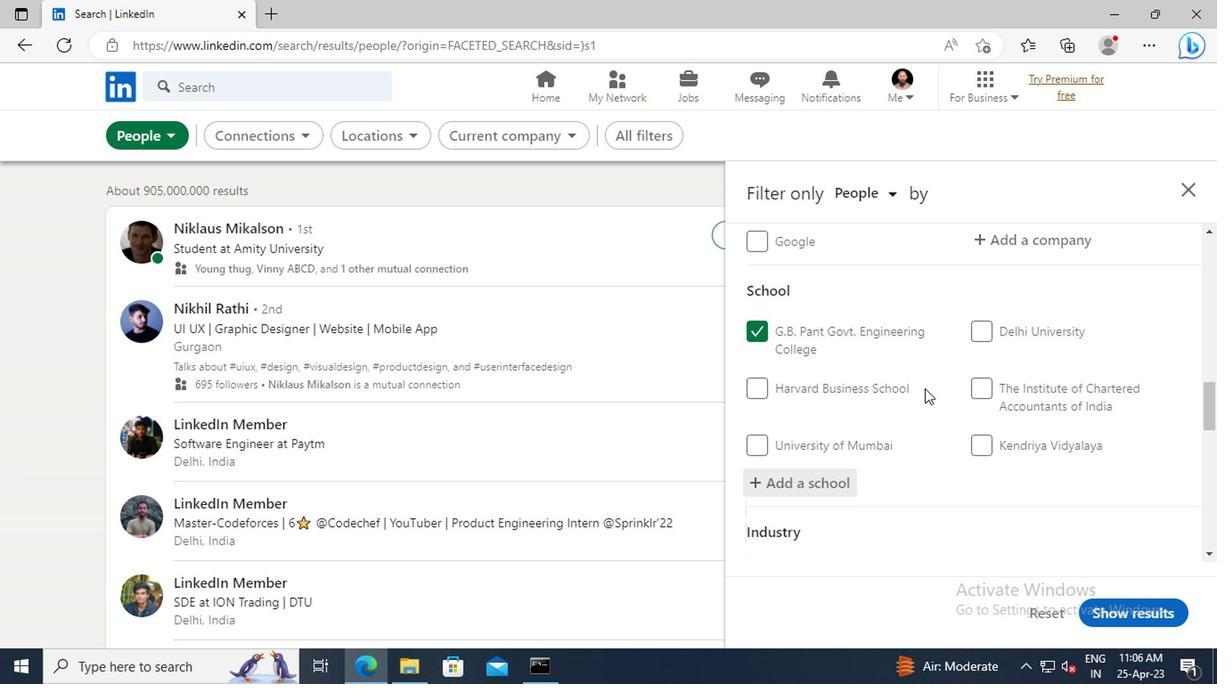 
Action: Mouse moved to (925, 370)
Screenshot: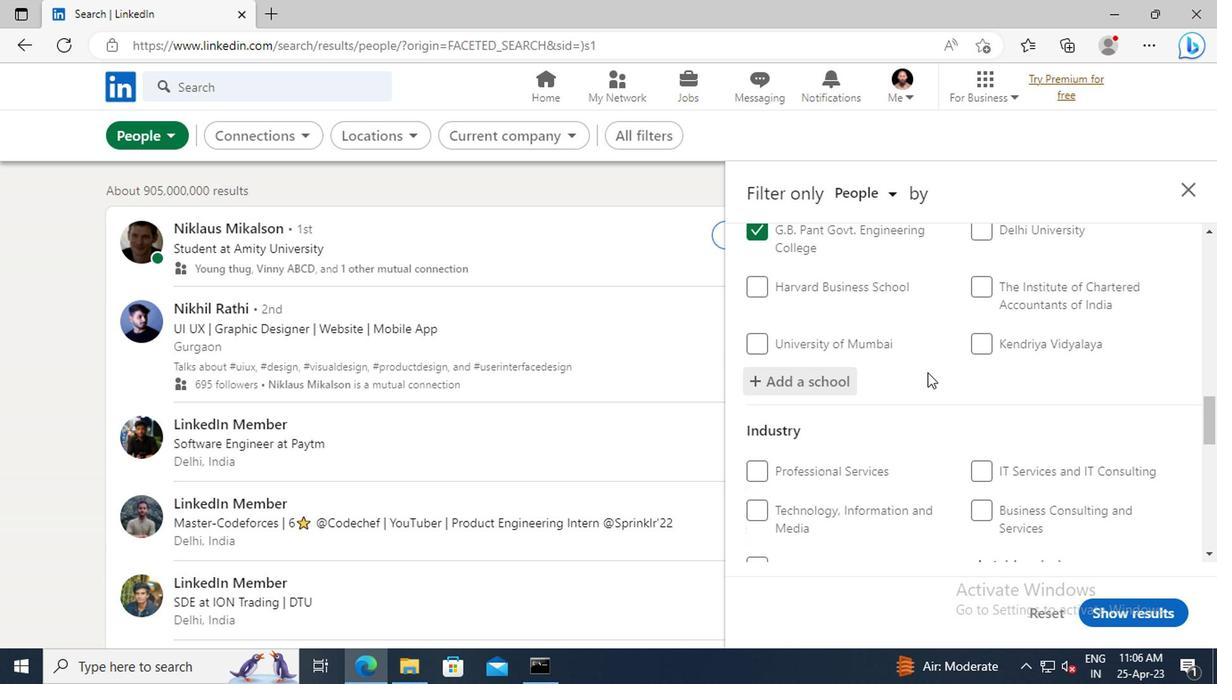 
Action: Mouse scrolled (925, 369) with delta (0, 0)
Screenshot: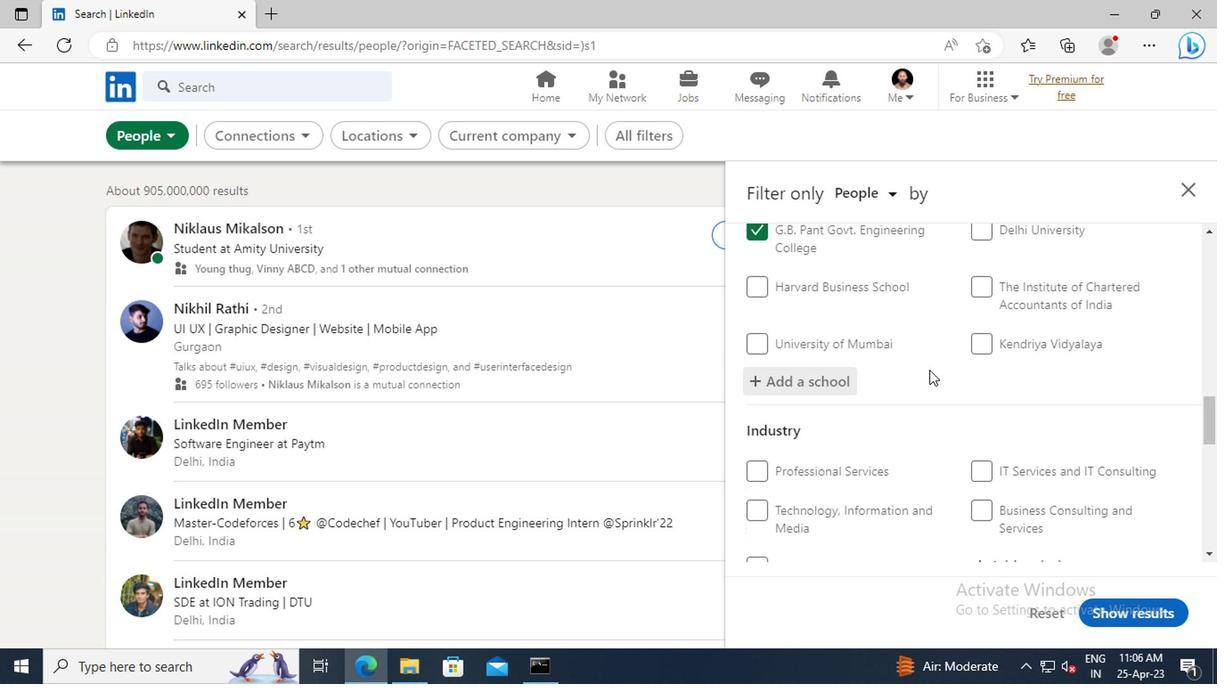
Action: Mouse scrolled (925, 369) with delta (0, 0)
Screenshot: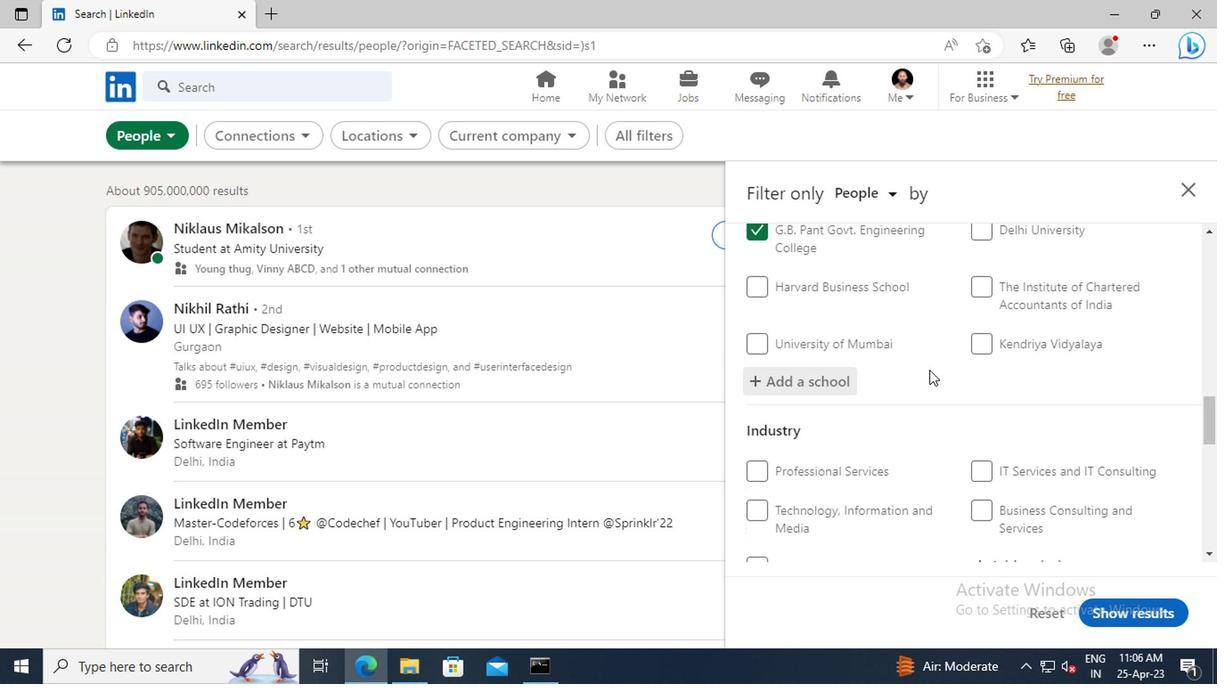 
Action: Mouse scrolled (925, 369) with delta (0, 0)
Screenshot: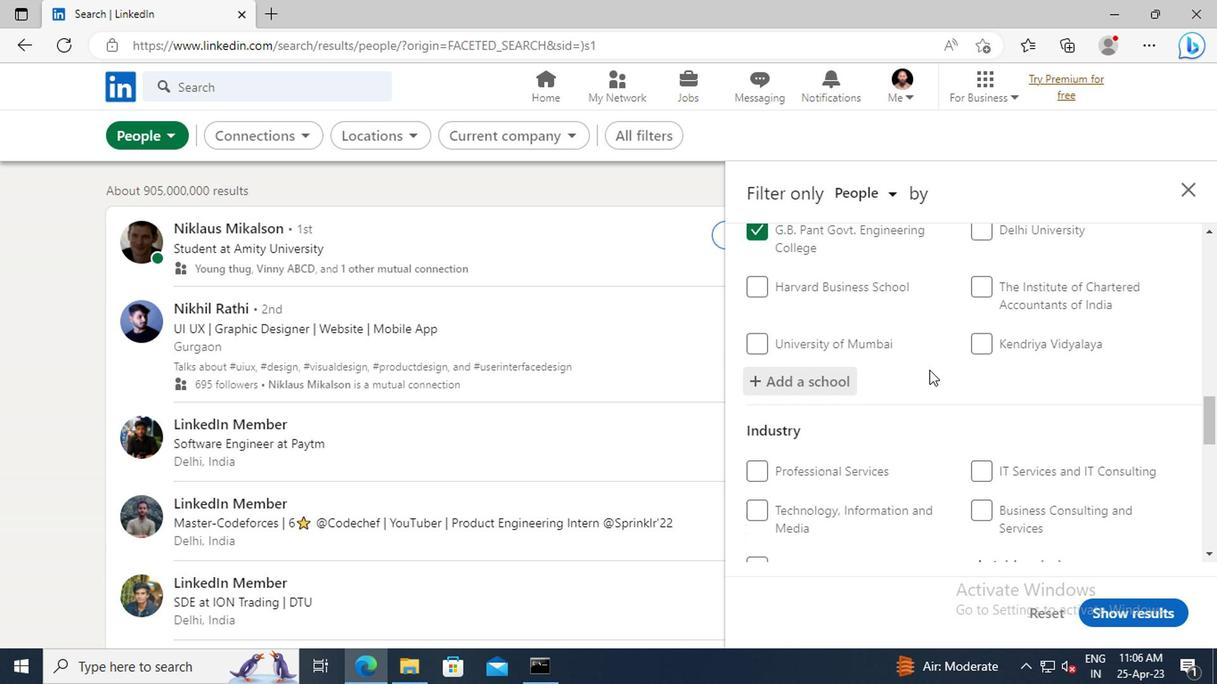 
Action: Mouse moved to (1010, 415)
Screenshot: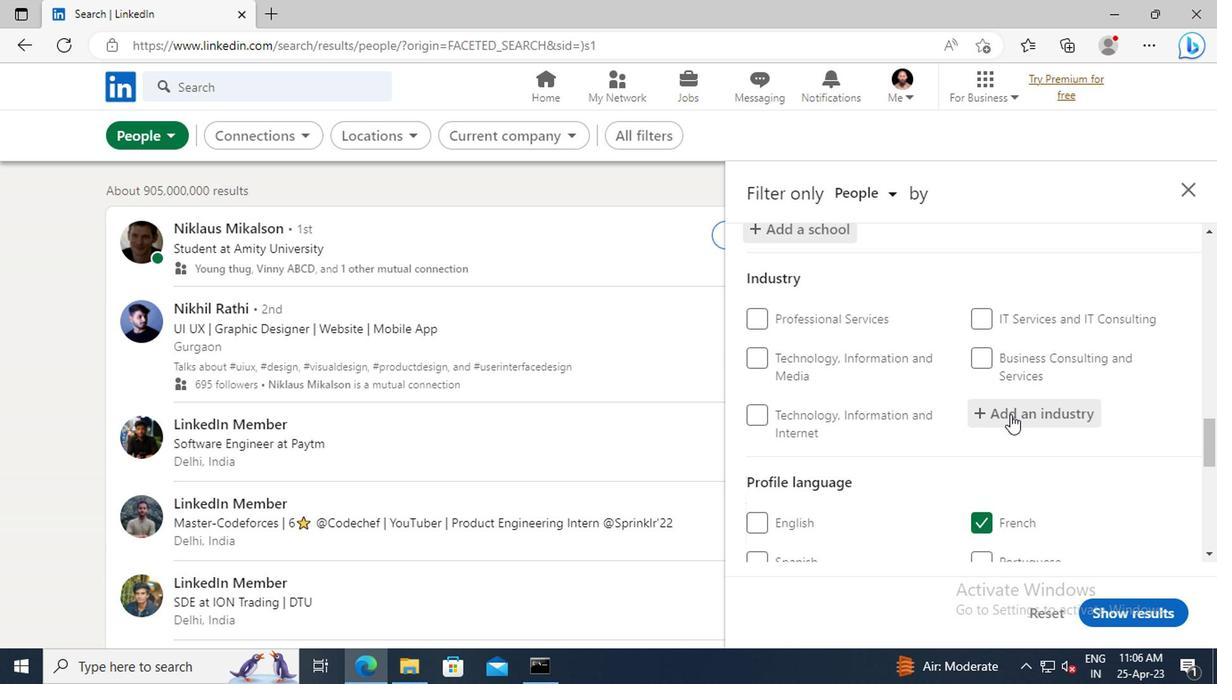 
Action: Mouse pressed left at (1010, 415)
Screenshot: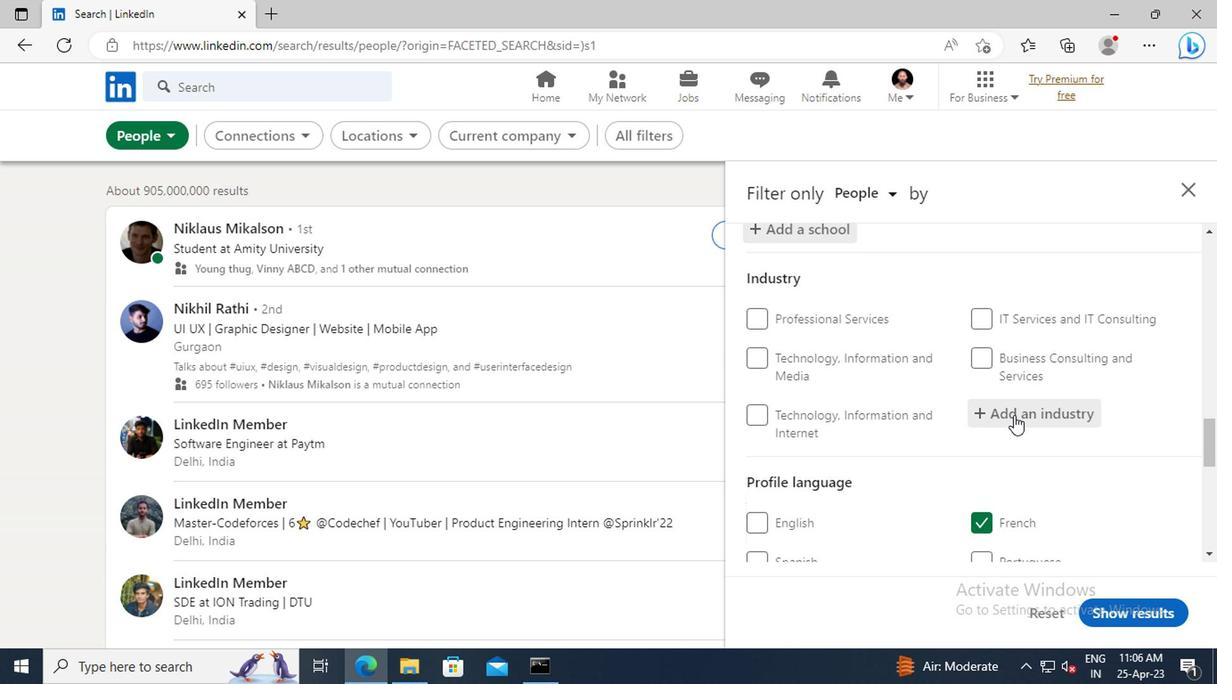 
Action: Key pressed <Key.shift_r>WRITING<Key.space>AND<Key.space><Key.shift>EDITING
Screenshot: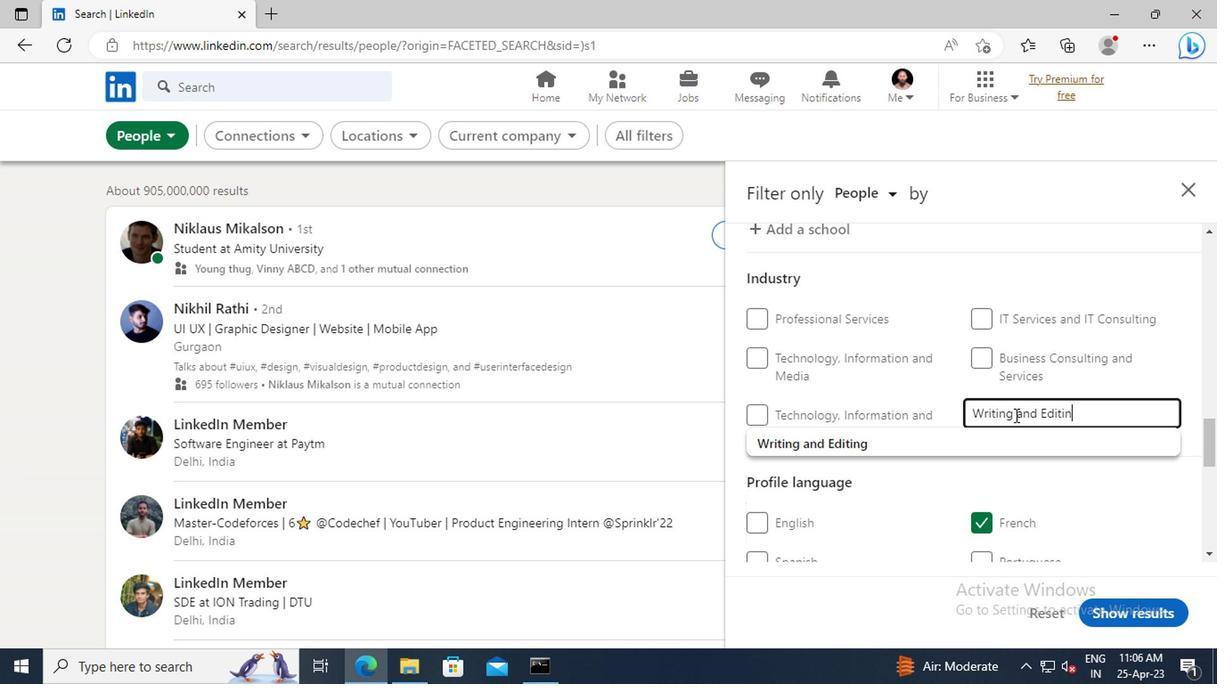 
Action: Mouse moved to (892, 438)
Screenshot: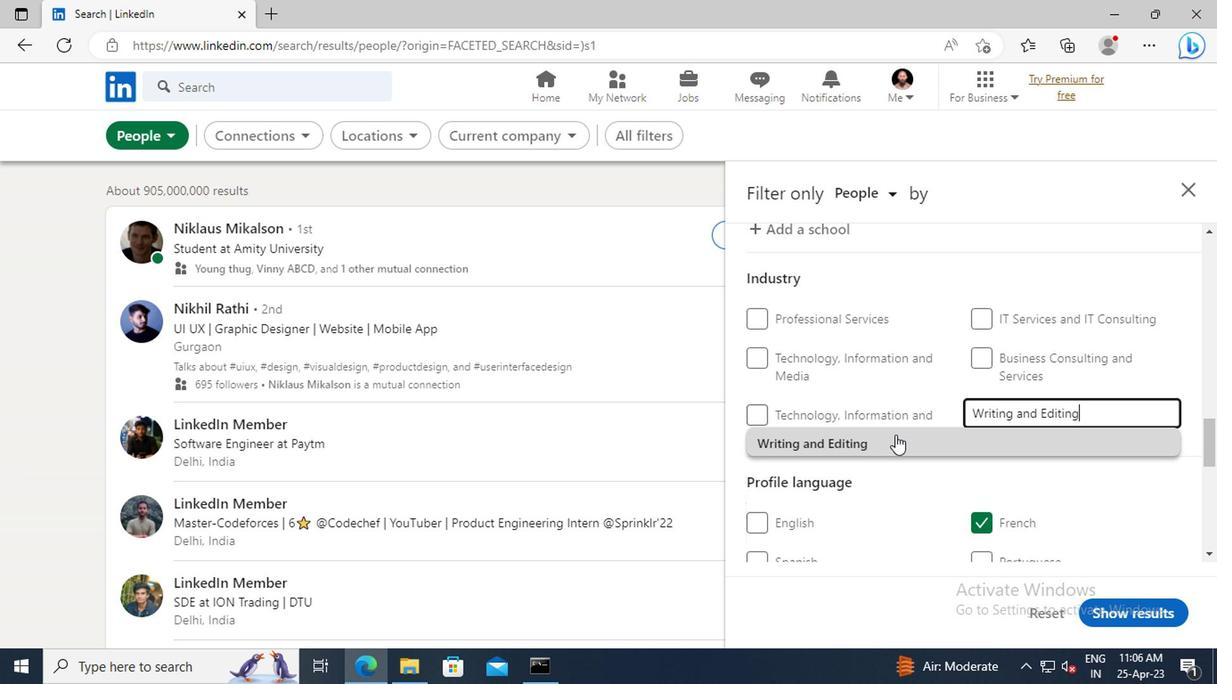 
Action: Mouse pressed left at (892, 438)
Screenshot: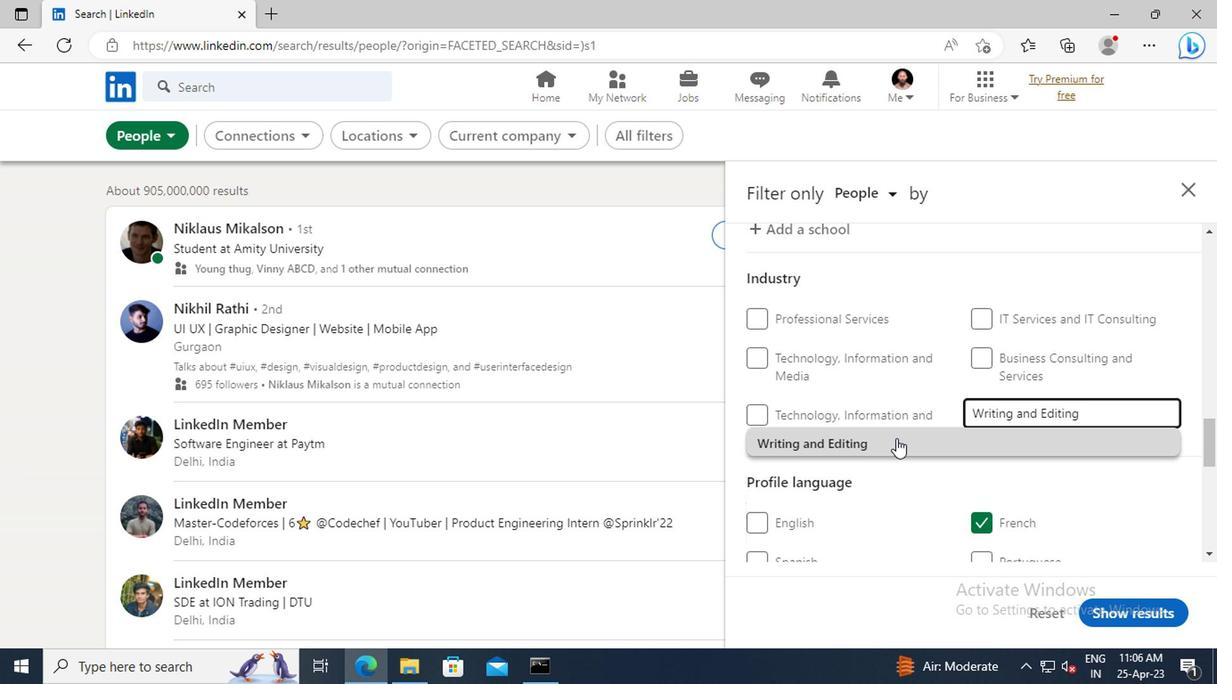 
Action: Mouse scrolled (892, 438) with delta (0, 0)
Screenshot: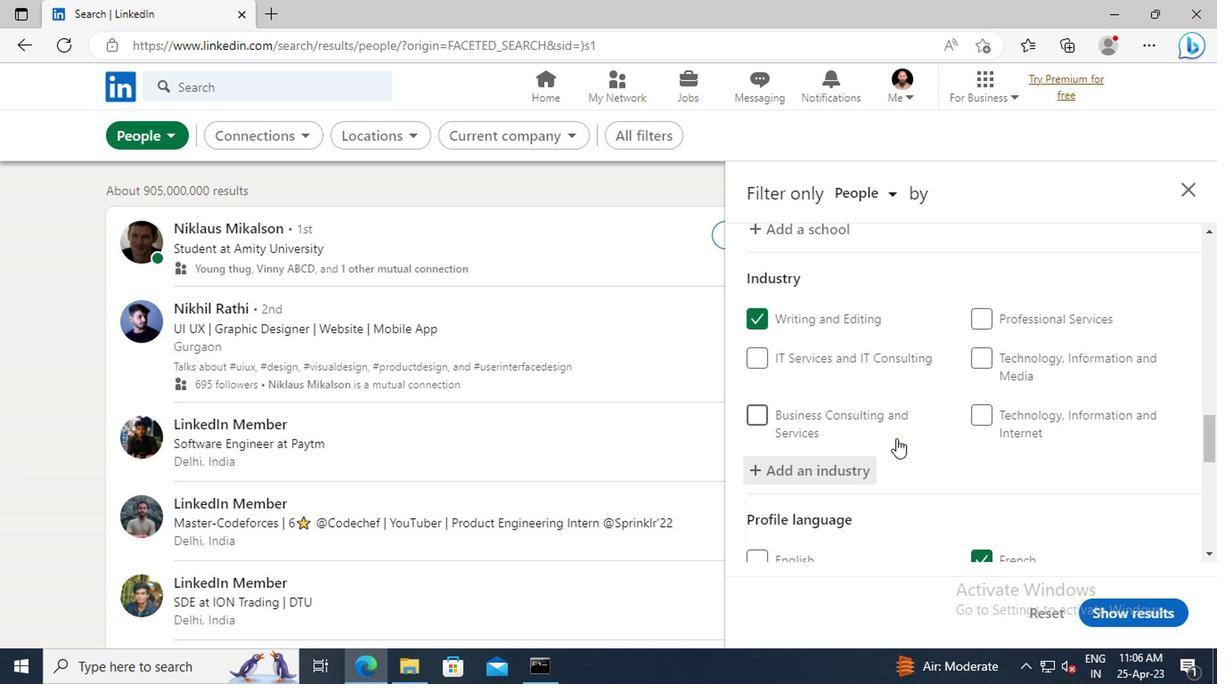 
Action: Mouse scrolled (892, 438) with delta (0, 0)
Screenshot: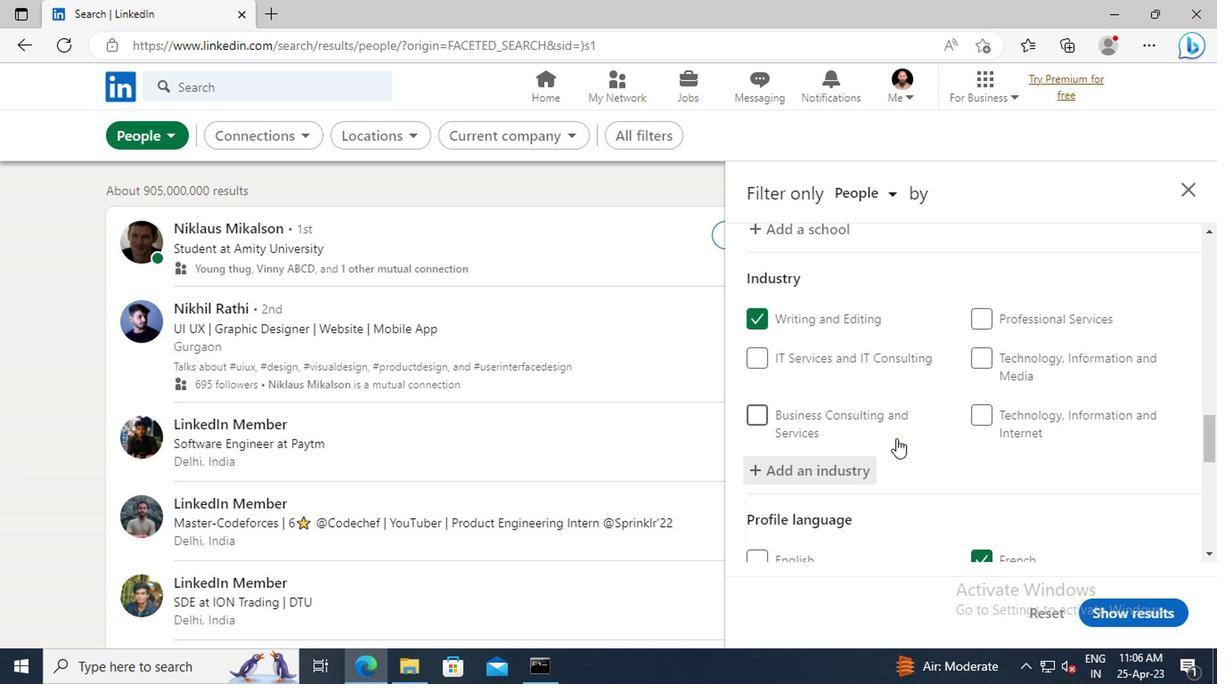 
Action: Mouse scrolled (892, 438) with delta (0, 0)
Screenshot: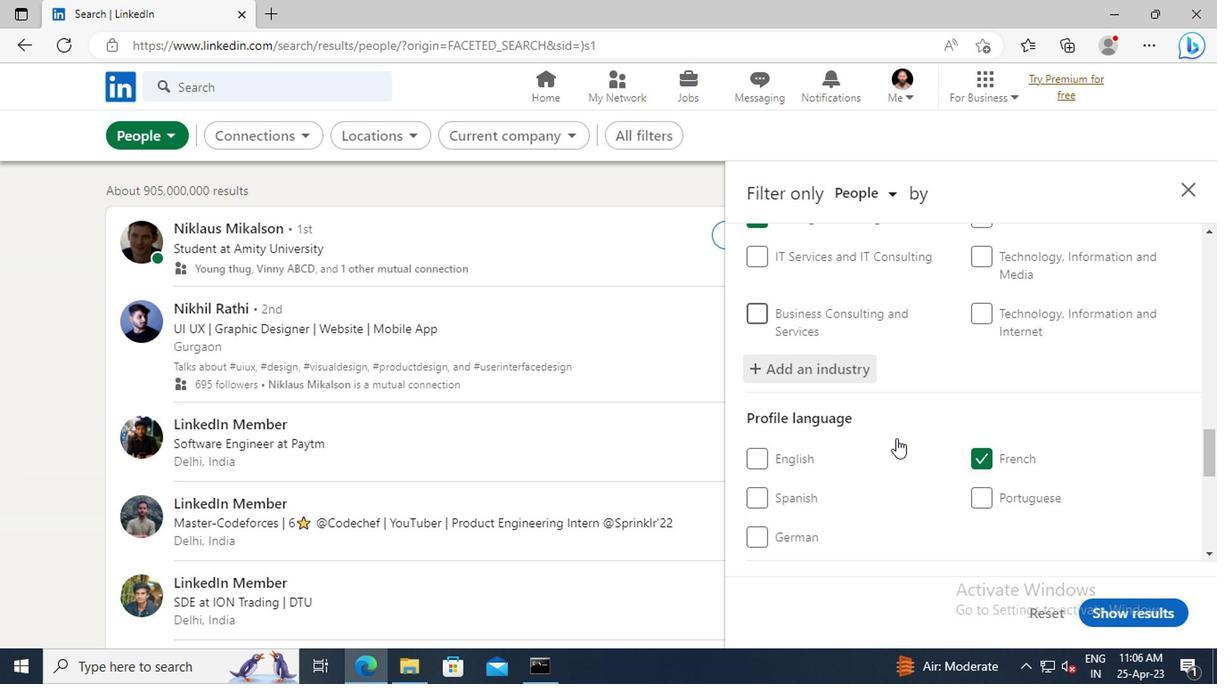
Action: Mouse scrolled (892, 438) with delta (0, 0)
Screenshot: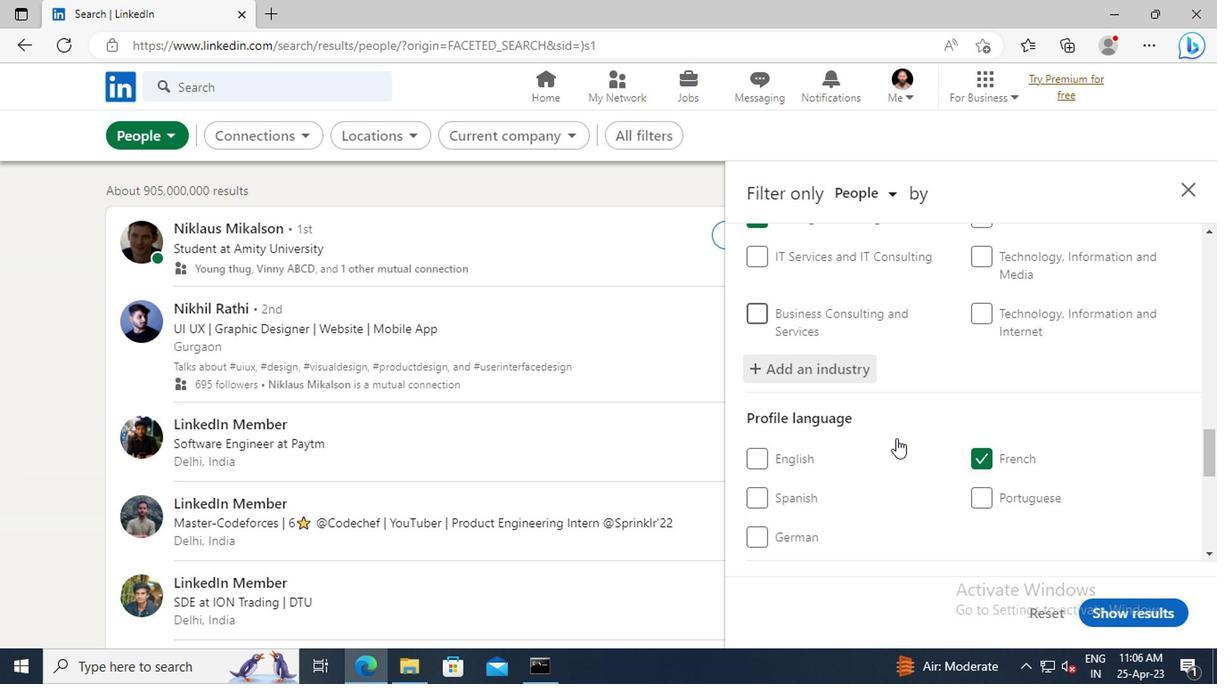 
Action: Mouse scrolled (892, 438) with delta (0, 0)
Screenshot: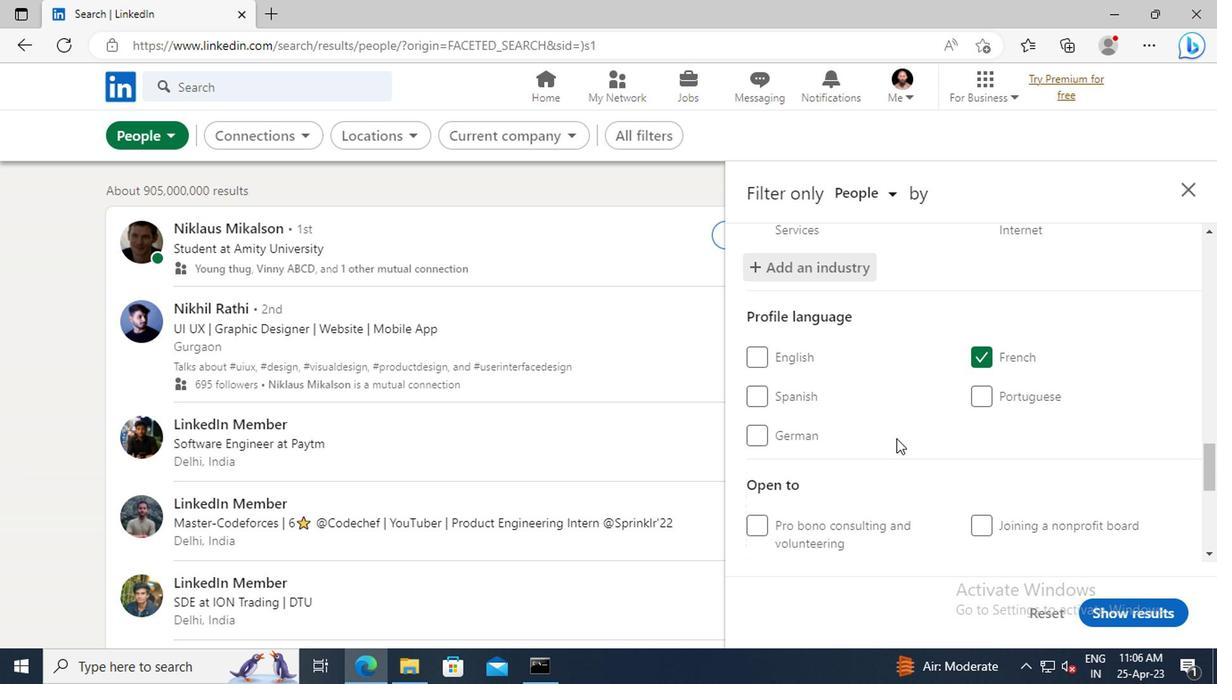 
Action: Mouse scrolled (892, 438) with delta (0, 0)
Screenshot: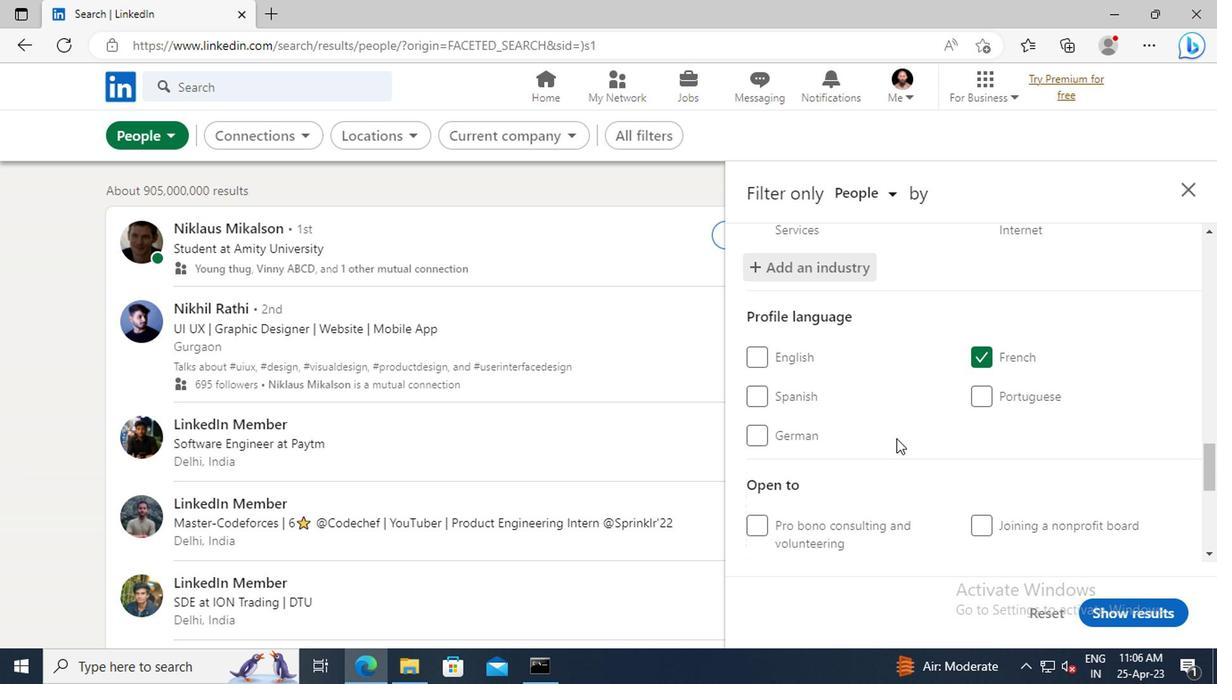 
Action: Mouse scrolled (892, 438) with delta (0, 0)
Screenshot: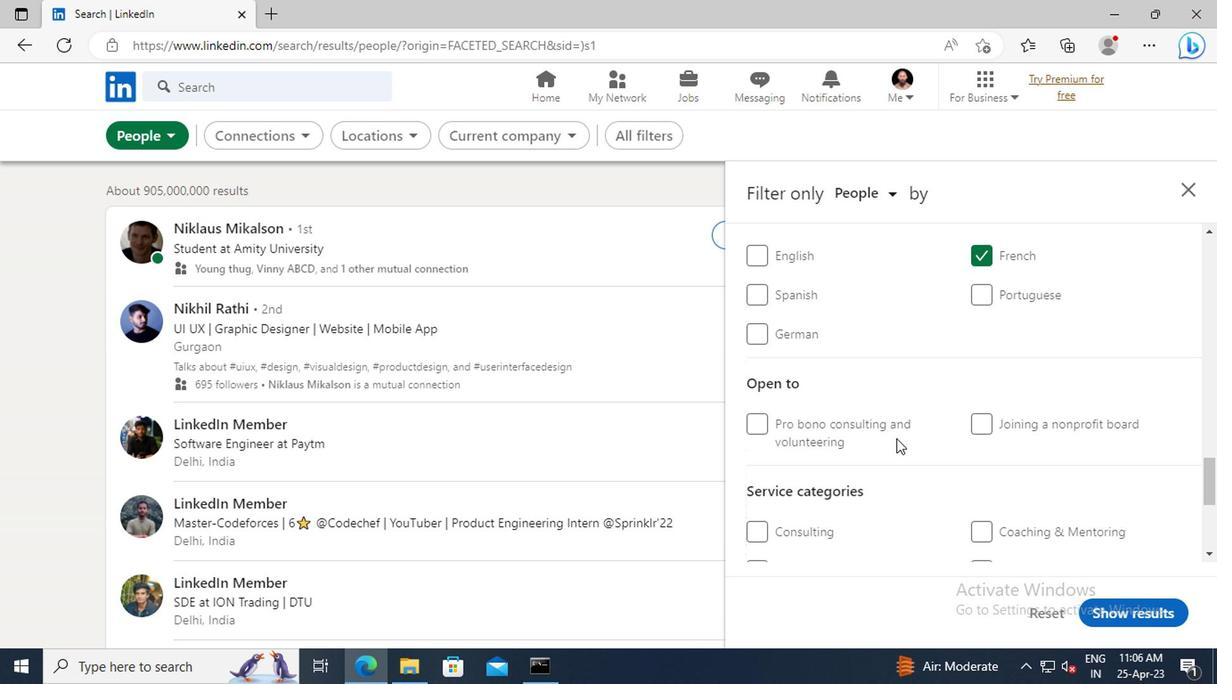 
Action: Mouse scrolled (892, 438) with delta (0, 0)
Screenshot: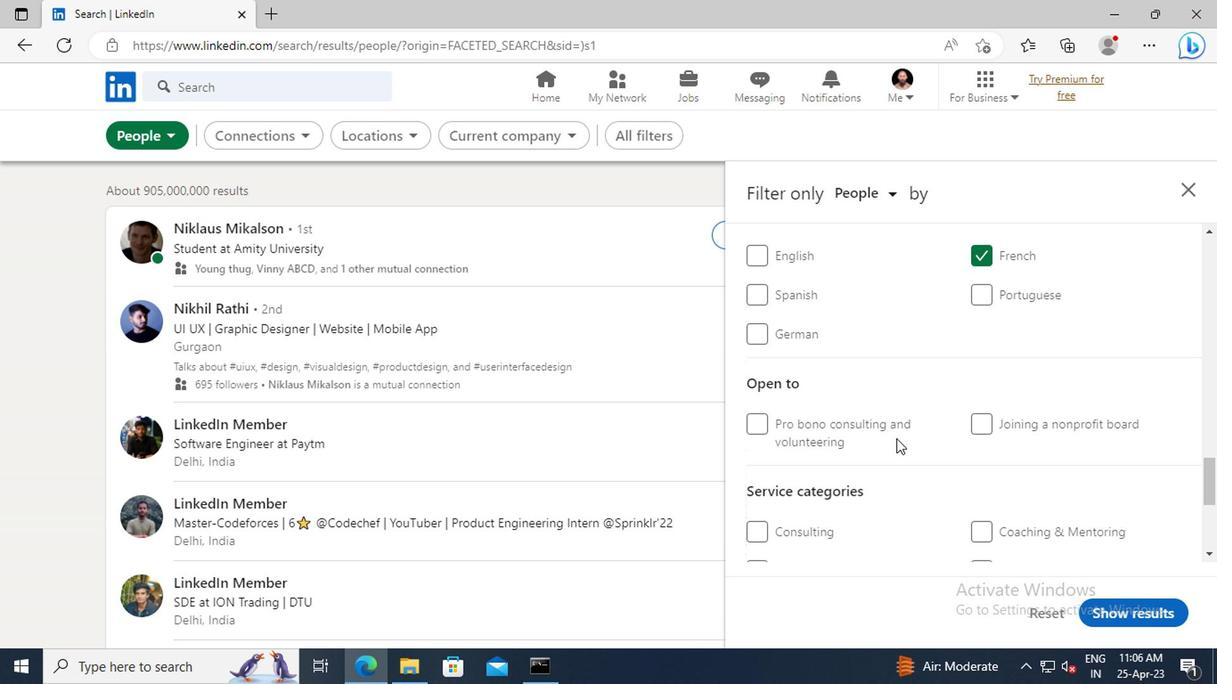 
Action: Mouse scrolled (892, 438) with delta (0, 0)
Screenshot: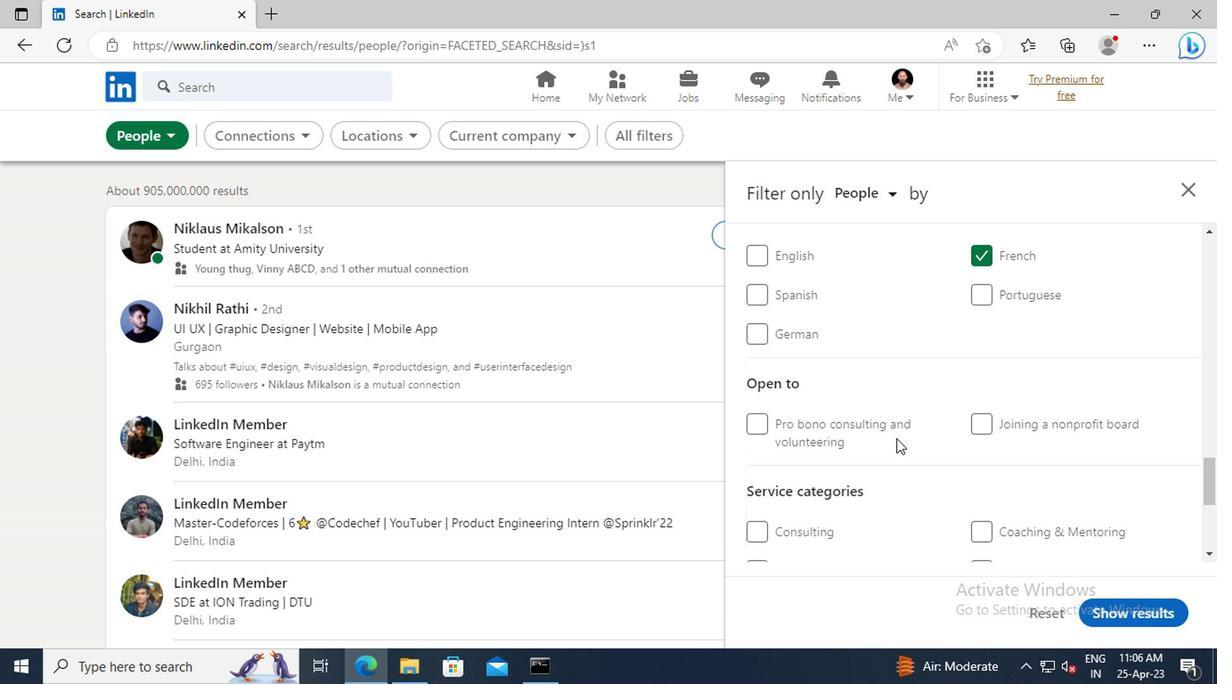 
Action: Mouse scrolled (892, 438) with delta (0, 0)
Screenshot: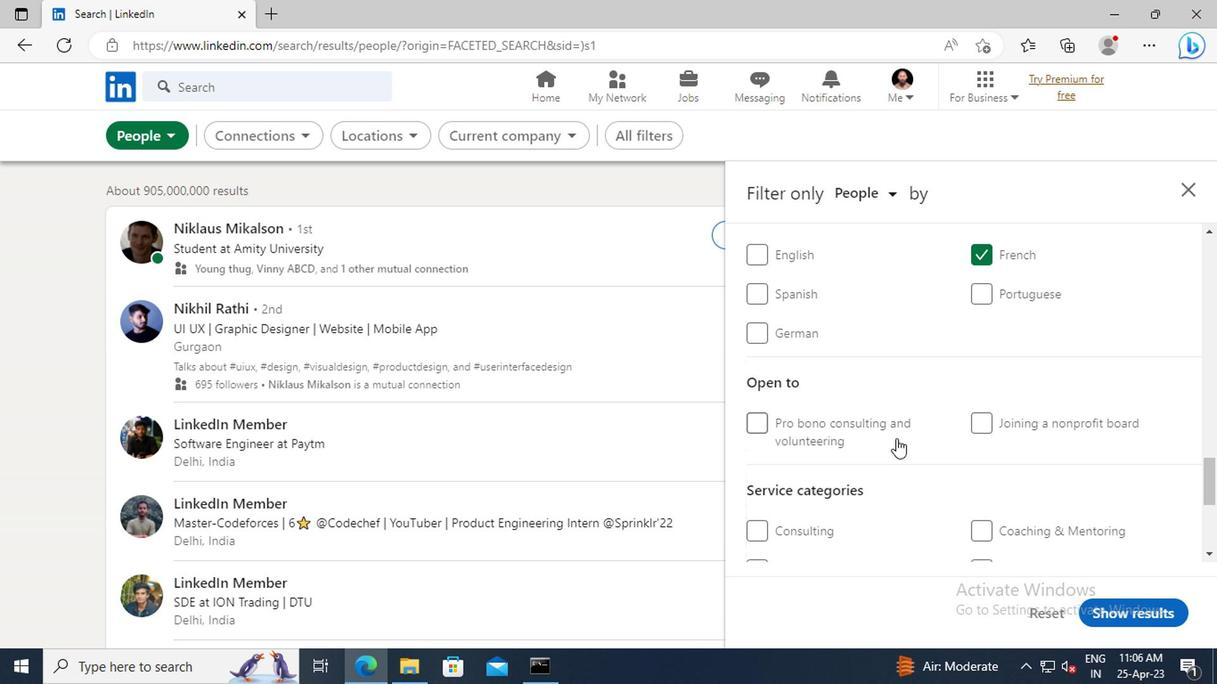 
Action: Mouse moved to (1013, 408)
Screenshot: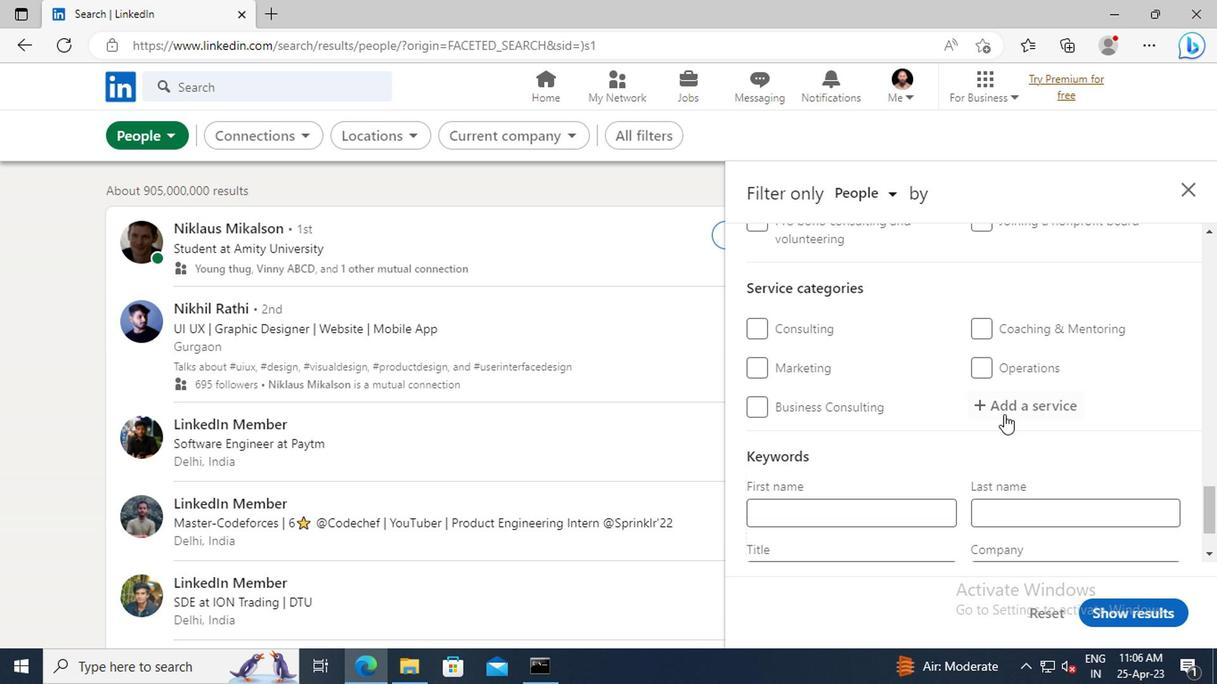 
Action: Mouse pressed left at (1013, 408)
Screenshot: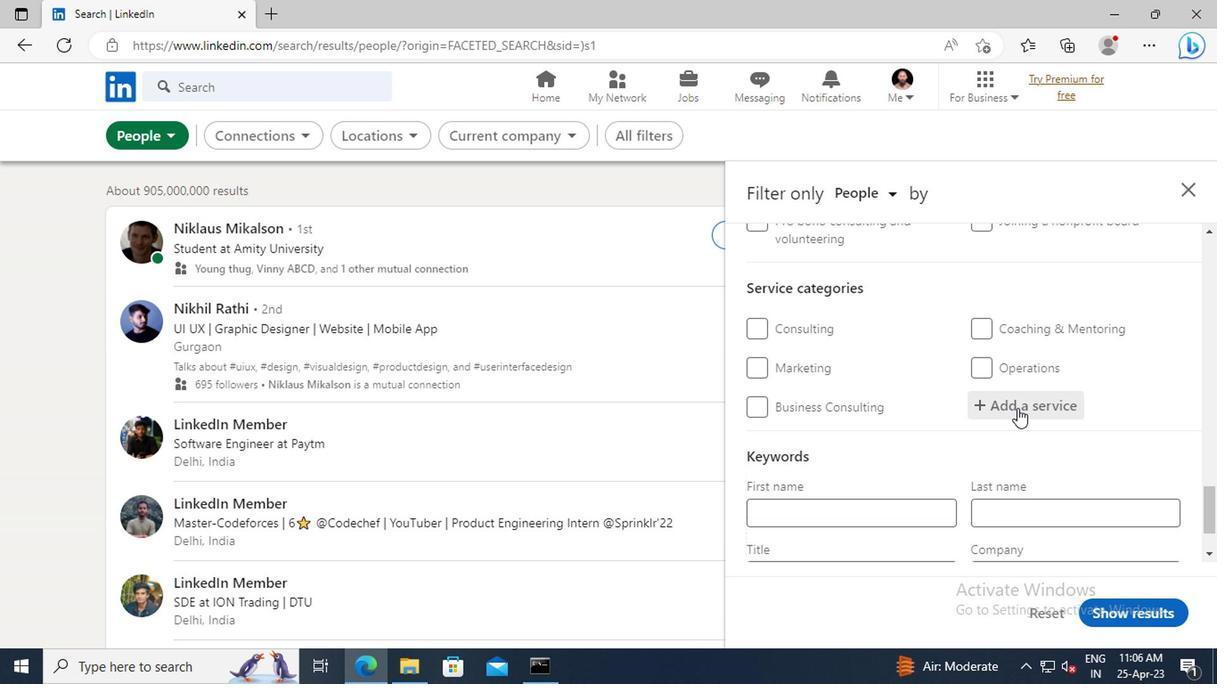 
Action: Mouse moved to (996, 405)
Screenshot: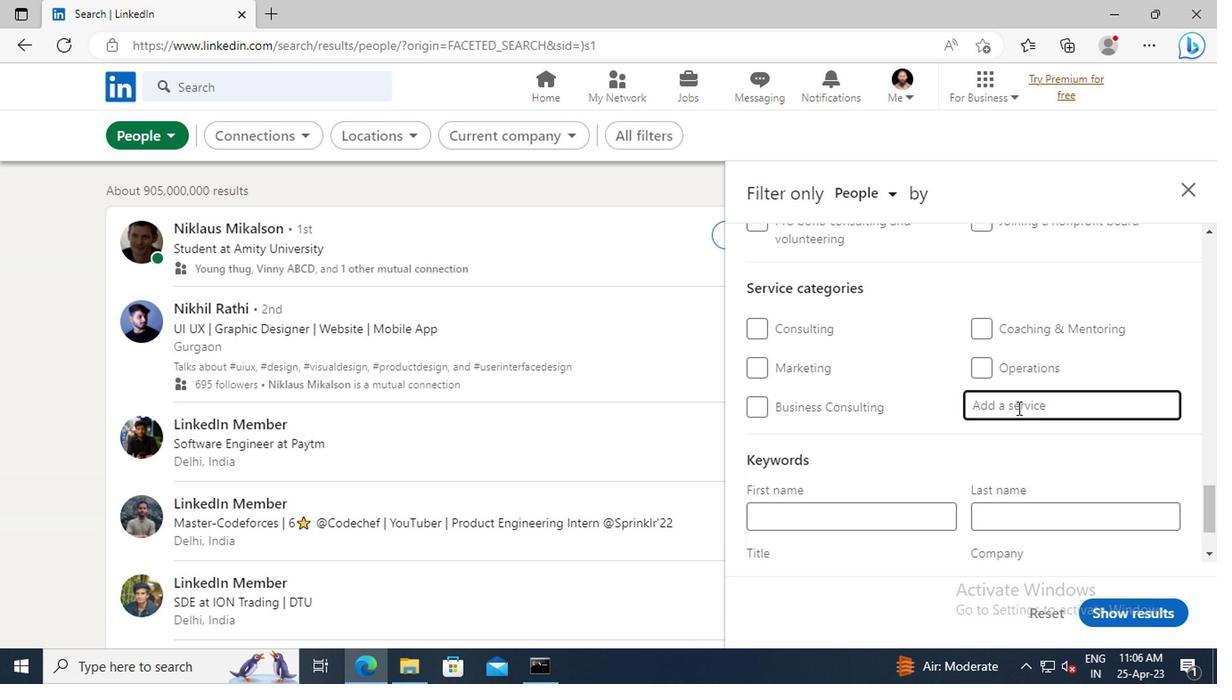 
Action: Key pressed <Key.shift>HUMAN<Key.space><Key.shift>RESOURCES
Screenshot: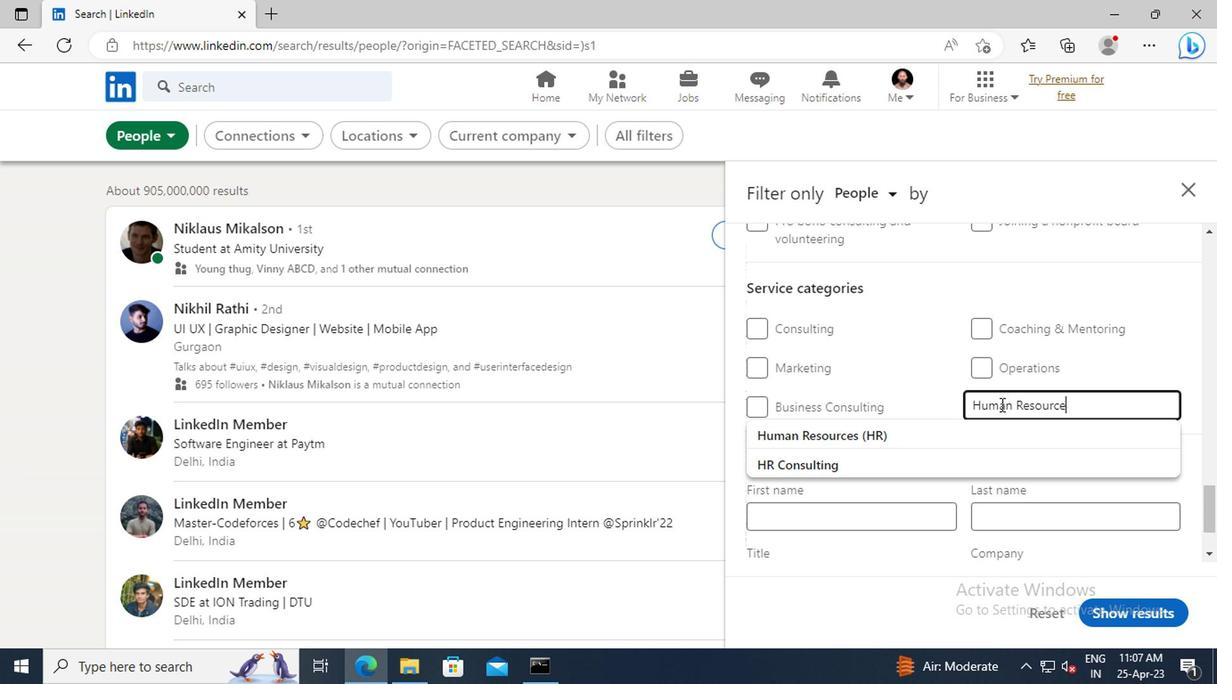 
Action: Mouse moved to (946, 432)
Screenshot: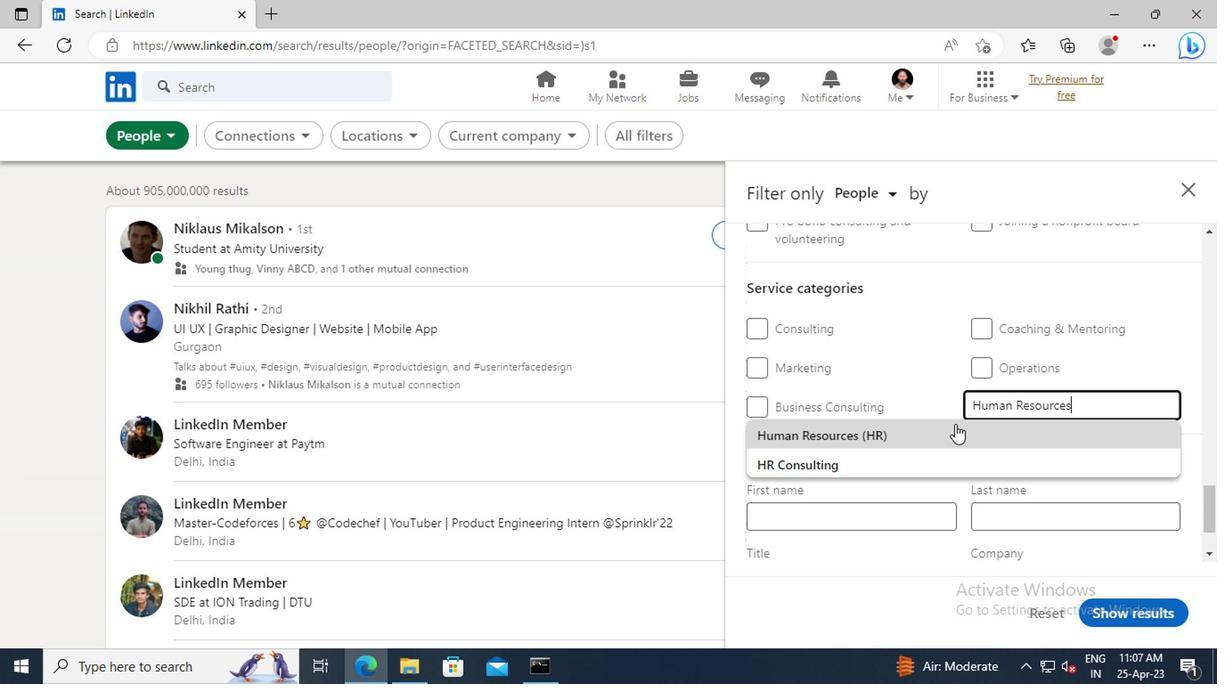 
Action: Mouse pressed left at (946, 432)
Screenshot: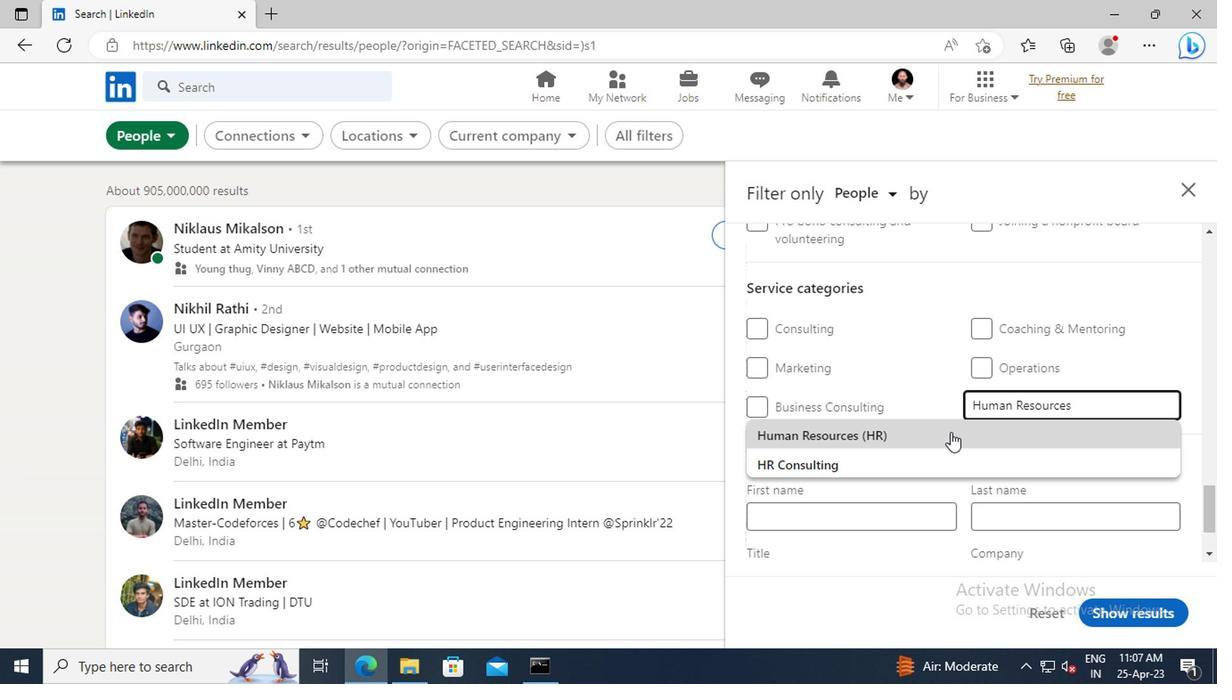 
Action: Mouse moved to (919, 400)
Screenshot: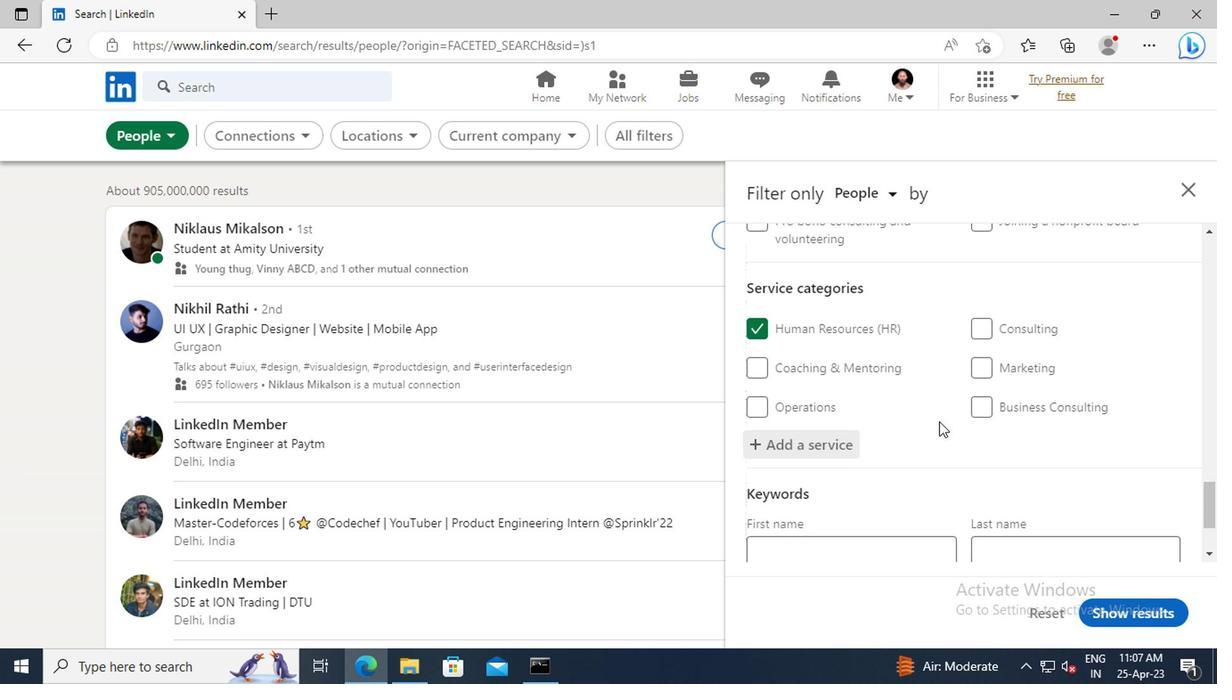 
Action: Mouse scrolled (919, 399) with delta (0, -1)
Screenshot: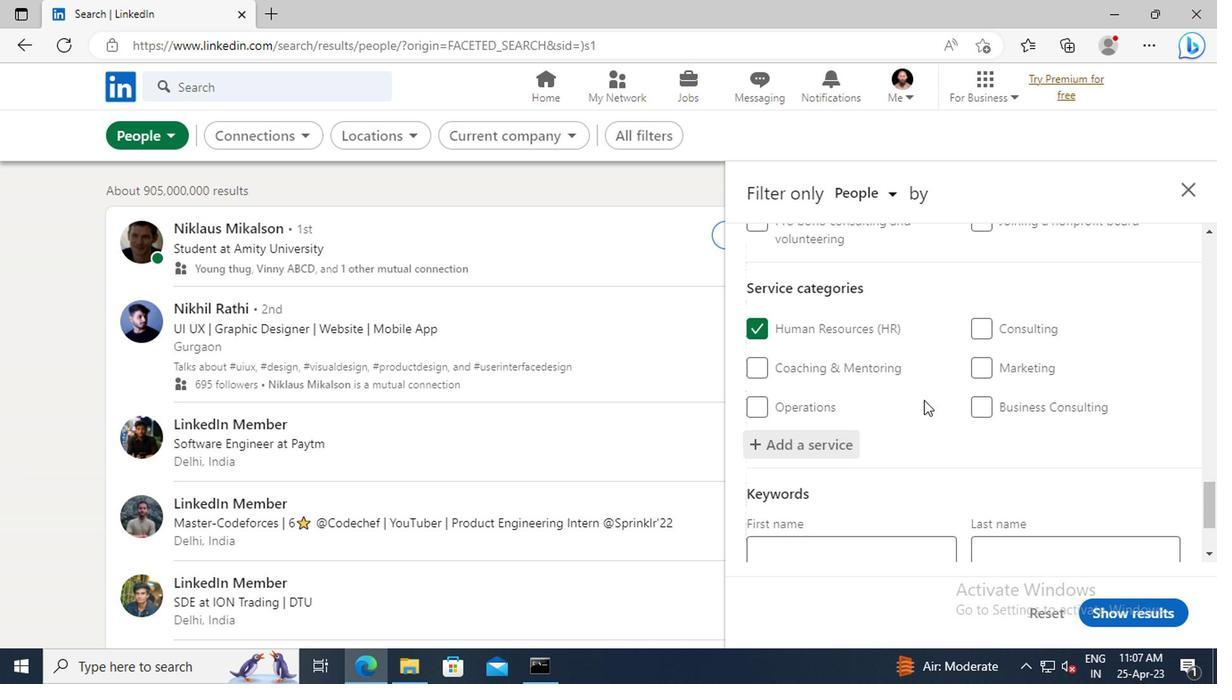 
Action: Mouse scrolled (919, 399) with delta (0, -1)
Screenshot: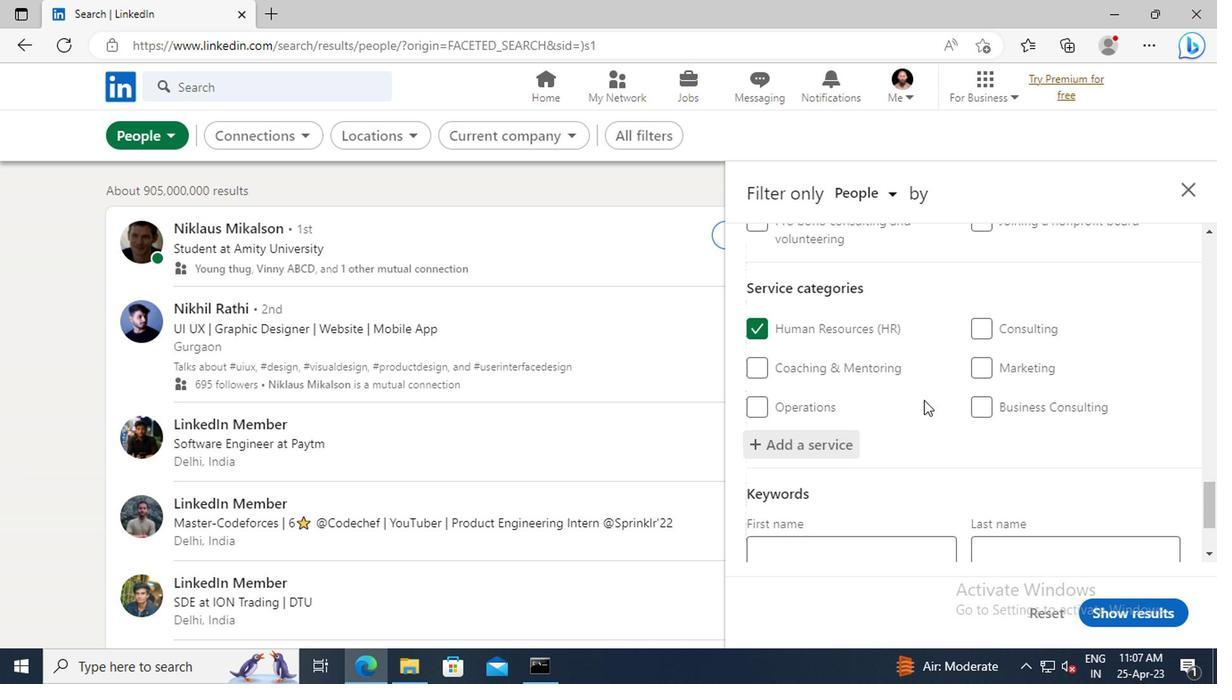 
Action: Mouse scrolled (919, 399) with delta (0, -1)
Screenshot: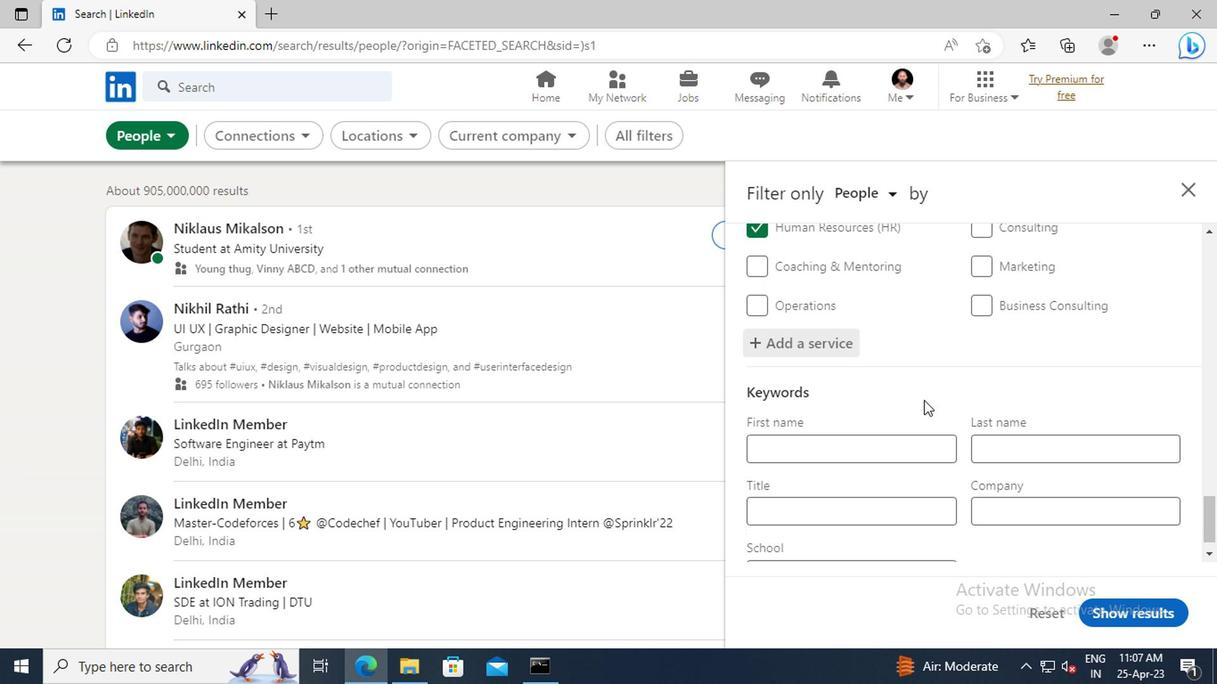 
Action: Mouse scrolled (919, 399) with delta (0, -1)
Screenshot: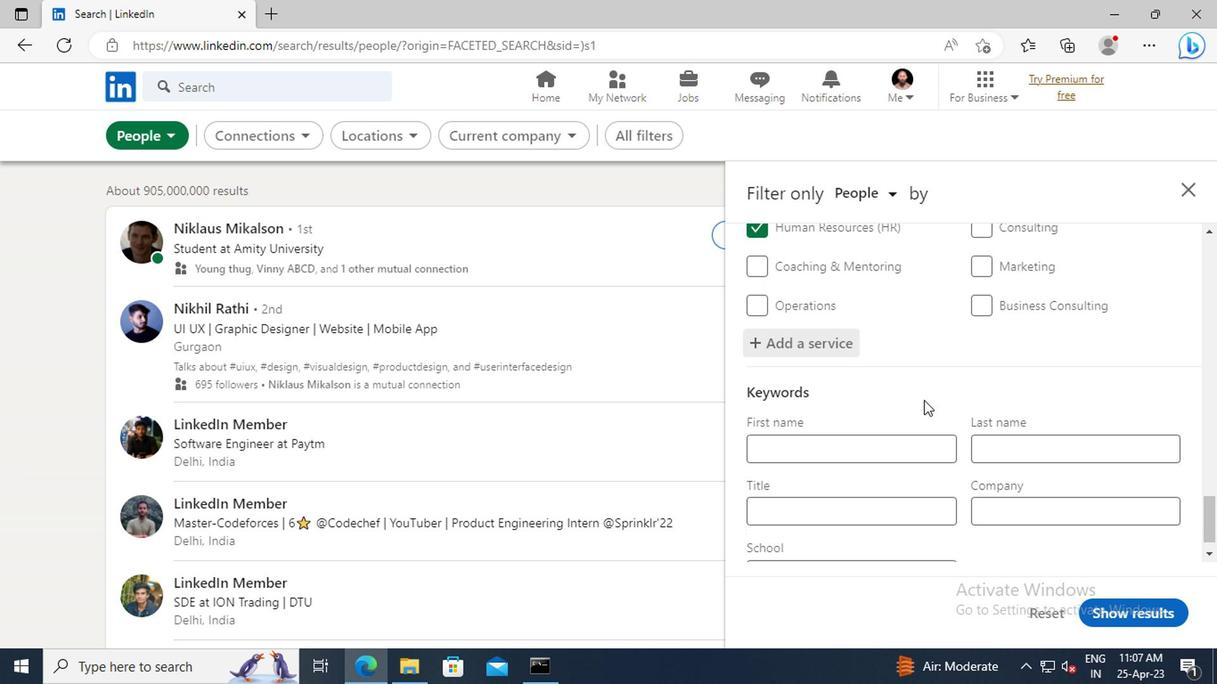 
Action: Mouse moved to (888, 474)
Screenshot: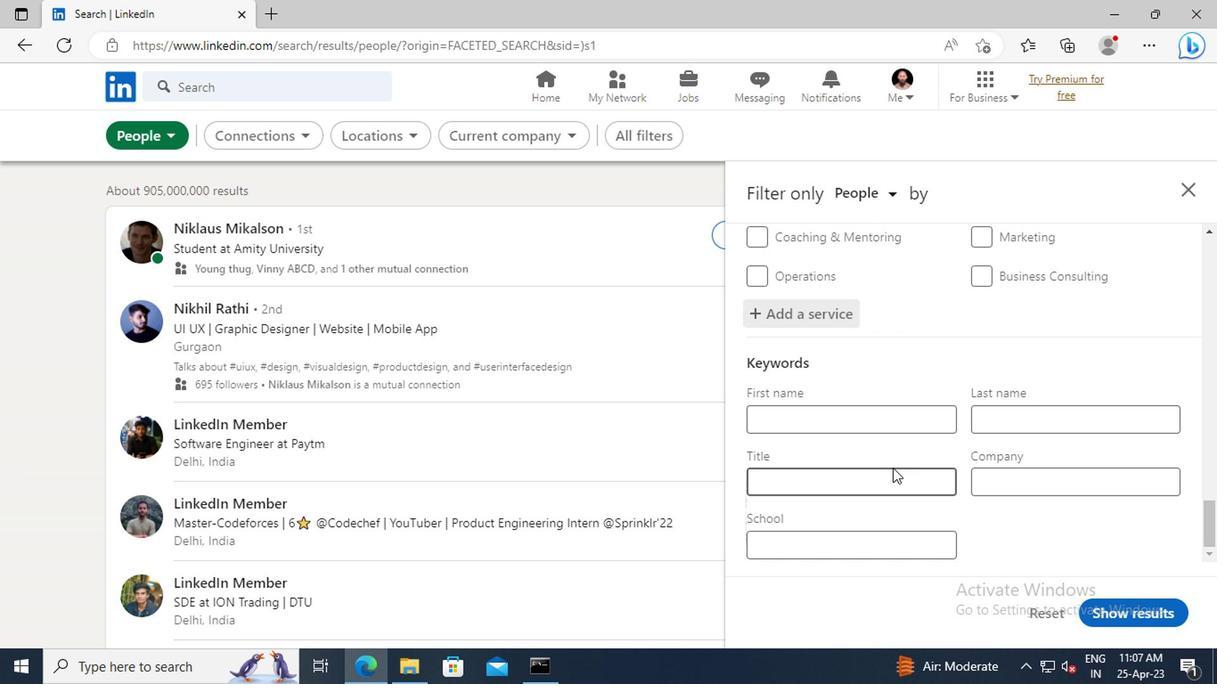 
Action: Mouse pressed left at (888, 474)
Screenshot: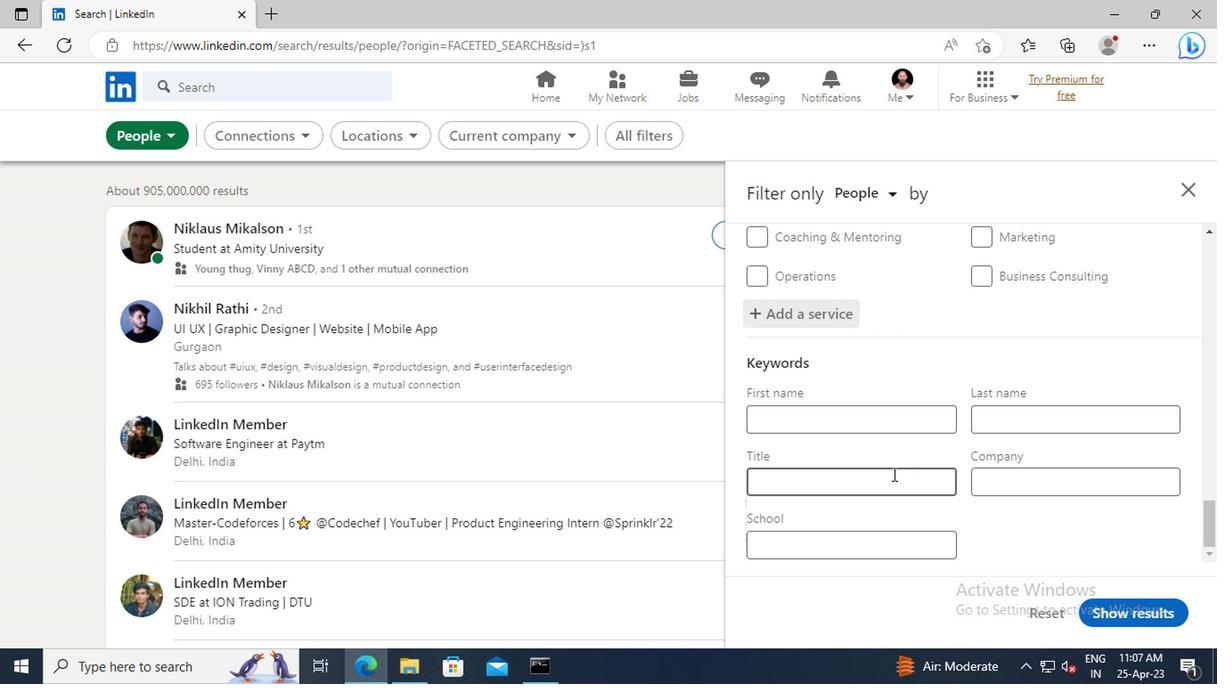 
Action: Key pressed <Key.shift>MARKETING<Key.space><Key.shift>COMMUNICATIONS<Key.space><Key.shift>MANAGER
Screenshot: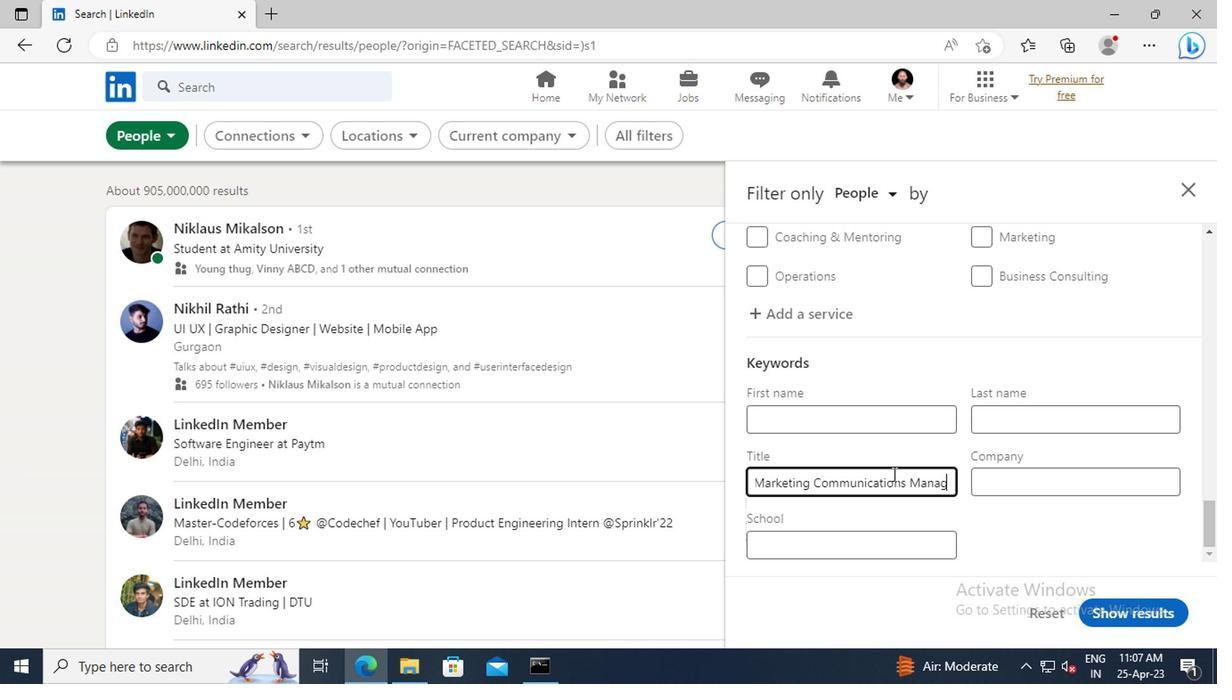 
Action: Mouse moved to (1100, 609)
Screenshot: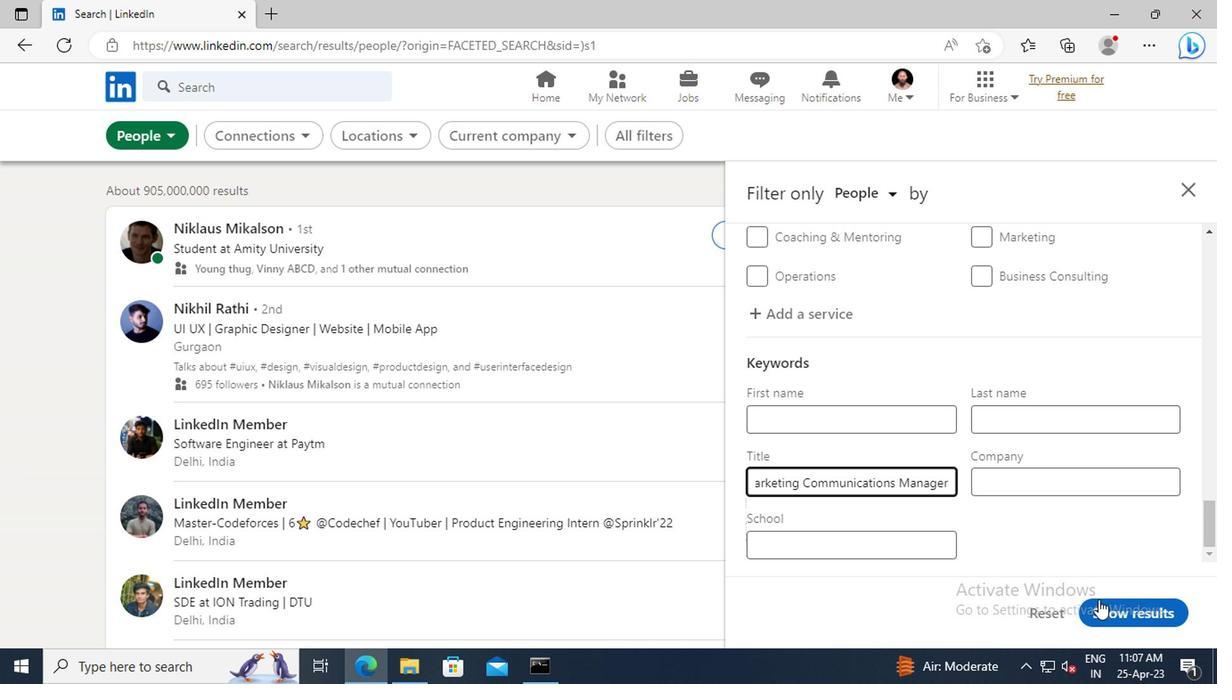 
Action: Mouse pressed left at (1100, 609)
Screenshot: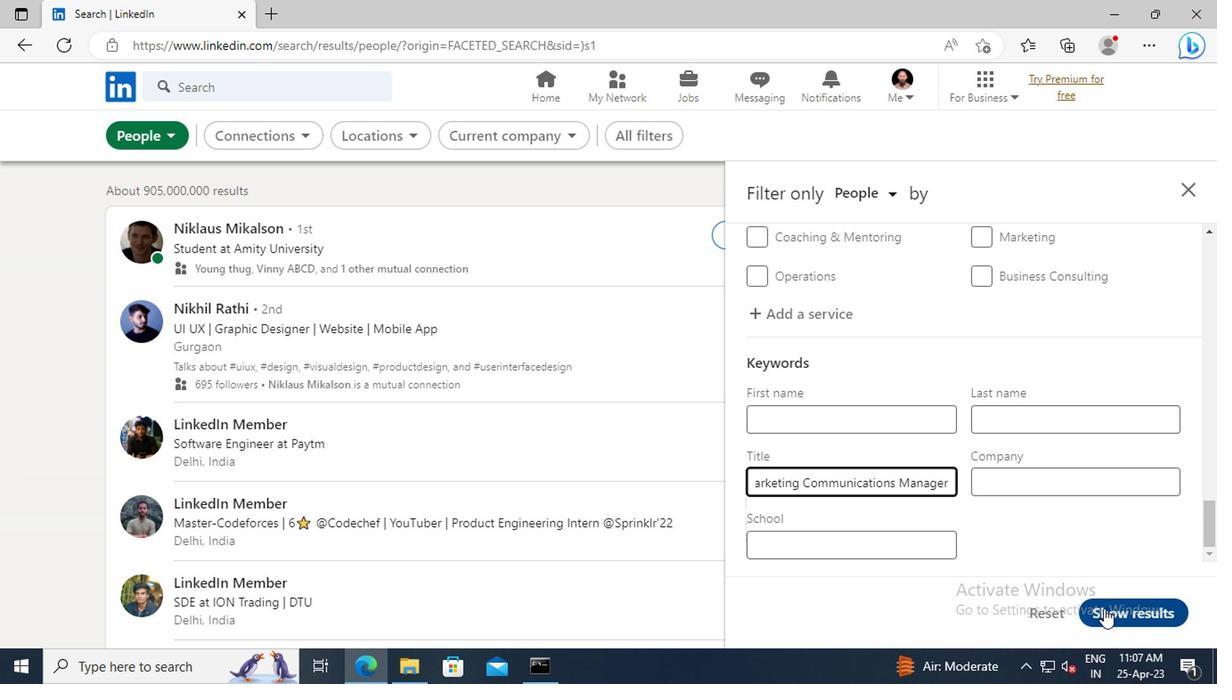 
